 Task: Select the none option in the parameter names in typescript.
Action: Mouse moved to (20, 529)
Screenshot: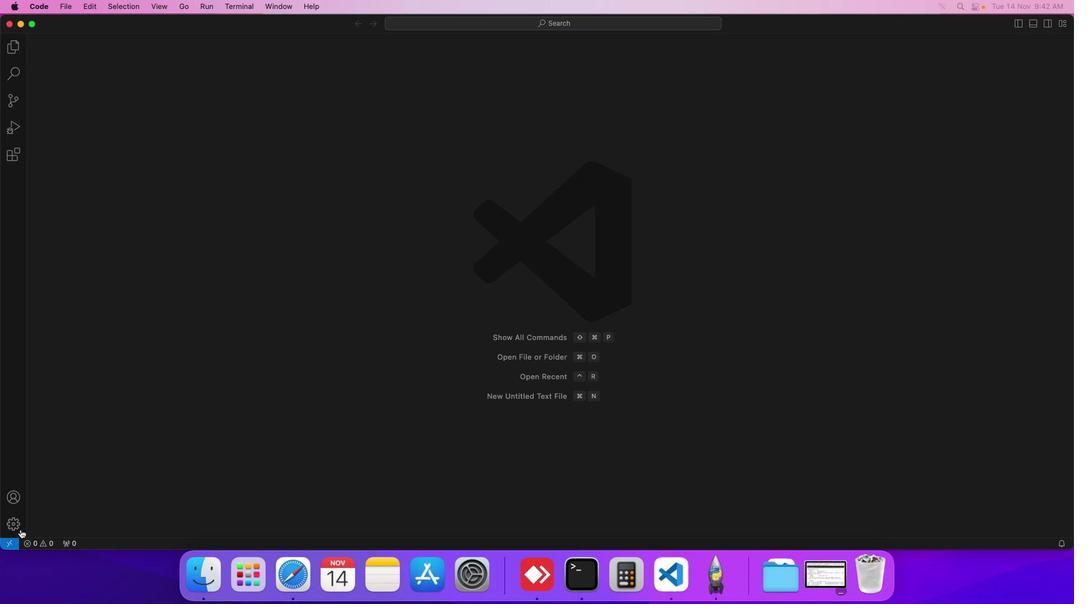
Action: Mouse pressed left at (20, 529)
Screenshot: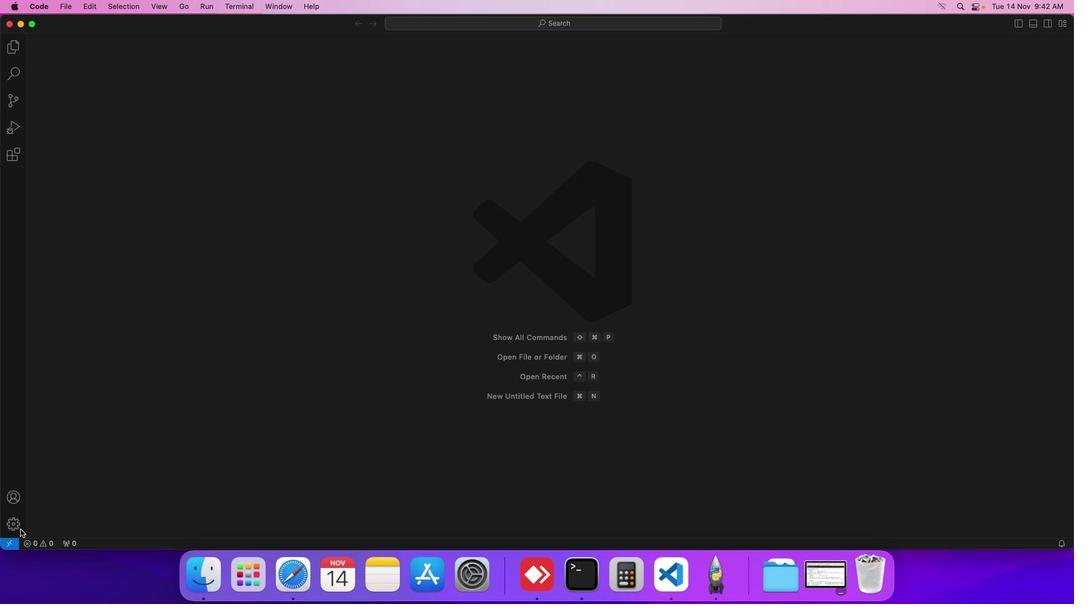 
Action: Mouse moved to (61, 438)
Screenshot: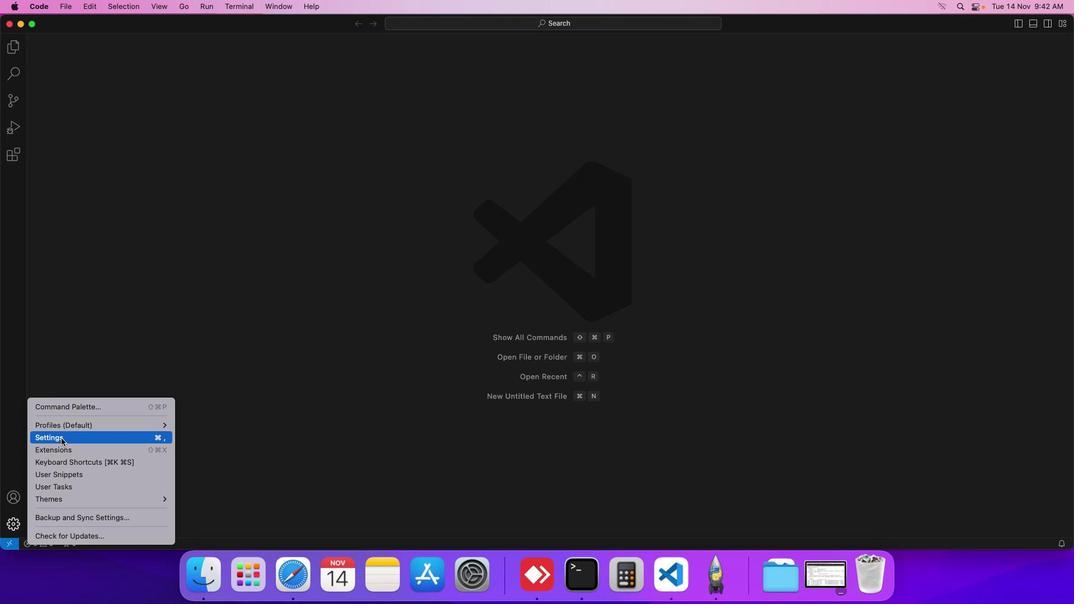 
Action: Mouse pressed left at (61, 438)
Screenshot: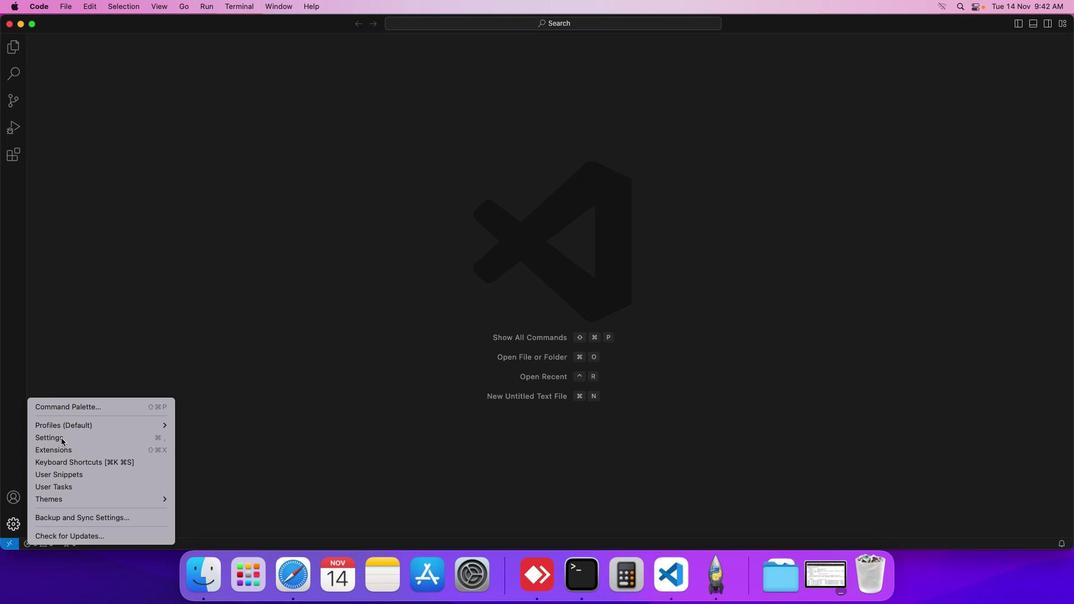 
Action: Mouse moved to (240, 196)
Screenshot: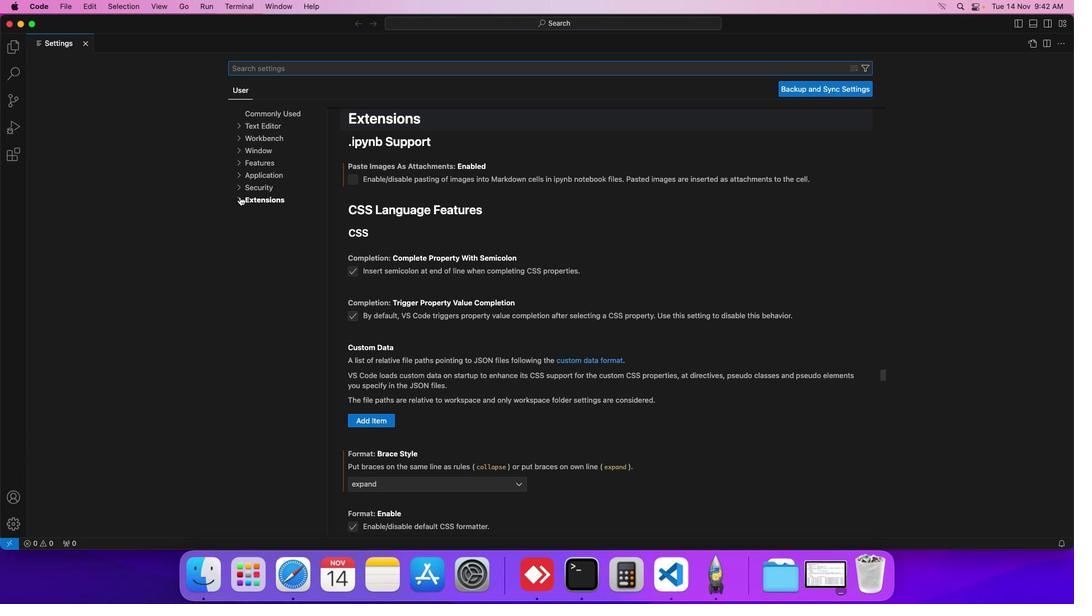 
Action: Mouse pressed left at (240, 196)
Screenshot: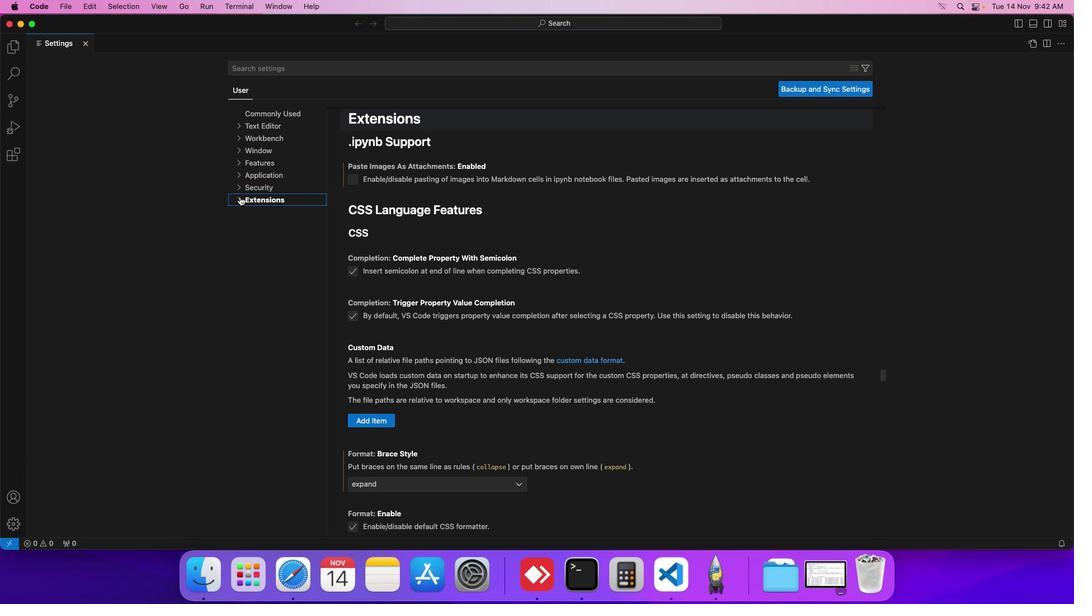 
Action: Mouse moved to (268, 513)
Screenshot: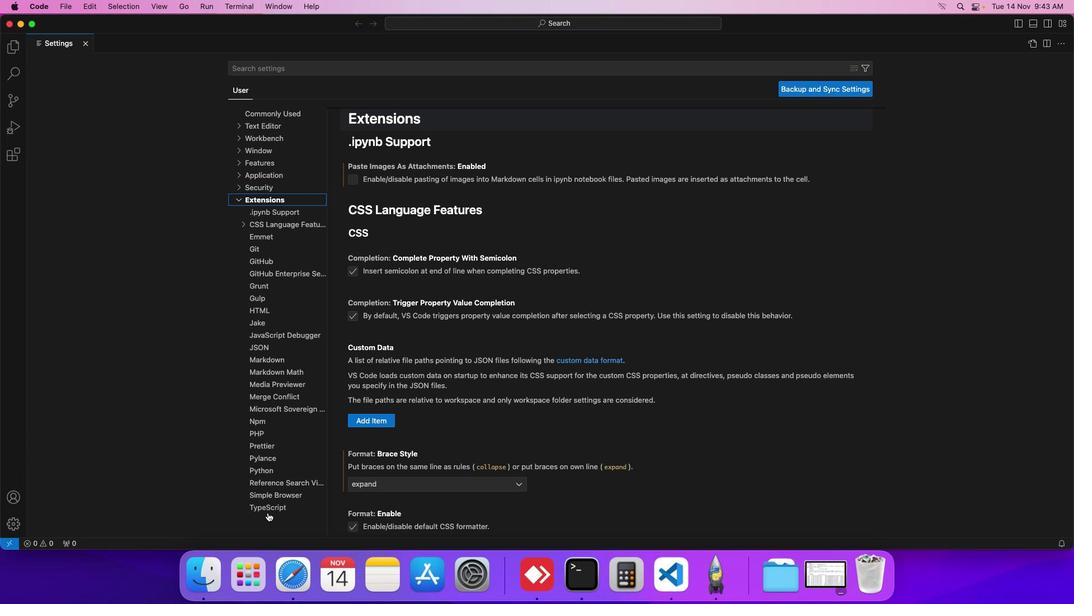 
Action: Mouse pressed left at (268, 513)
Screenshot: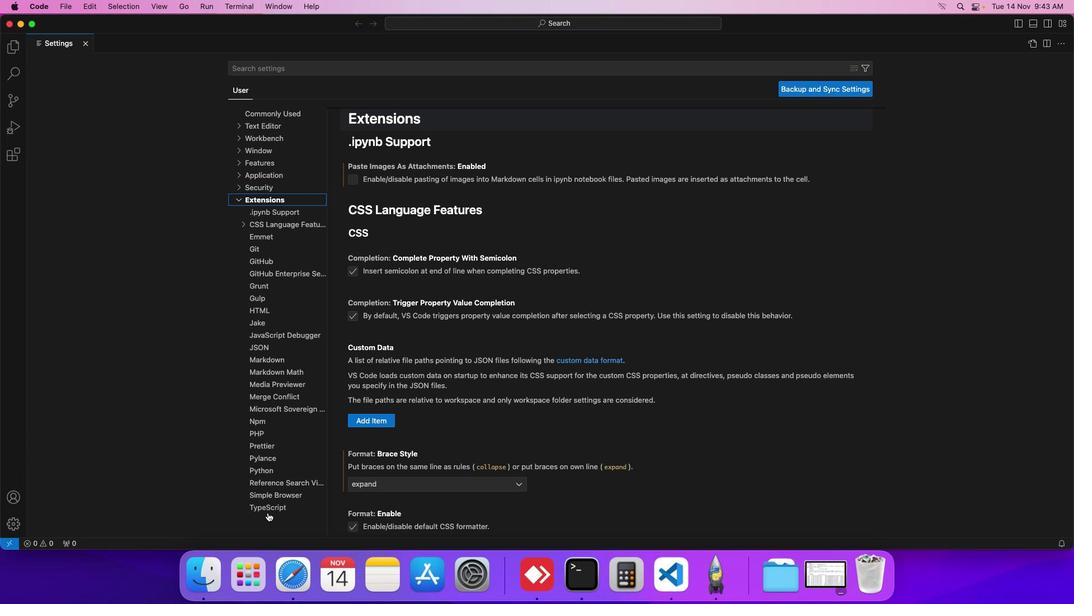 
Action: Mouse moved to (381, 424)
Screenshot: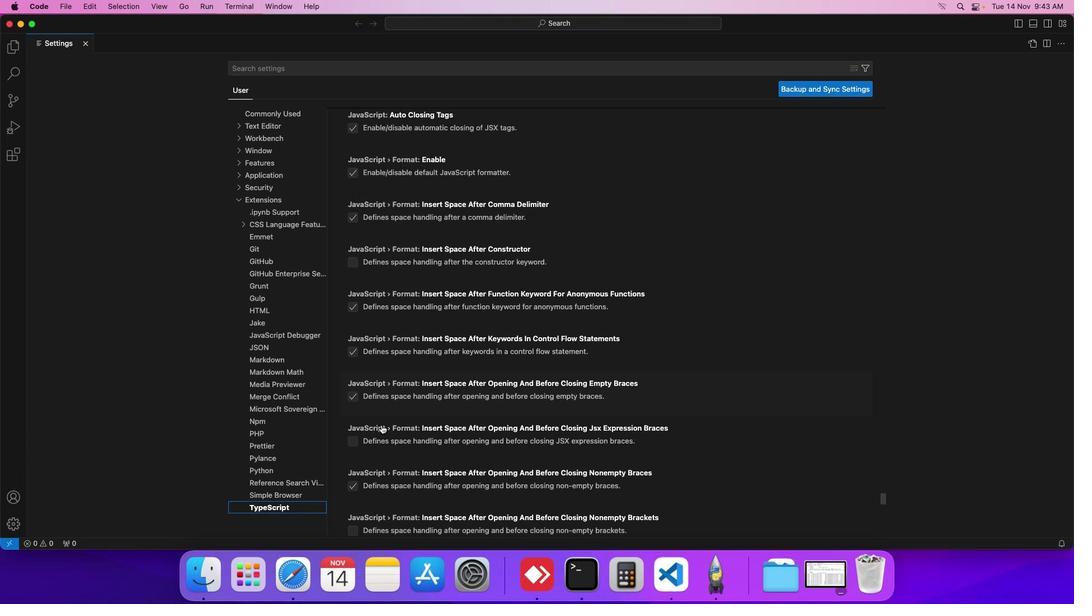 
Action: Mouse scrolled (381, 424) with delta (0, 0)
Screenshot: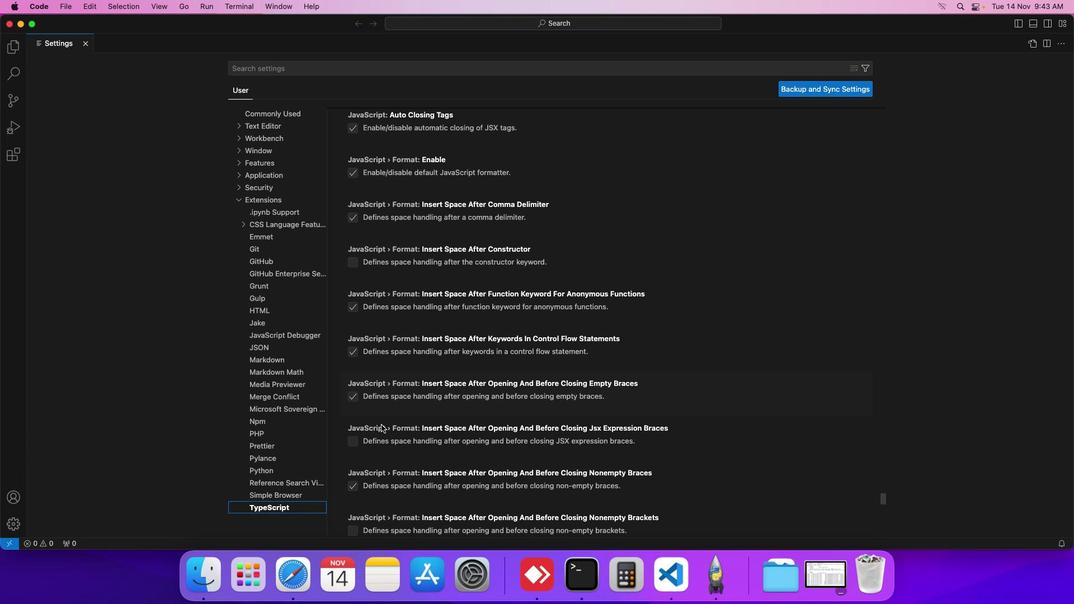 
Action: Mouse scrolled (381, 424) with delta (0, 0)
Screenshot: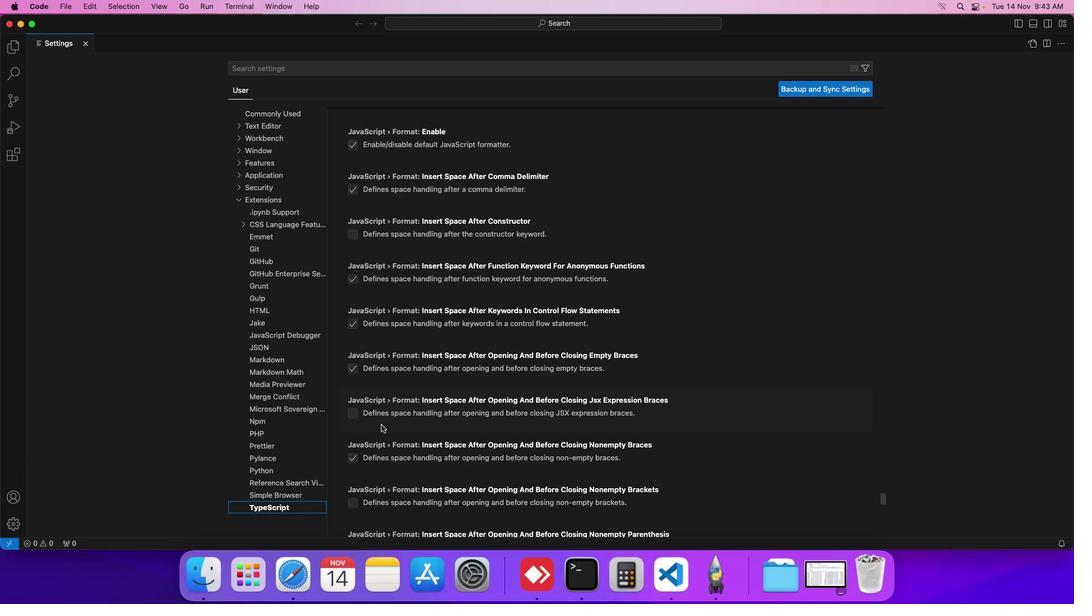 
Action: Mouse scrolled (381, 424) with delta (0, 0)
Screenshot: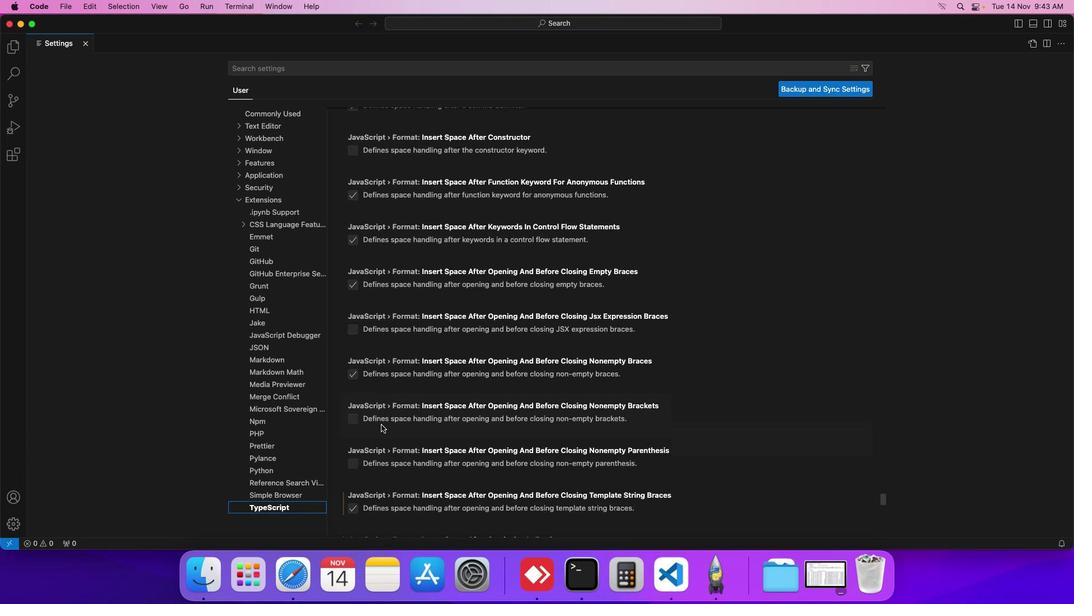 
Action: Mouse scrolled (381, 424) with delta (0, 0)
Screenshot: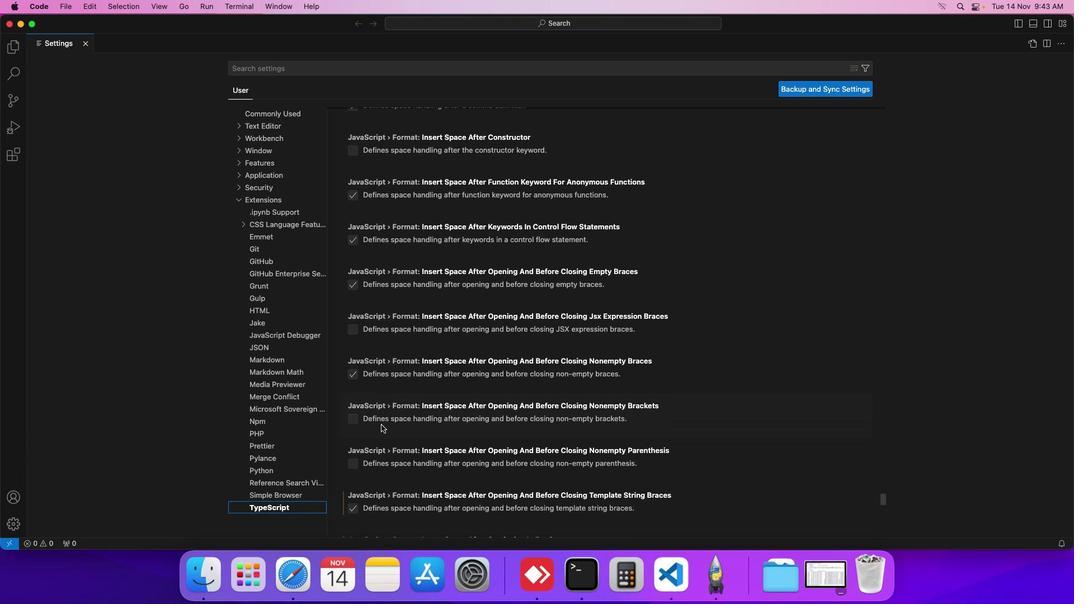 
Action: Mouse scrolled (381, 424) with delta (0, 0)
Screenshot: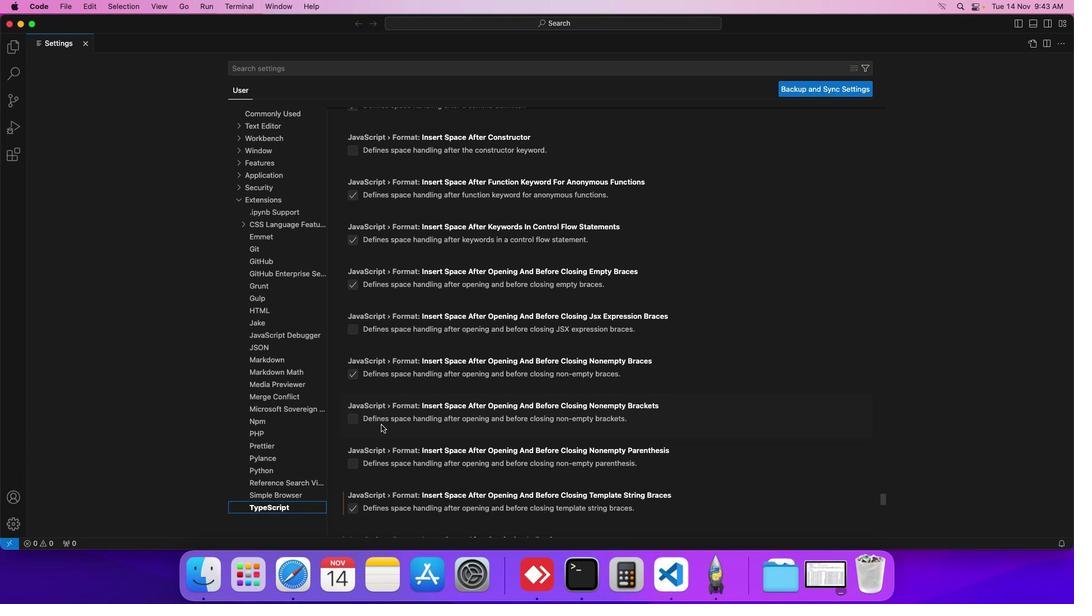 
Action: Mouse scrolled (381, 424) with delta (0, 0)
Screenshot: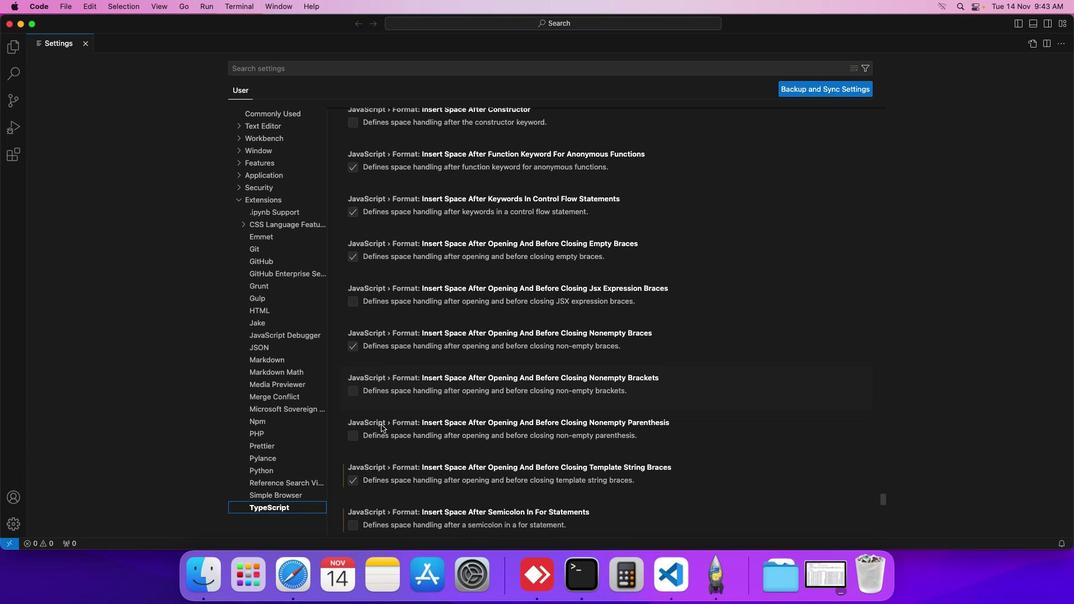 
Action: Mouse scrolled (381, 424) with delta (0, 0)
Screenshot: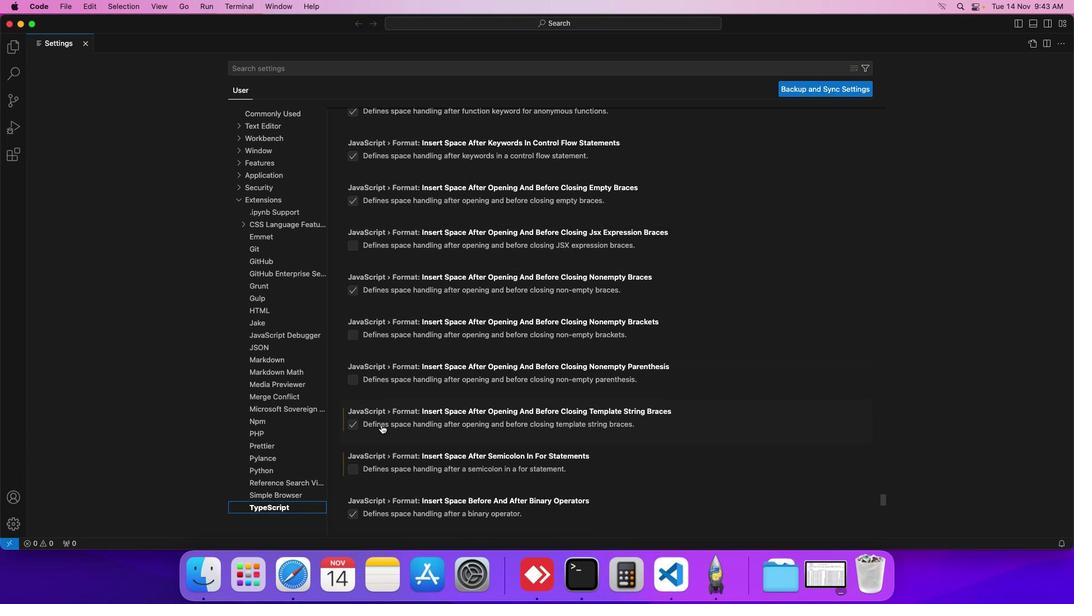 
Action: Mouse scrolled (381, 424) with delta (0, 0)
Screenshot: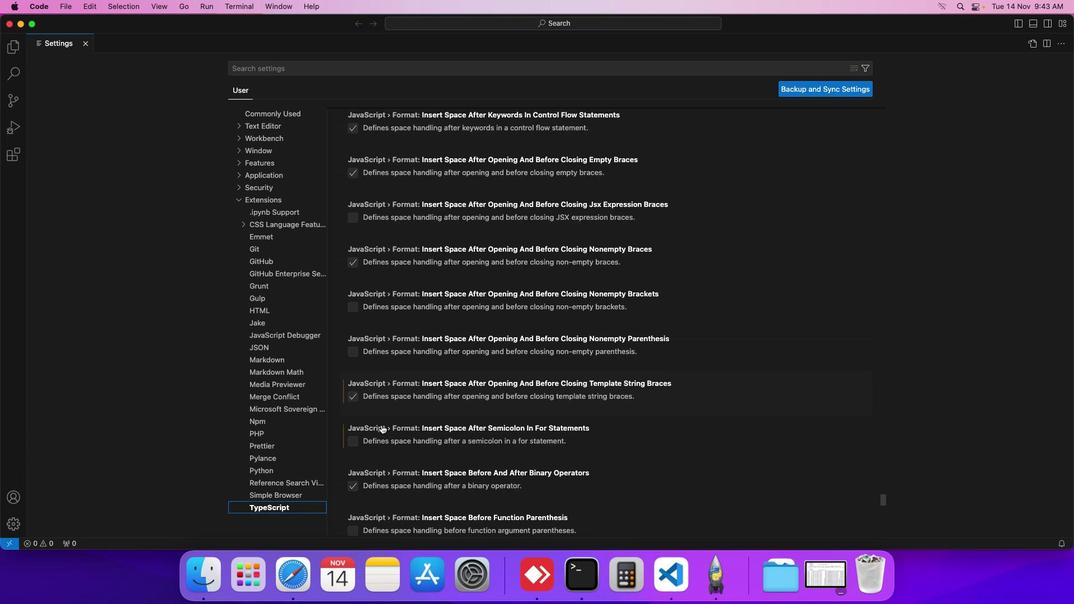
Action: Mouse scrolled (381, 424) with delta (0, 0)
Screenshot: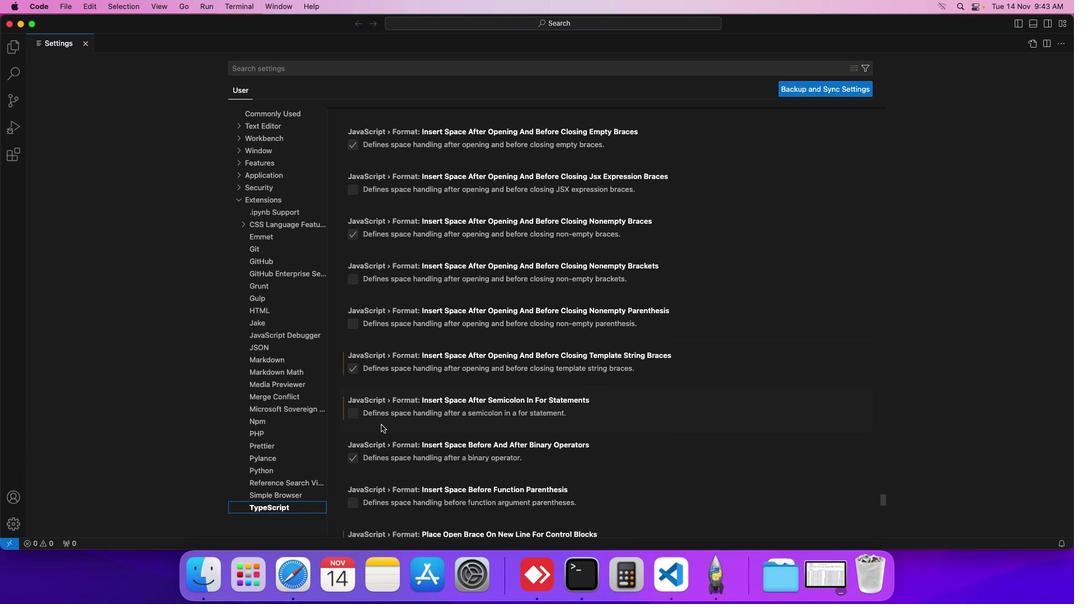
Action: Mouse scrolled (381, 424) with delta (0, 0)
Screenshot: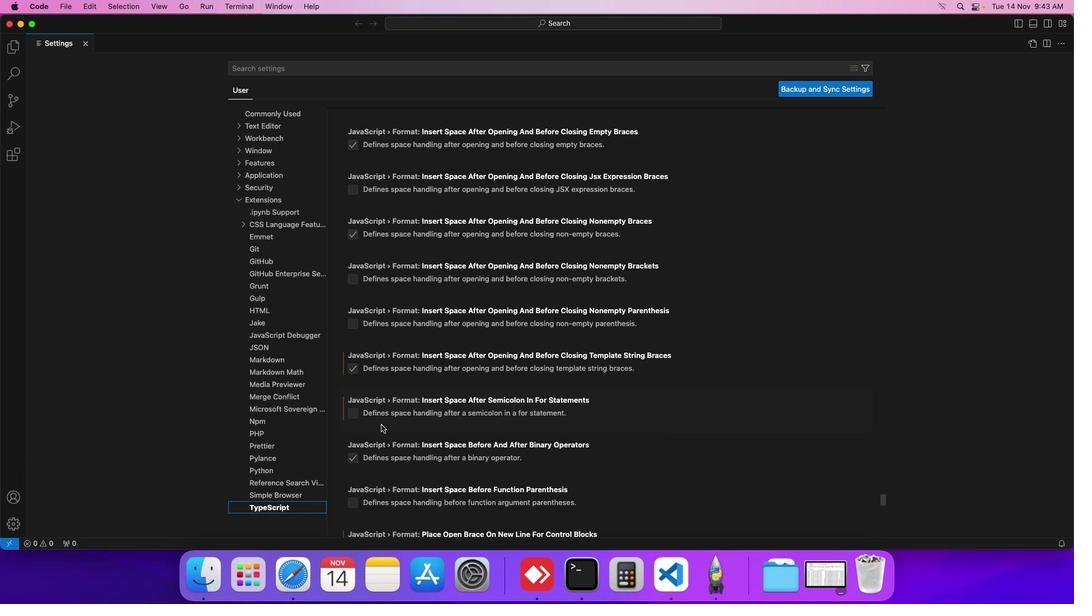 
Action: Mouse scrolled (381, 424) with delta (0, 0)
Screenshot: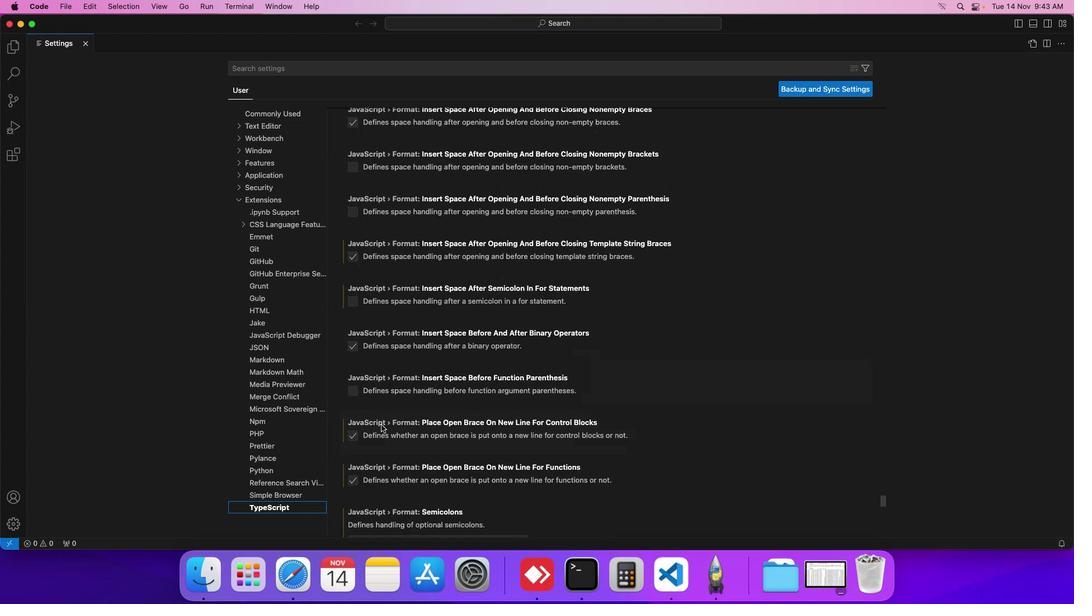 
Action: Mouse scrolled (381, 424) with delta (0, 0)
Screenshot: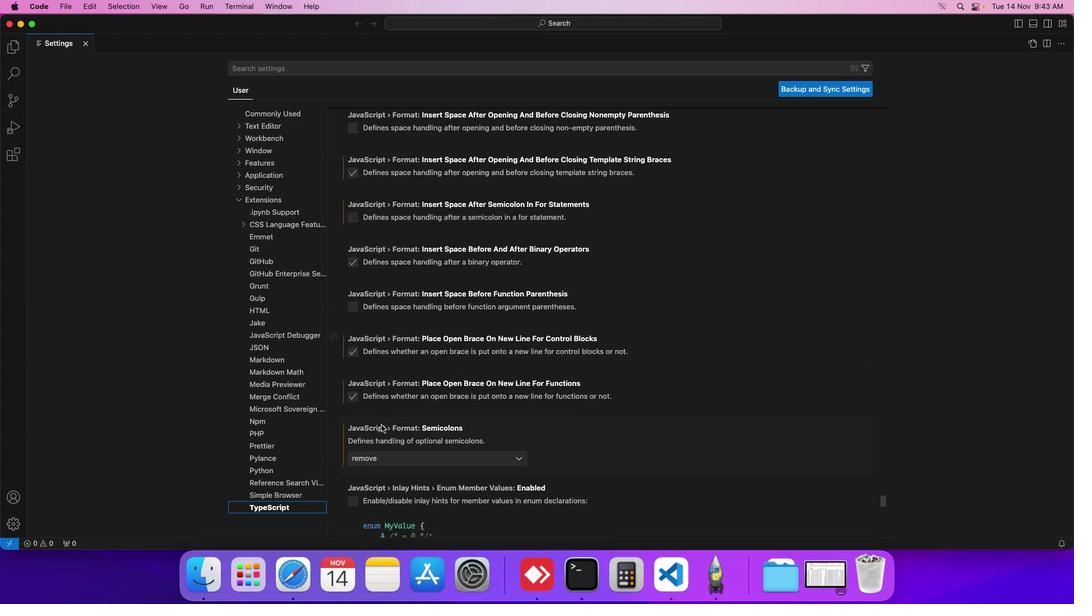 
Action: Mouse scrolled (381, 424) with delta (0, -1)
Screenshot: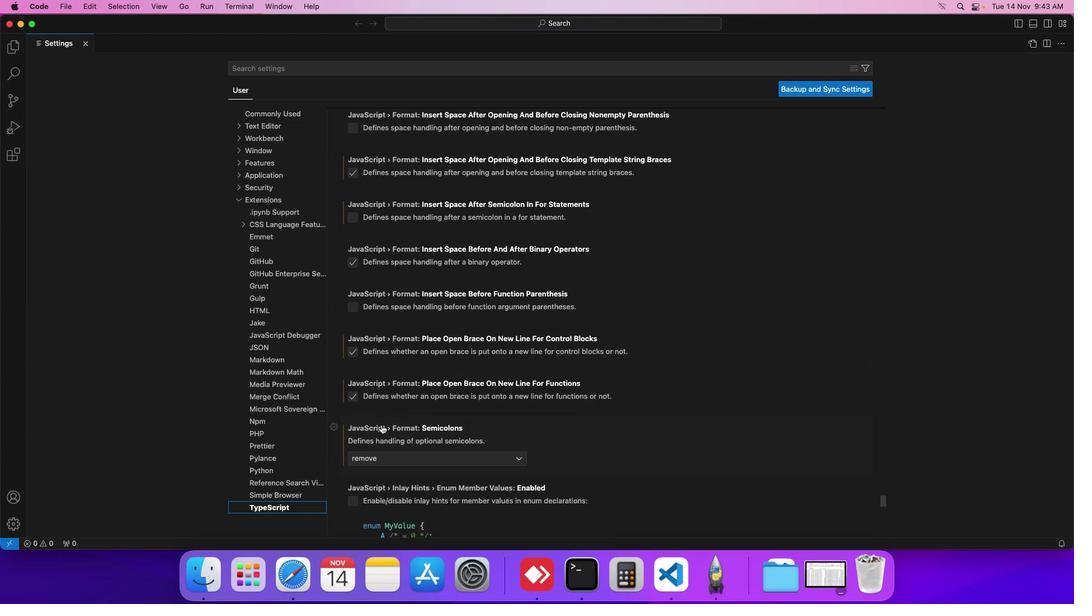 
Action: Mouse scrolled (381, 424) with delta (0, -1)
Screenshot: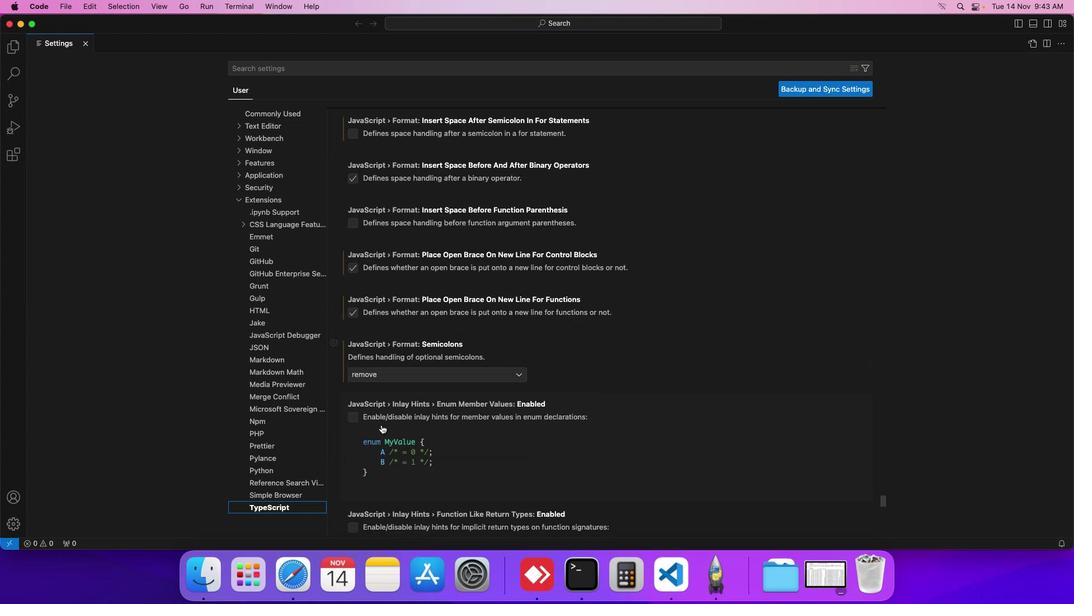 
Action: Mouse scrolled (381, 424) with delta (0, -1)
Screenshot: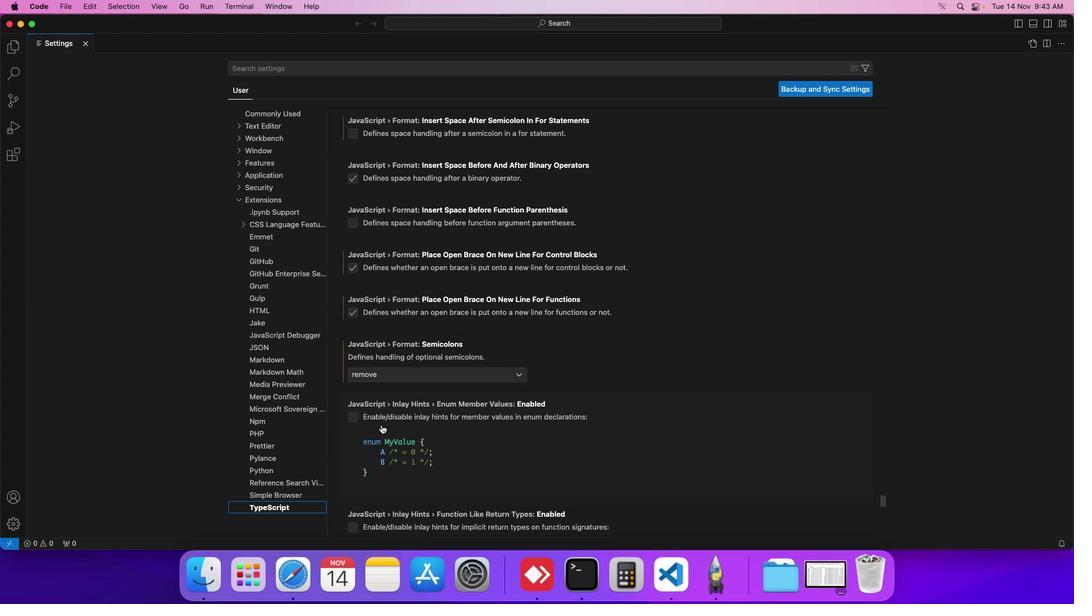 
Action: Mouse scrolled (381, 424) with delta (0, 0)
Screenshot: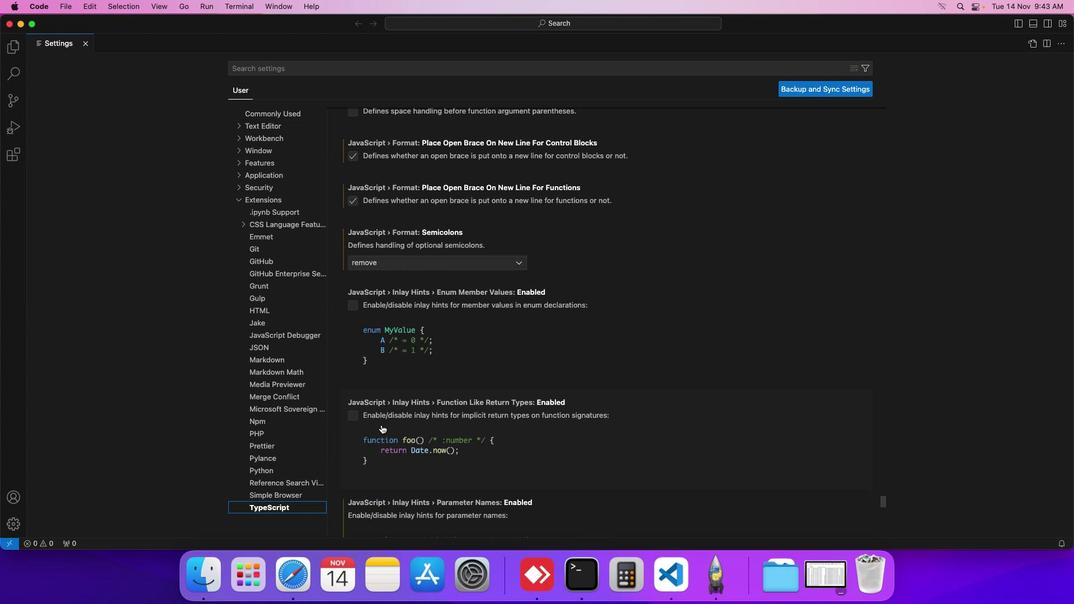 
Action: Mouse scrolled (381, 424) with delta (0, 0)
Screenshot: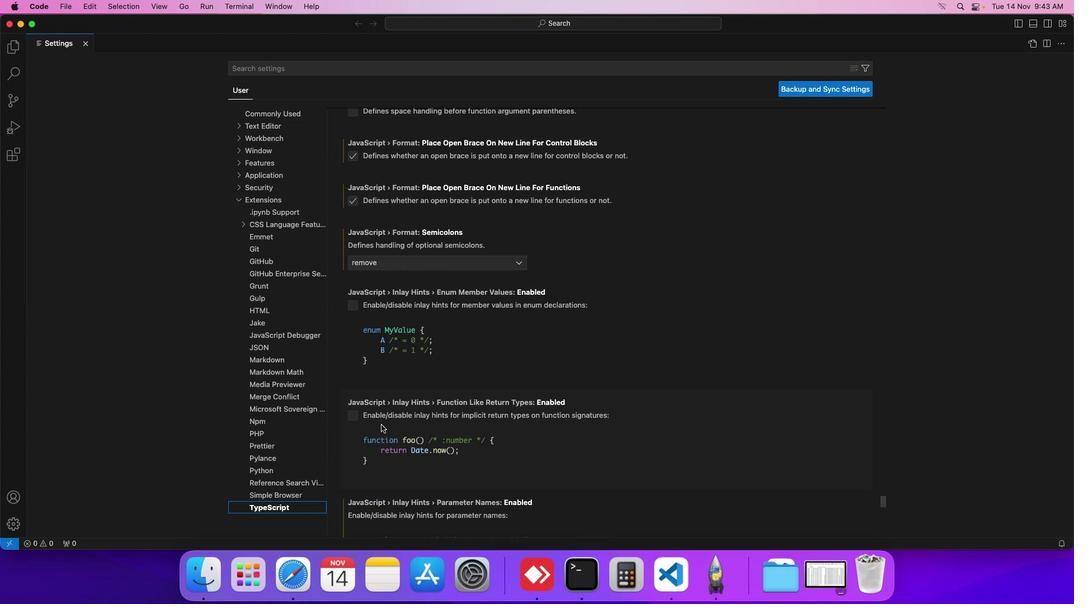 
Action: Mouse scrolled (381, 424) with delta (0, -1)
Screenshot: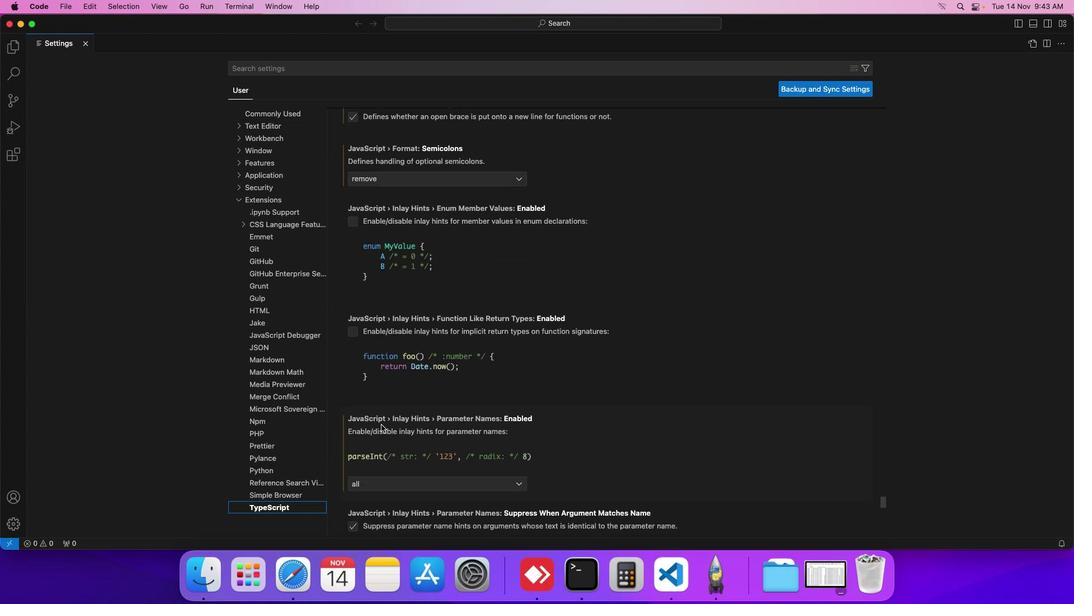 
Action: Mouse scrolled (381, 424) with delta (0, -1)
Screenshot: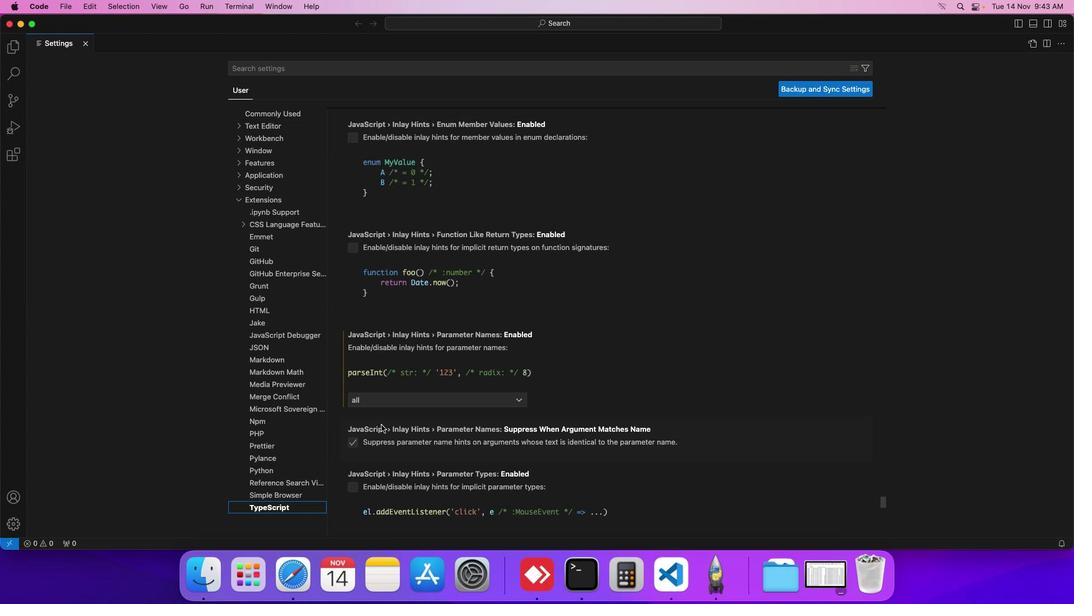
Action: Mouse scrolled (381, 424) with delta (0, -1)
Screenshot: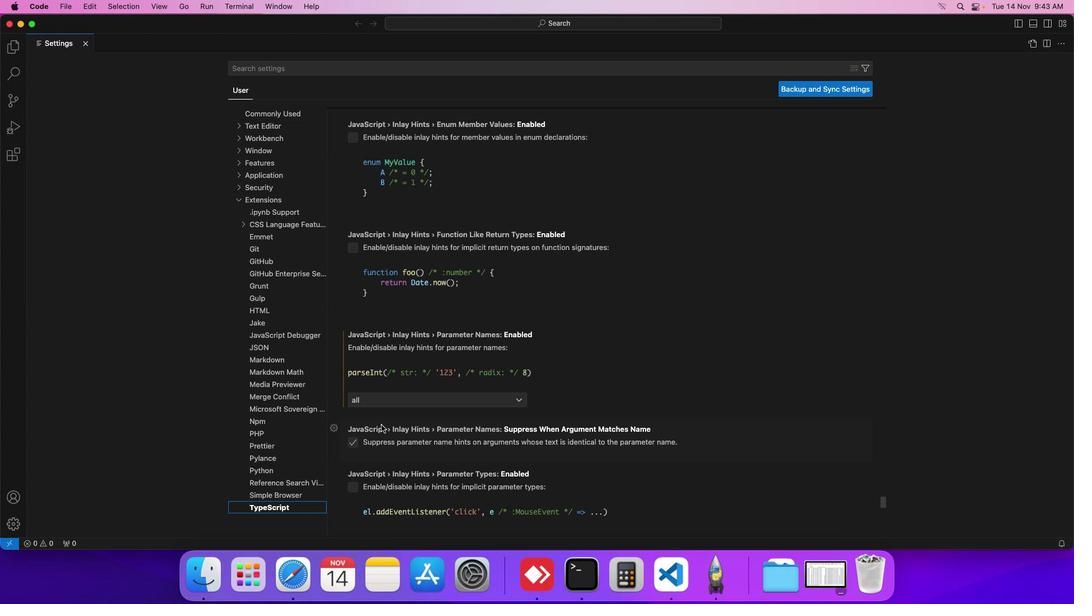 
Action: Mouse scrolled (381, 424) with delta (0, 0)
Screenshot: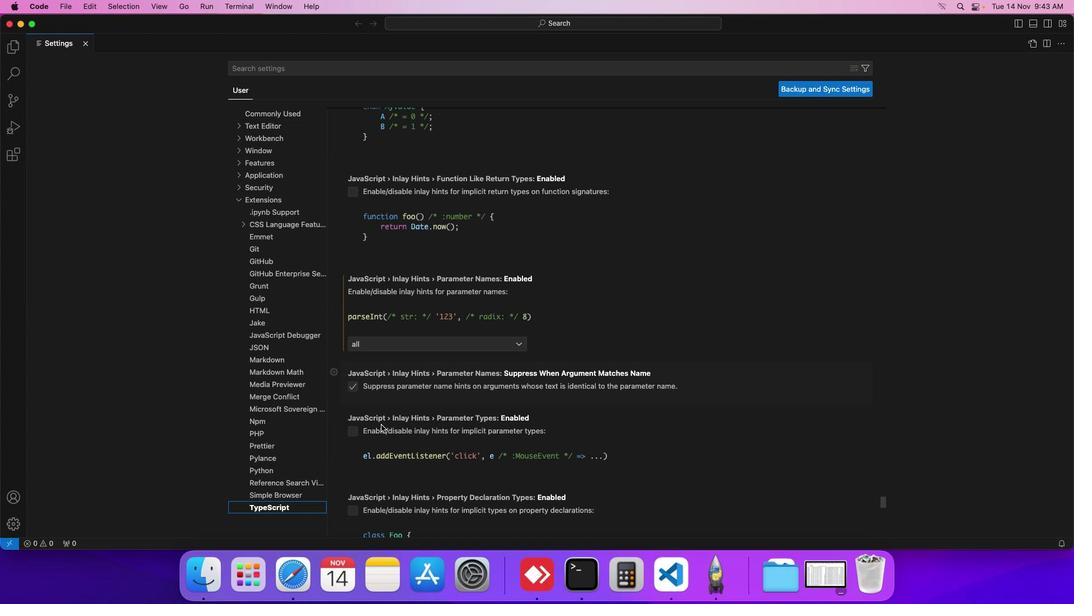 
Action: Mouse scrolled (381, 424) with delta (0, 0)
Screenshot: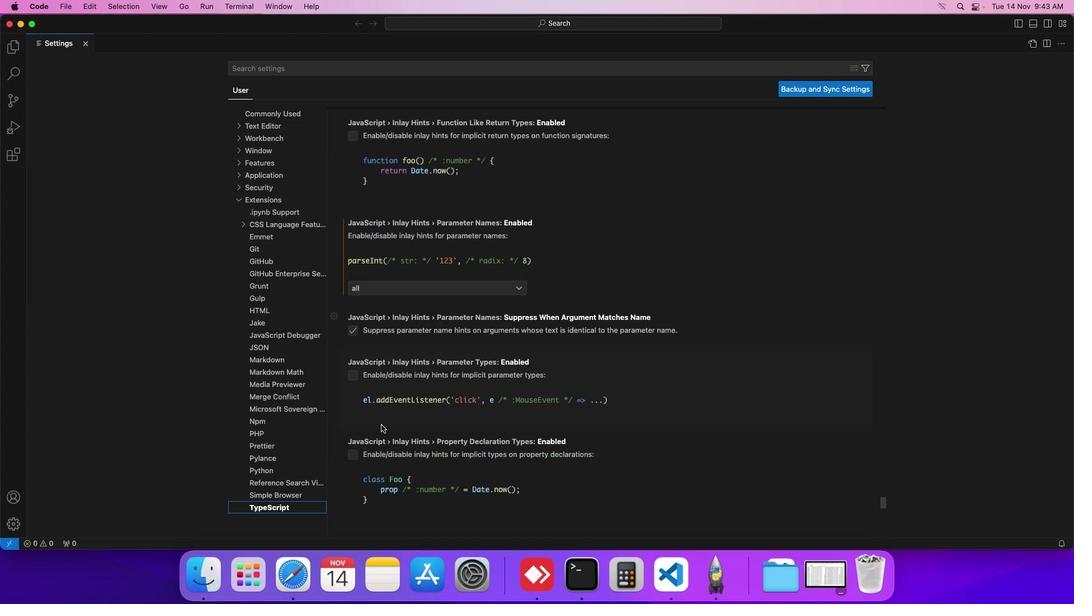 
Action: Mouse scrolled (381, 424) with delta (0, -1)
Screenshot: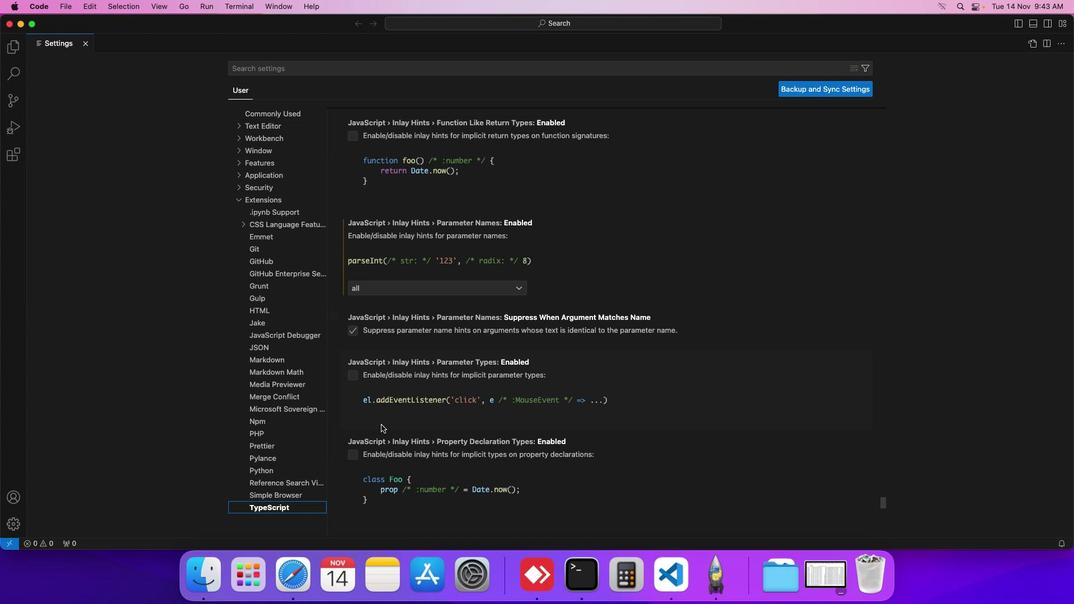 
Action: Mouse scrolled (381, 424) with delta (0, 0)
Screenshot: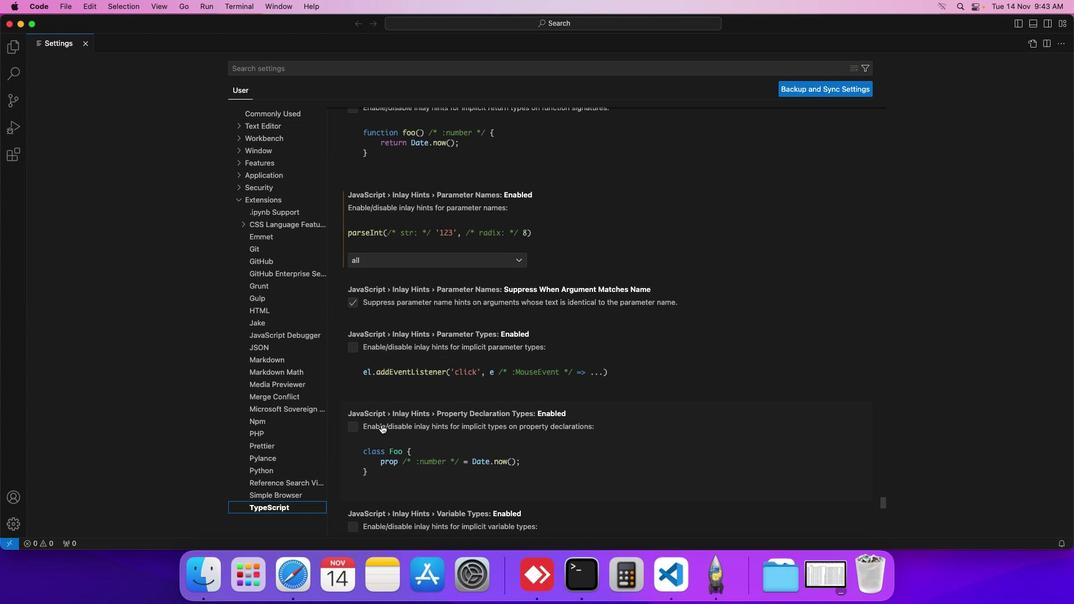 
Action: Mouse scrolled (381, 424) with delta (0, 0)
Screenshot: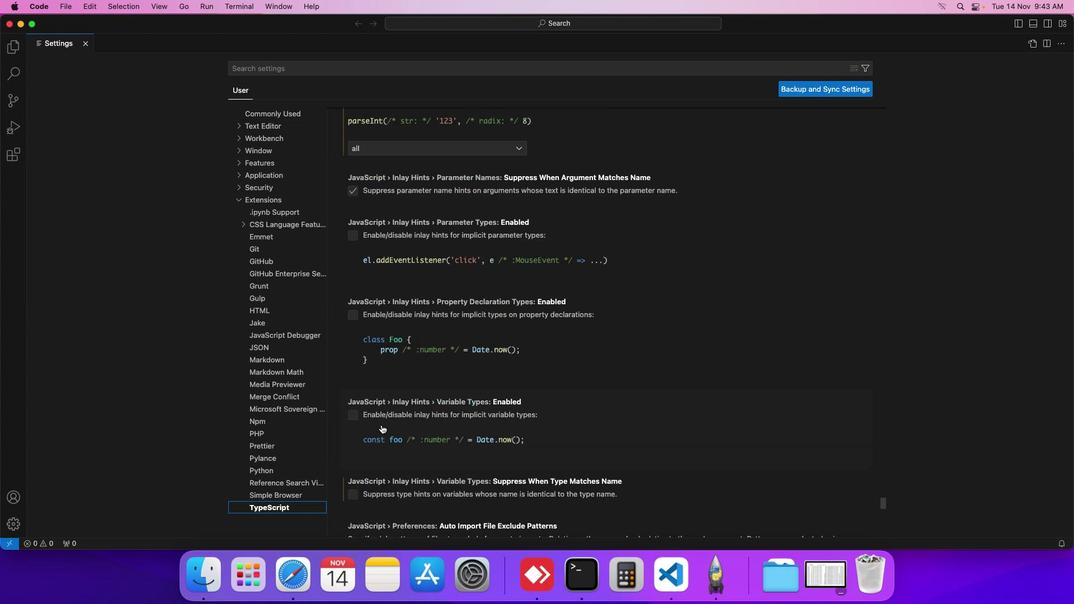 
Action: Mouse scrolled (381, 424) with delta (0, 0)
Screenshot: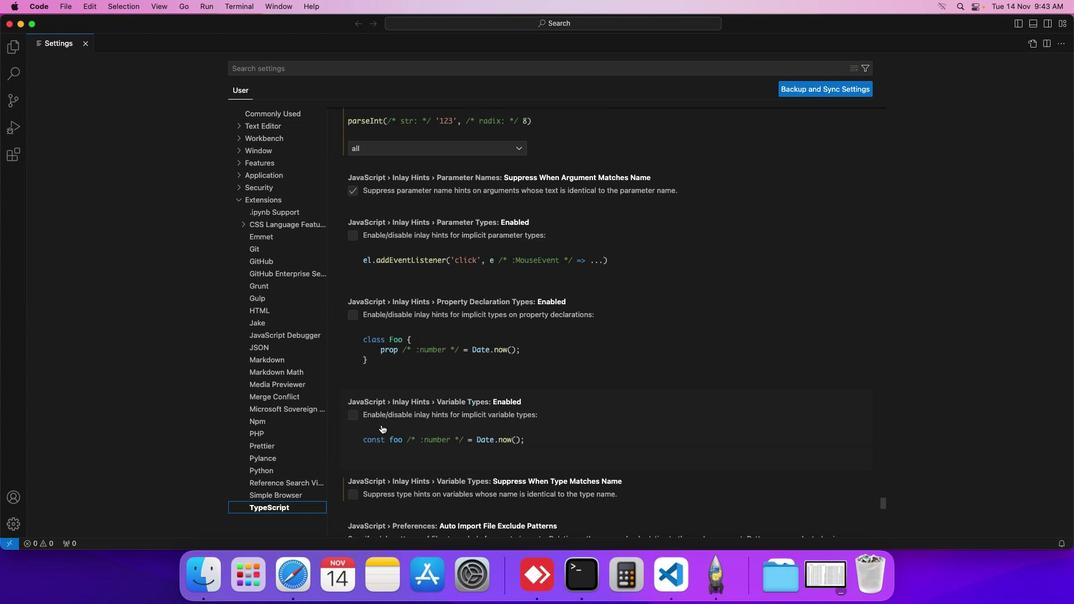 
Action: Mouse scrolled (381, 424) with delta (0, -1)
Screenshot: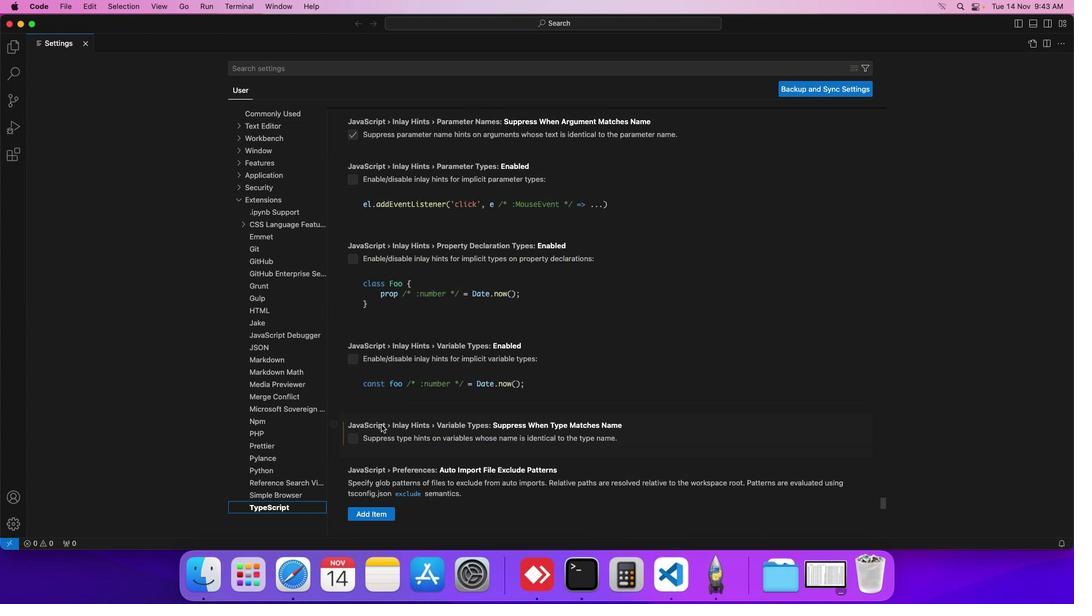 
Action: Mouse scrolled (381, 424) with delta (0, -1)
Screenshot: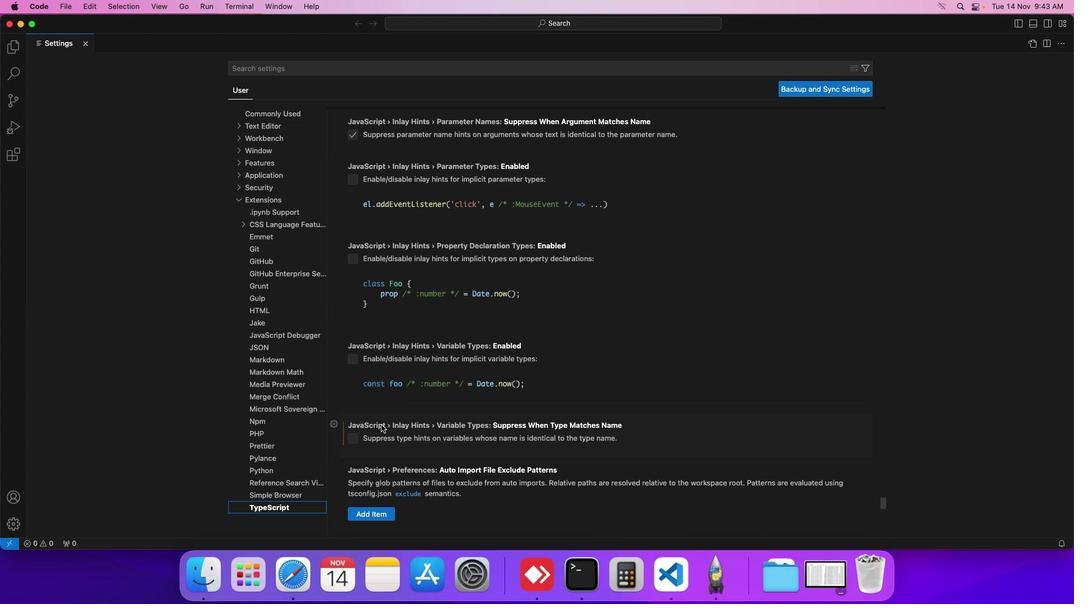 
Action: Mouse scrolled (381, 424) with delta (0, 0)
Screenshot: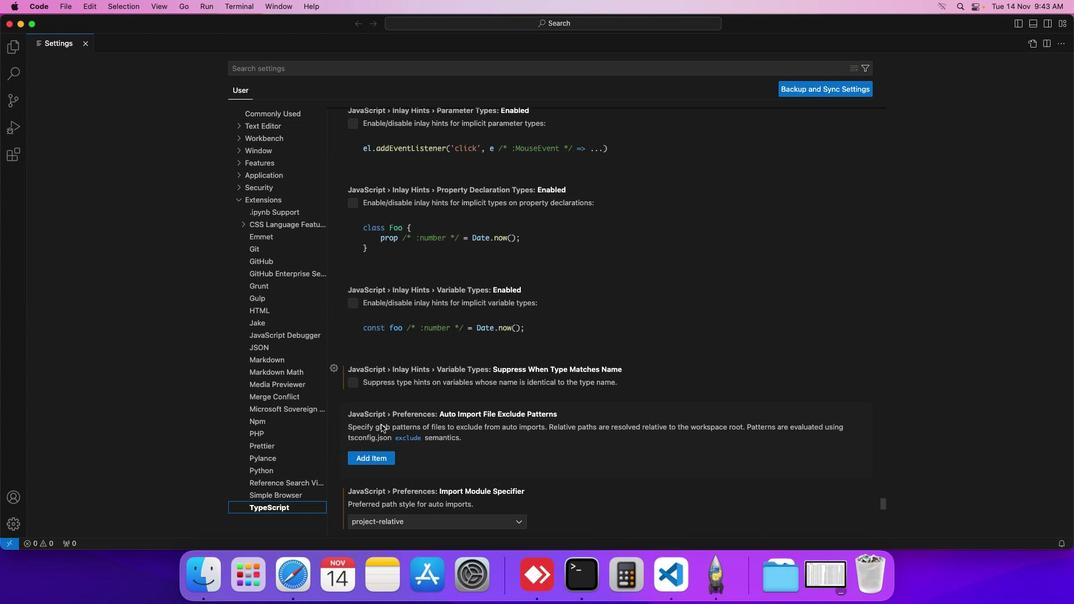 
Action: Mouse scrolled (381, 424) with delta (0, 0)
Screenshot: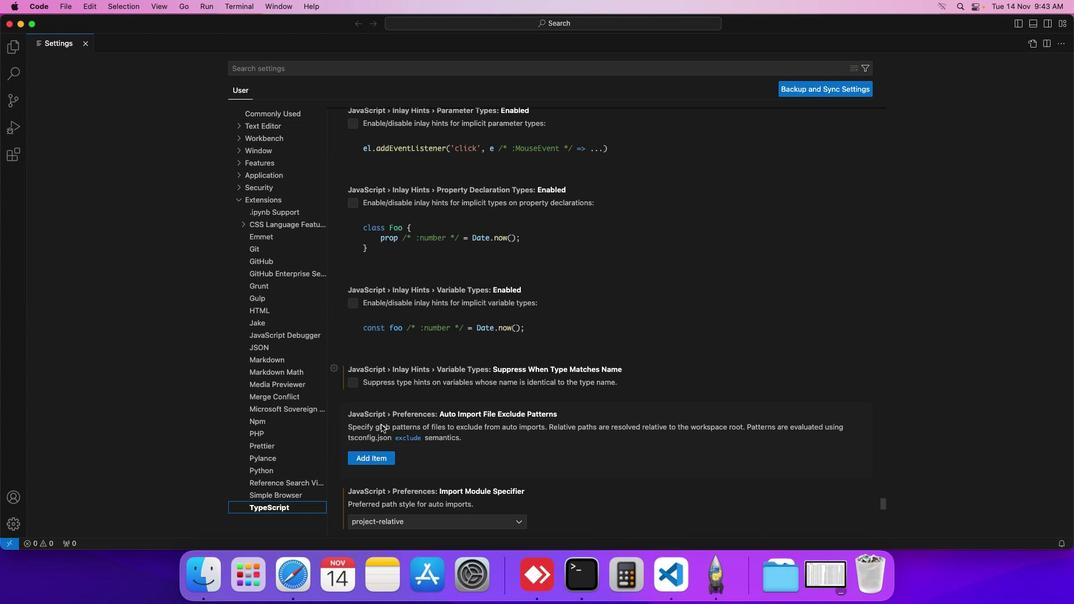 
Action: Mouse moved to (381, 424)
Screenshot: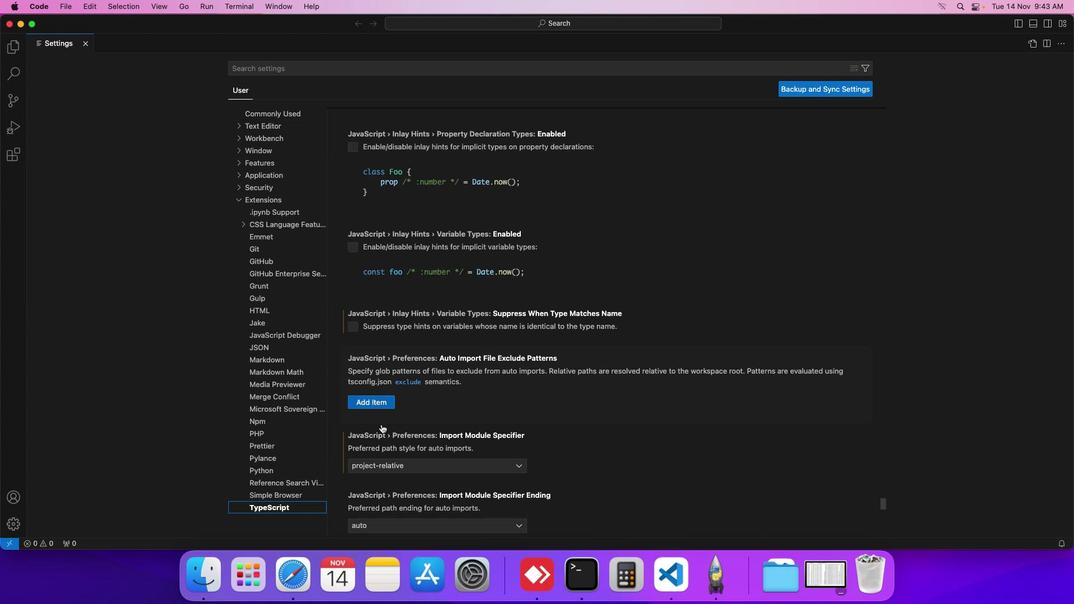 
Action: Mouse scrolled (381, 424) with delta (0, 0)
Screenshot: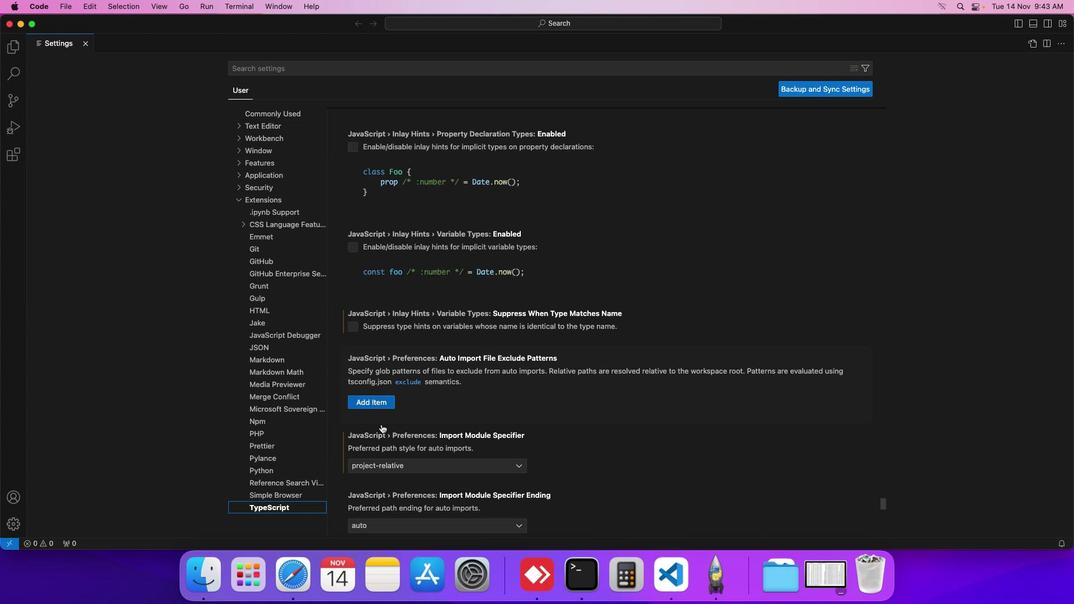 
Action: Mouse scrolled (381, 424) with delta (0, 0)
Screenshot: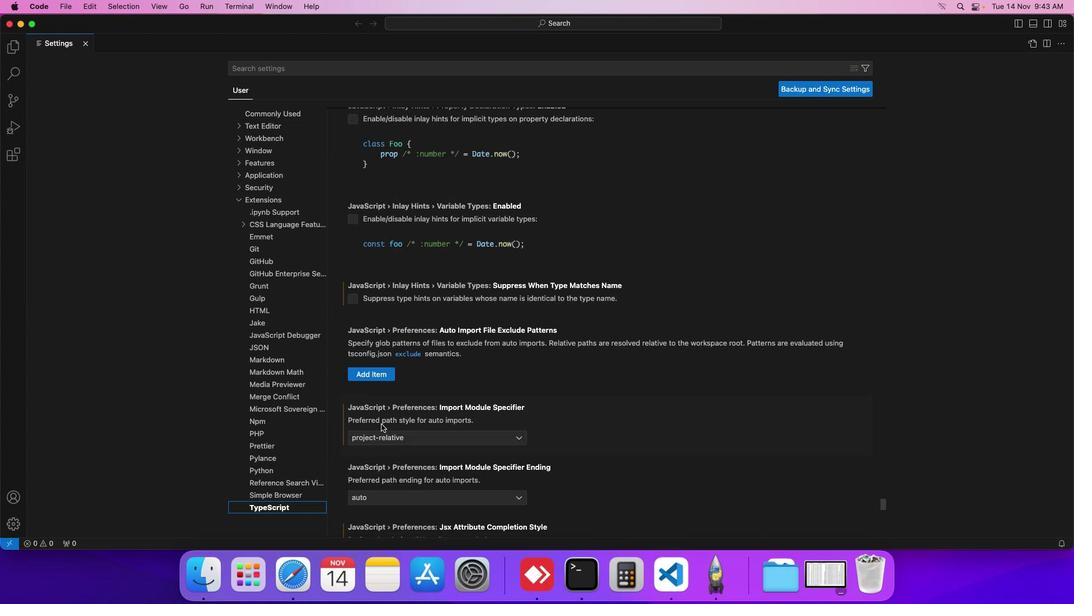 
Action: Mouse scrolled (381, 424) with delta (0, 0)
Screenshot: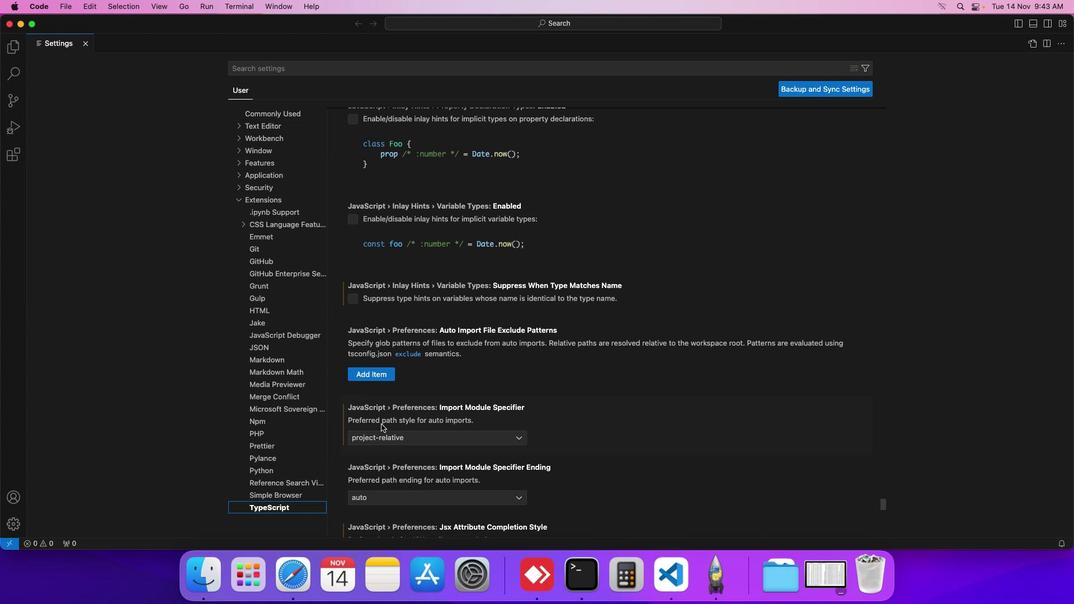 
Action: Mouse moved to (381, 424)
Screenshot: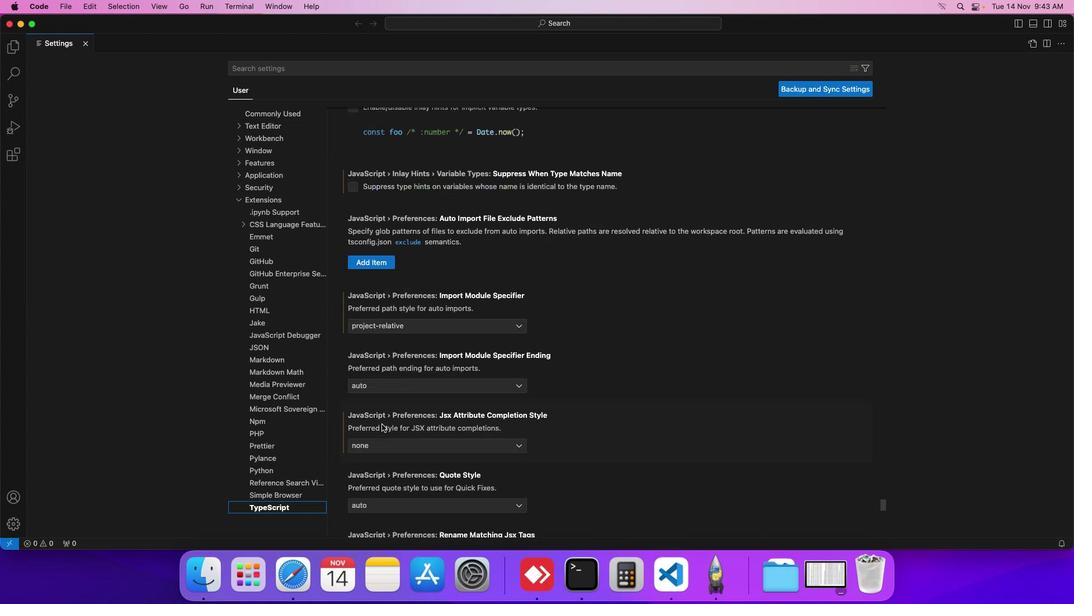 
Action: Mouse scrolled (381, 424) with delta (0, 0)
Screenshot: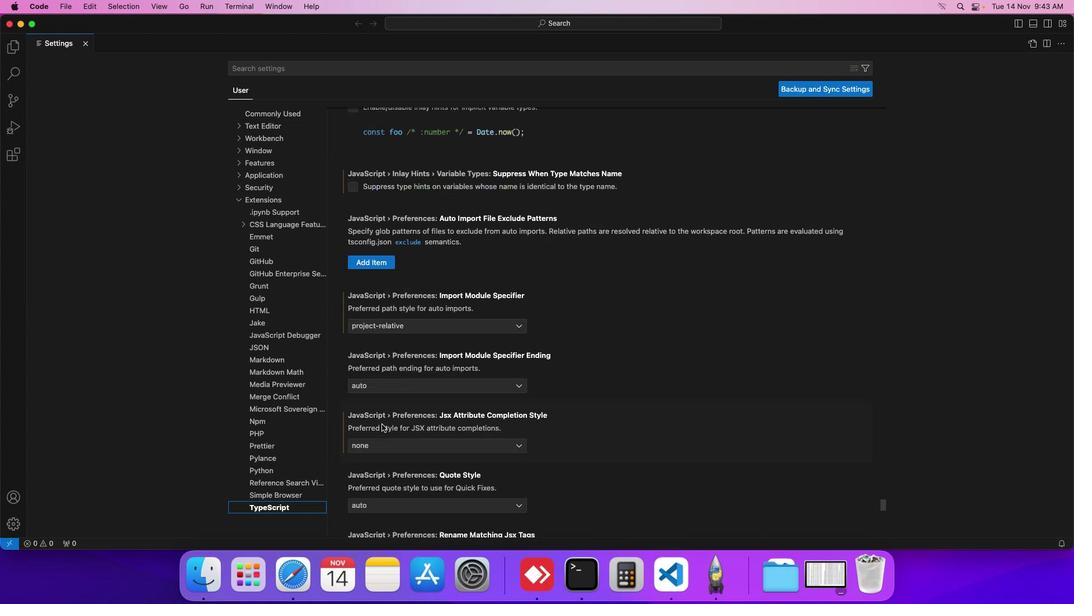 
Action: Mouse scrolled (381, 424) with delta (0, 0)
Screenshot: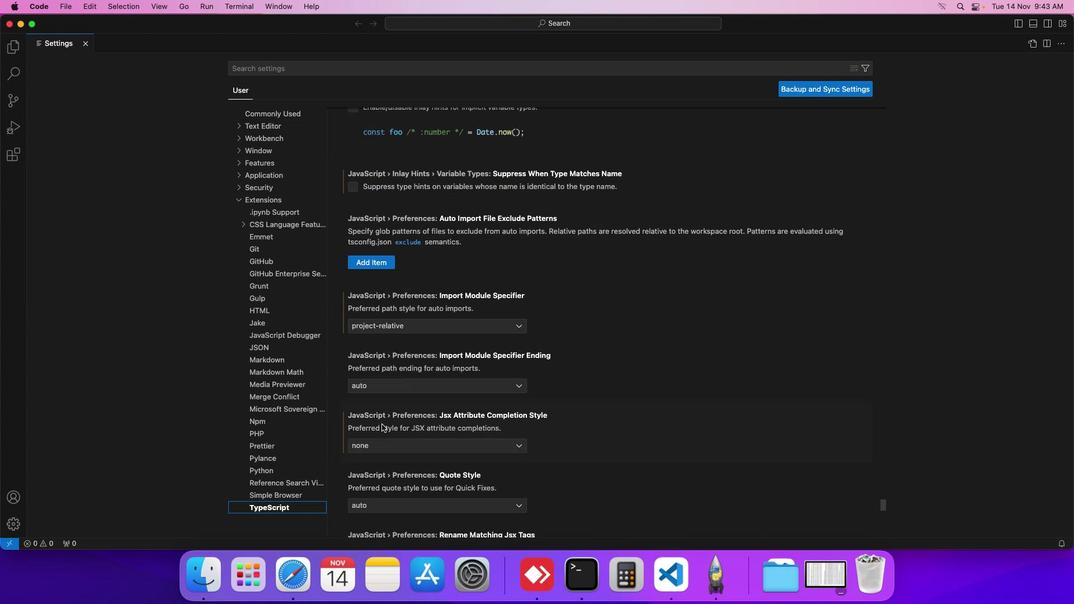 
Action: Mouse scrolled (381, 424) with delta (0, -1)
Screenshot: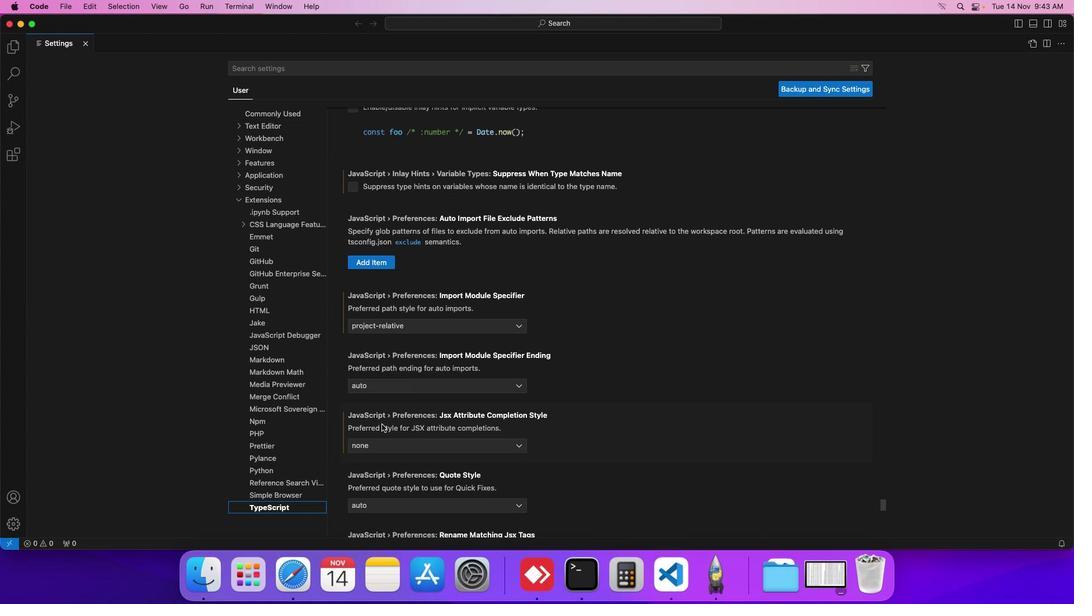 
Action: Mouse moved to (382, 424)
Screenshot: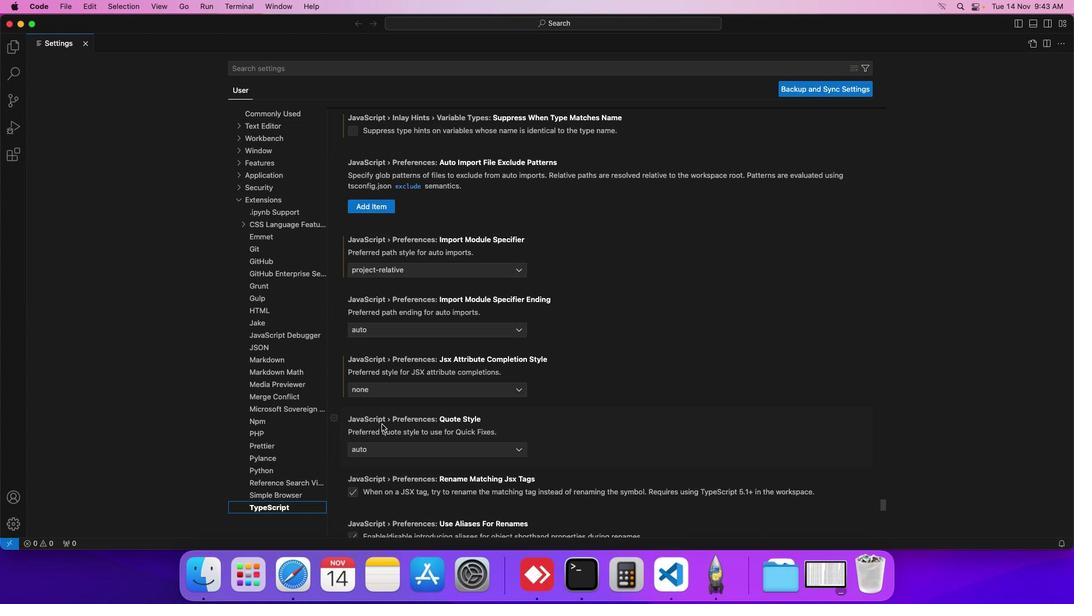 
Action: Mouse scrolled (382, 424) with delta (0, 0)
Screenshot: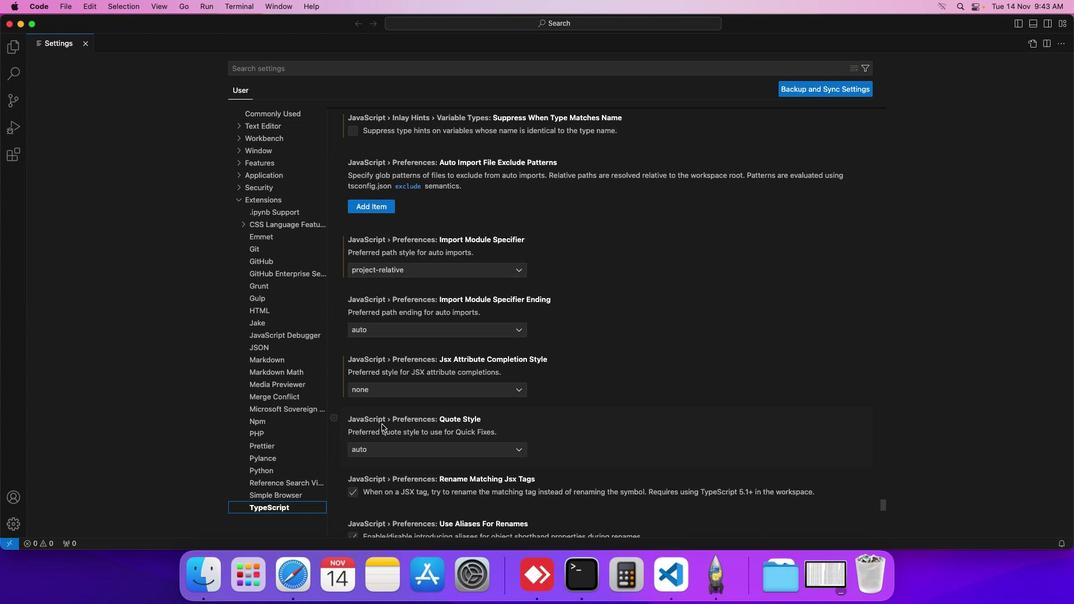 
Action: Mouse scrolled (382, 424) with delta (0, 0)
Screenshot: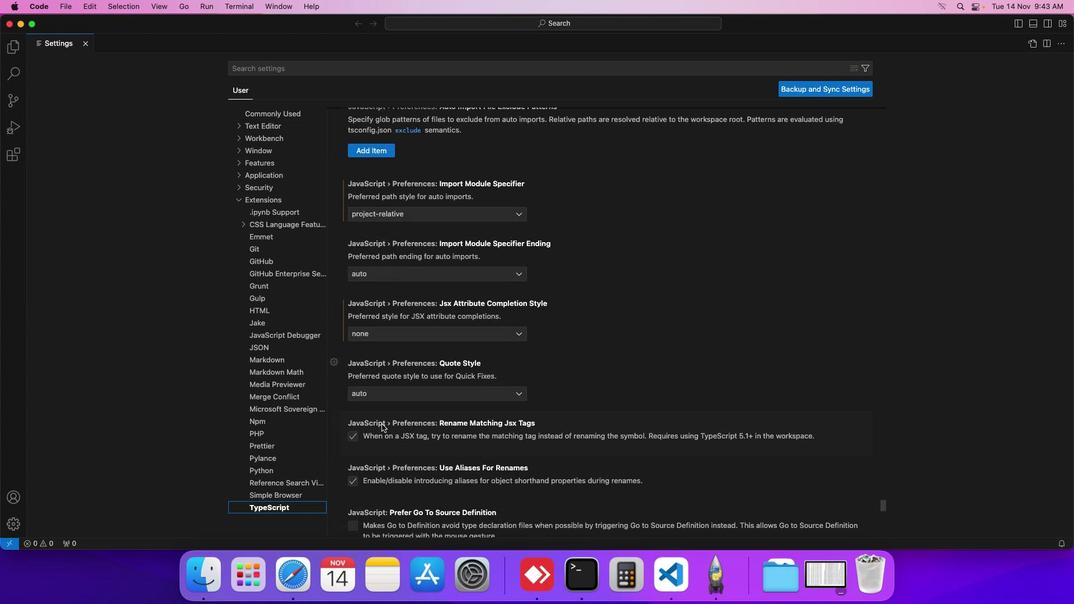 
Action: Mouse scrolled (382, 424) with delta (0, -1)
Screenshot: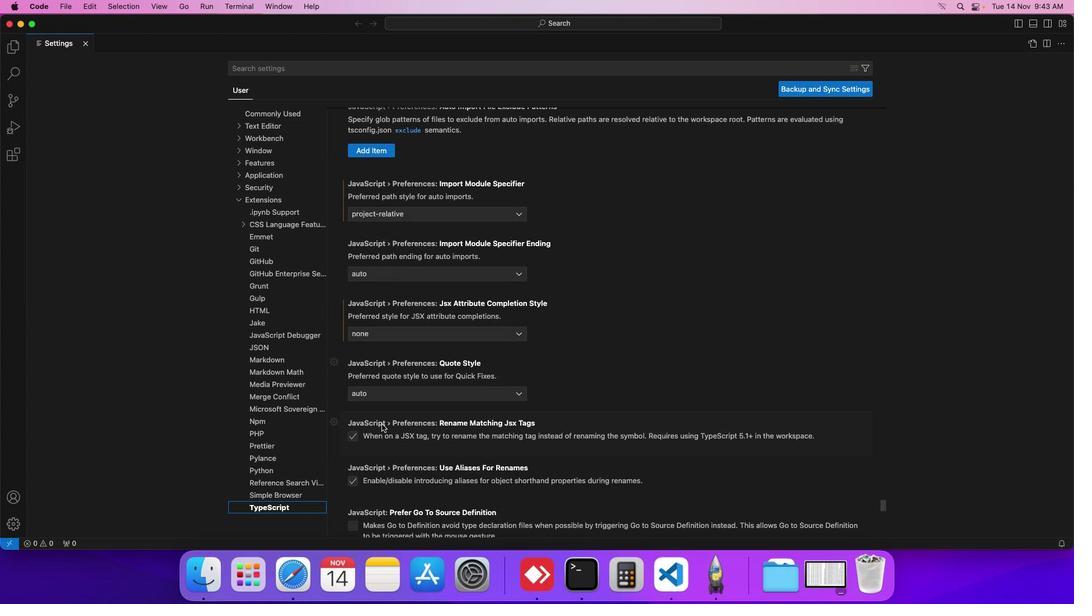 
Action: Mouse scrolled (382, 424) with delta (0, -1)
Screenshot: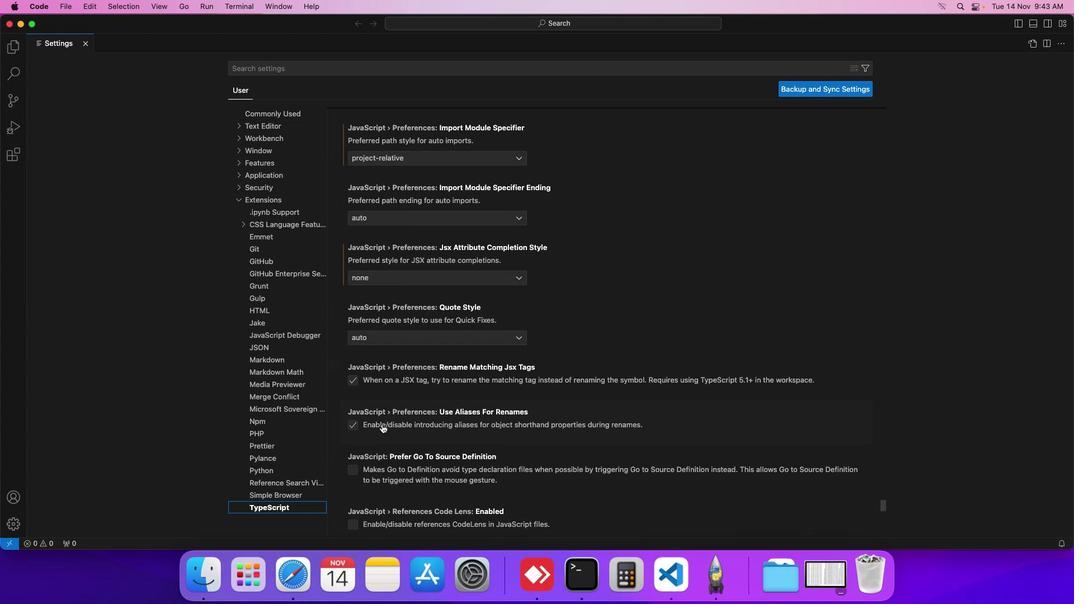 
Action: Mouse moved to (382, 424)
Screenshot: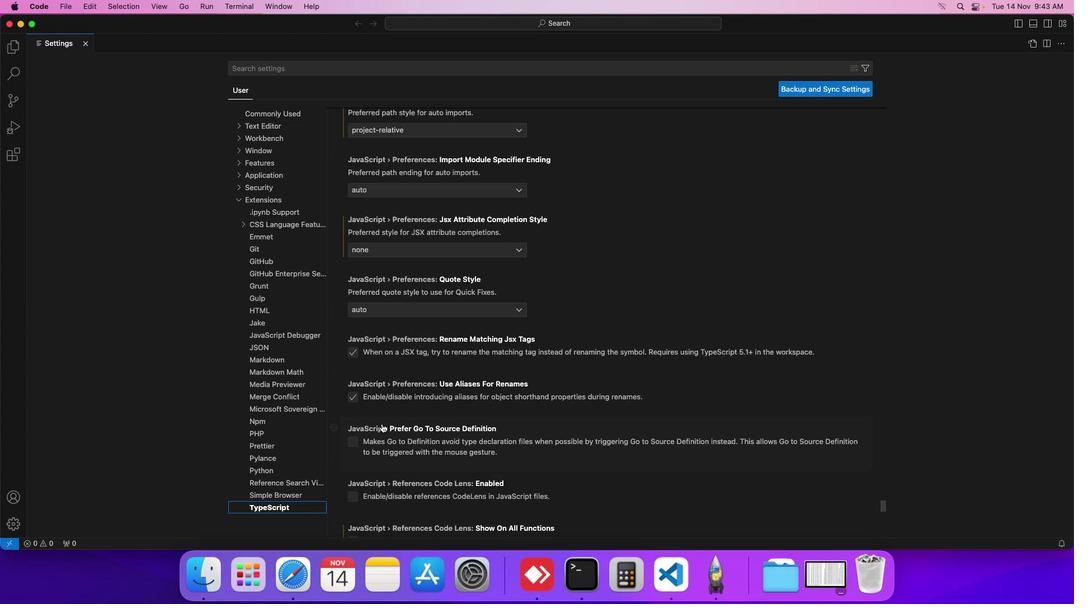
Action: Mouse scrolled (382, 424) with delta (0, 0)
Screenshot: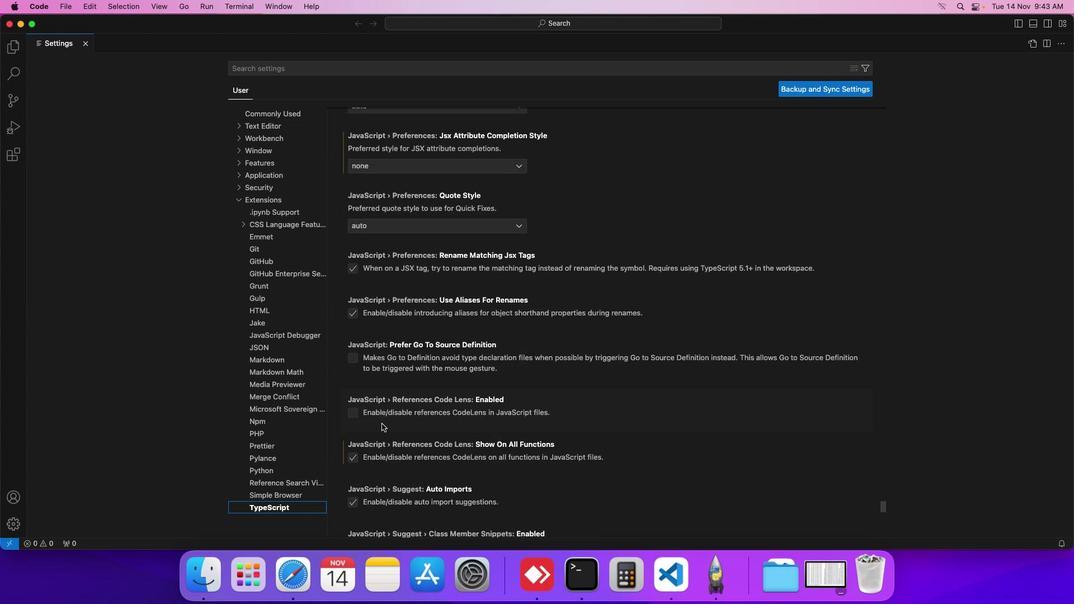 
Action: Mouse scrolled (382, 424) with delta (0, 0)
Screenshot: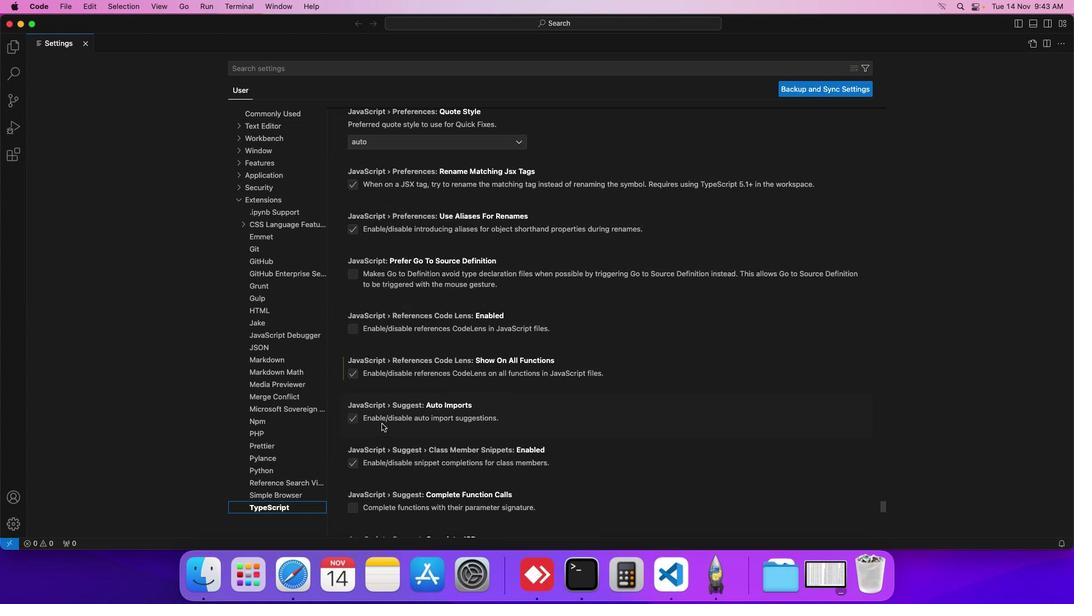 
Action: Mouse scrolled (382, 424) with delta (0, -1)
Screenshot: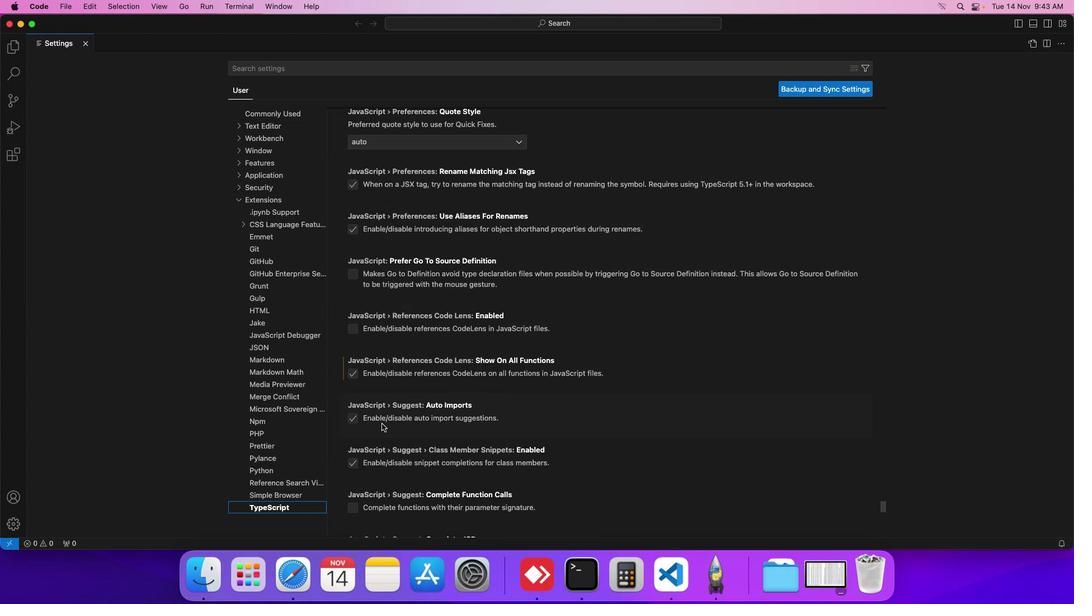 
Action: Mouse scrolled (382, 424) with delta (0, -1)
Screenshot: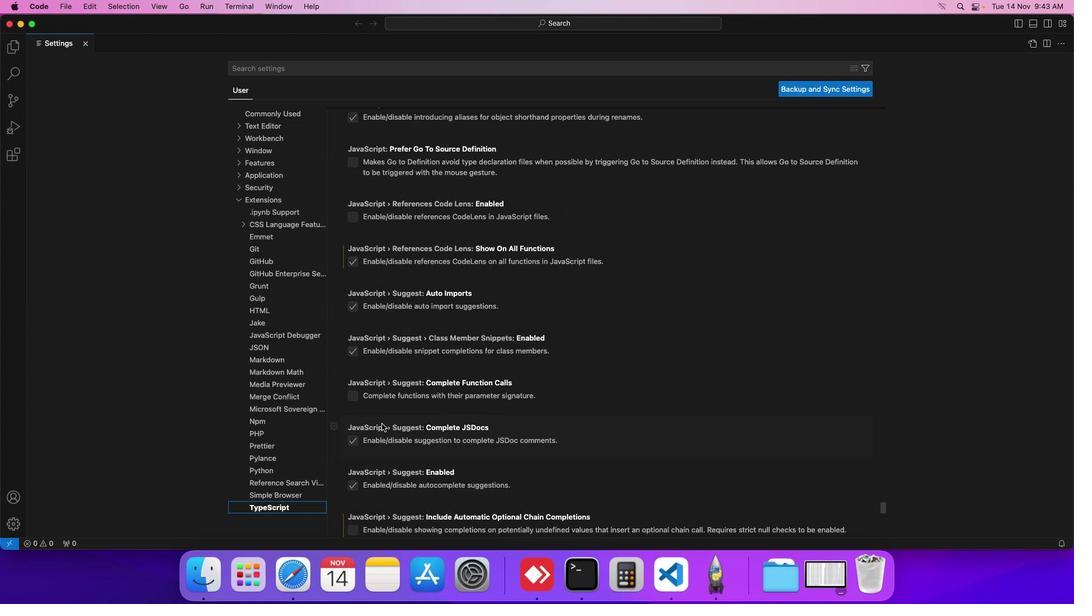 
Action: Mouse scrolled (382, 424) with delta (0, -2)
Screenshot: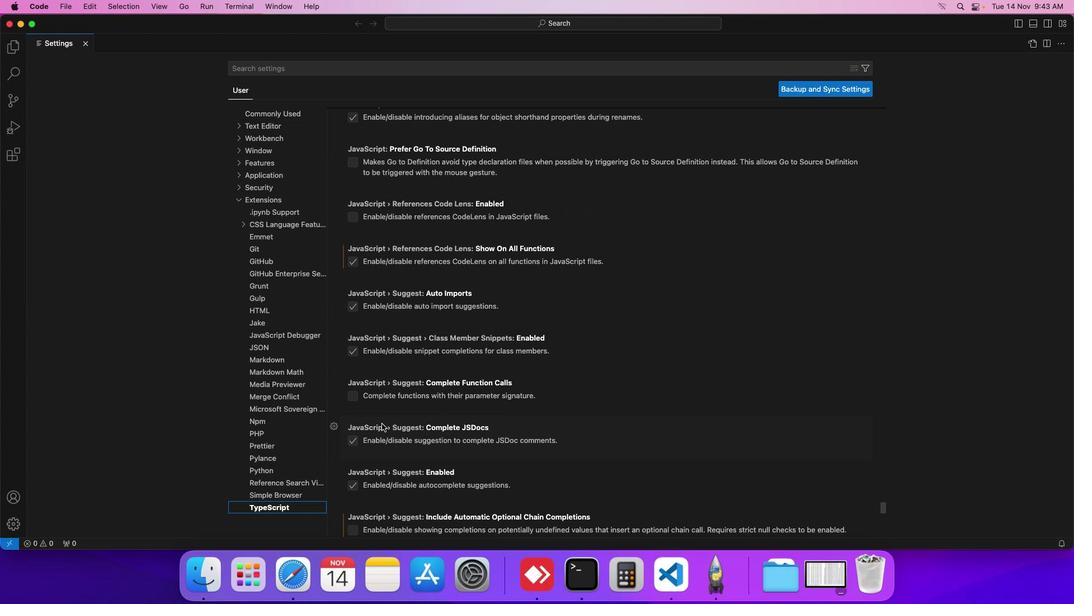 
Action: Mouse moved to (383, 422)
Screenshot: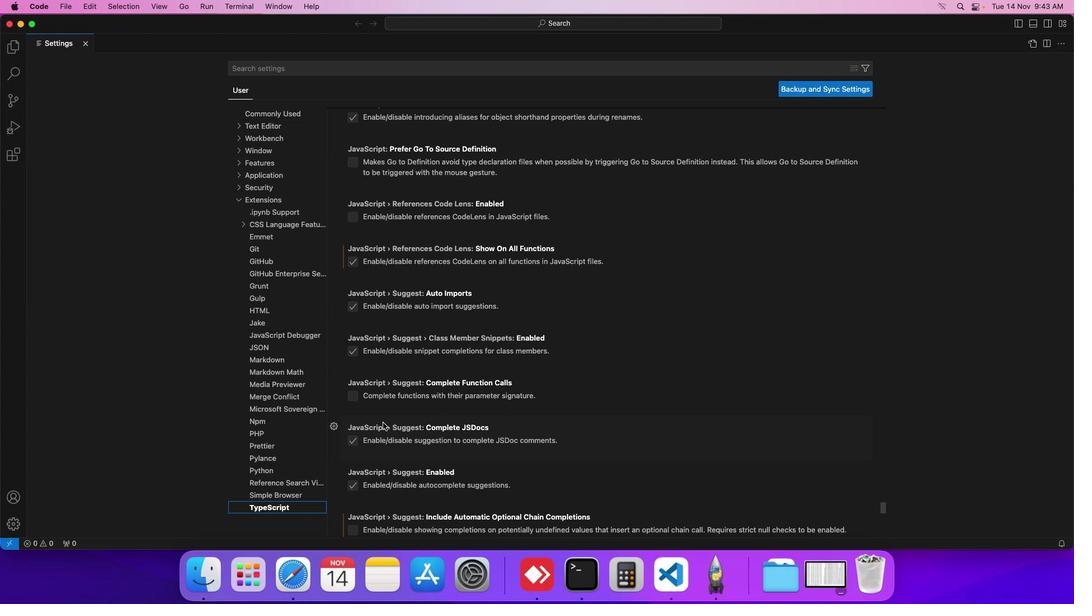 
Action: Mouse scrolled (383, 422) with delta (0, 0)
Screenshot: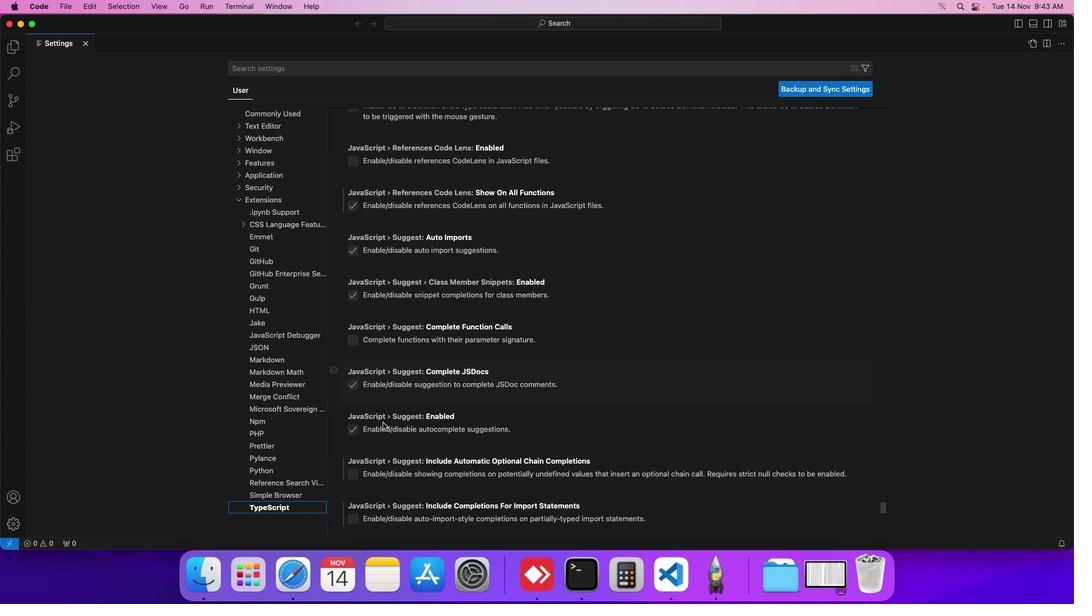 
Action: Mouse scrolled (383, 422) with delta (0, 0)
Screenshot: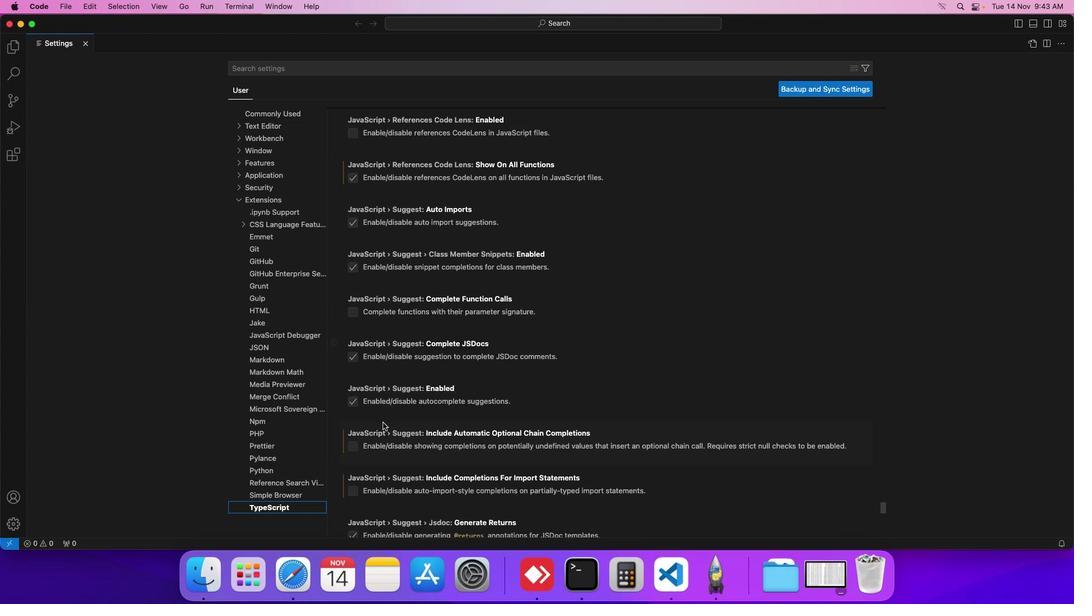 
Action: Mouse scrolled (383, 422) with delta (0, 0)
Screenshot: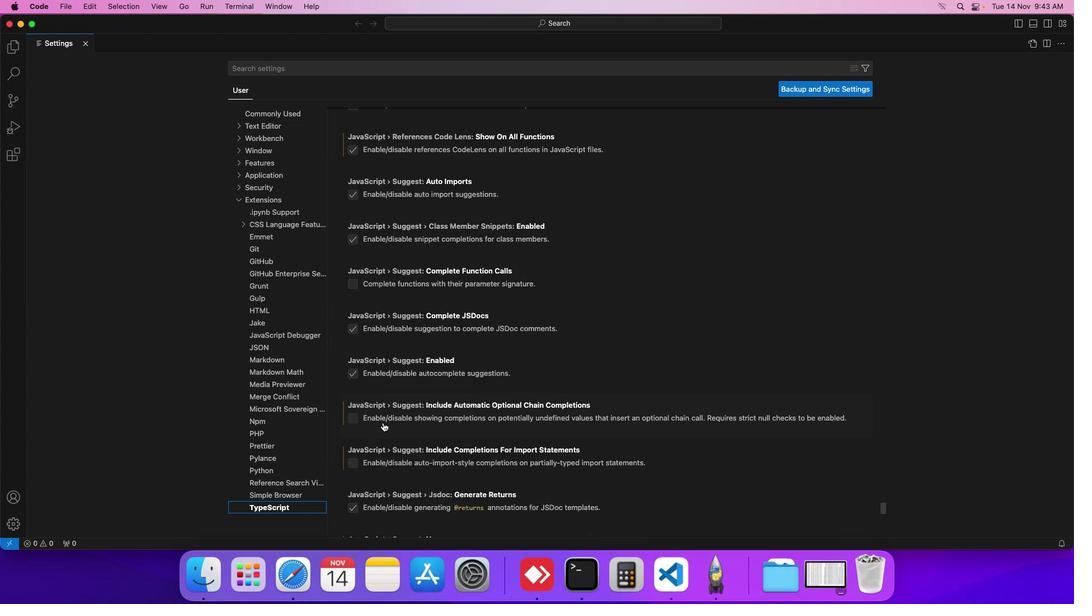 
Action: Mouse scrolled (383, 422) with delta (0, 0)
Screenshot: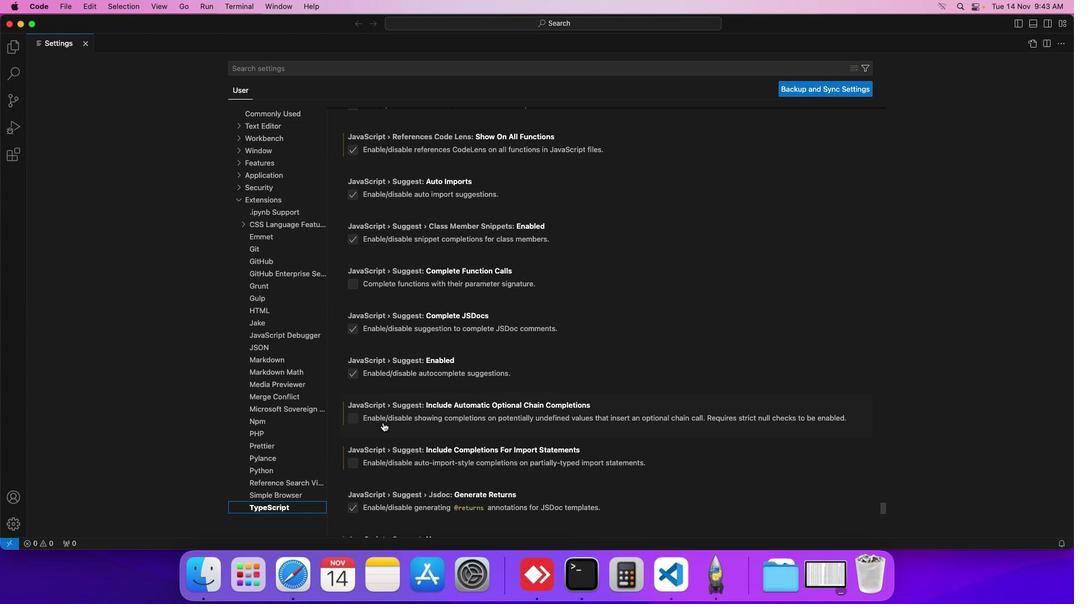 
Action: Mouse scrolled (383, 422) with delta (0, 0)
Screenshot: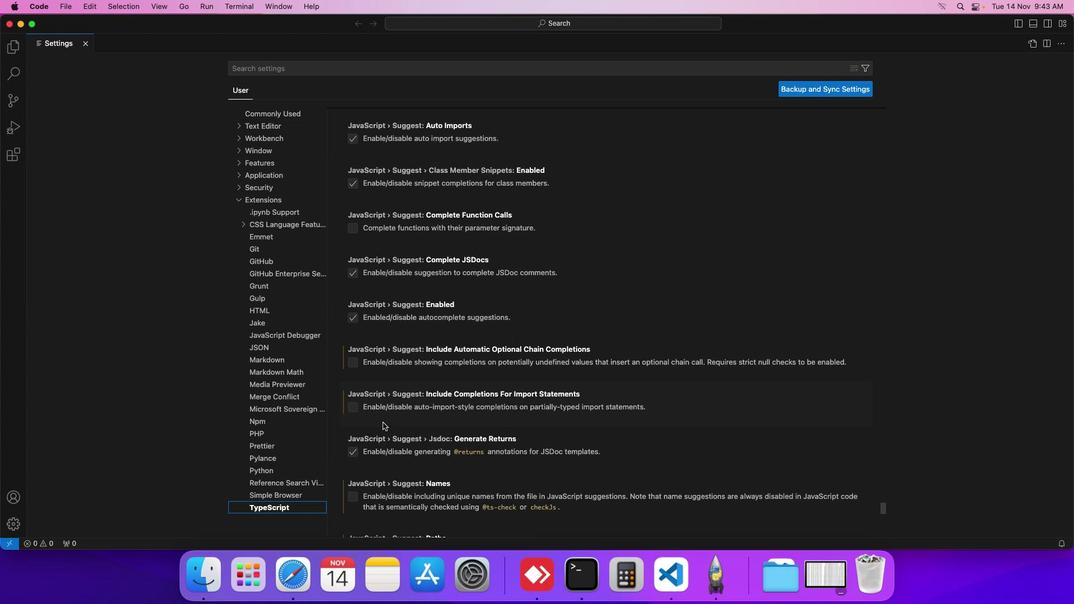 
Action: Mouse scrolled (383, 422) with delta (0, 0)
Screenshot: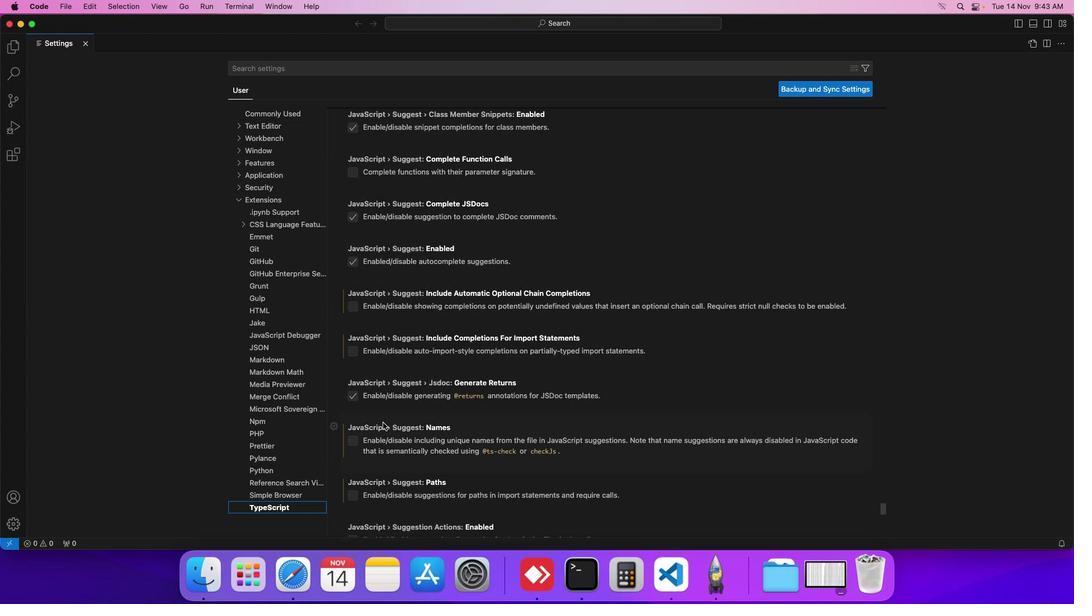 
Action: Mouse scrolled (383, 422) with delta (0, -1)
Screenshot: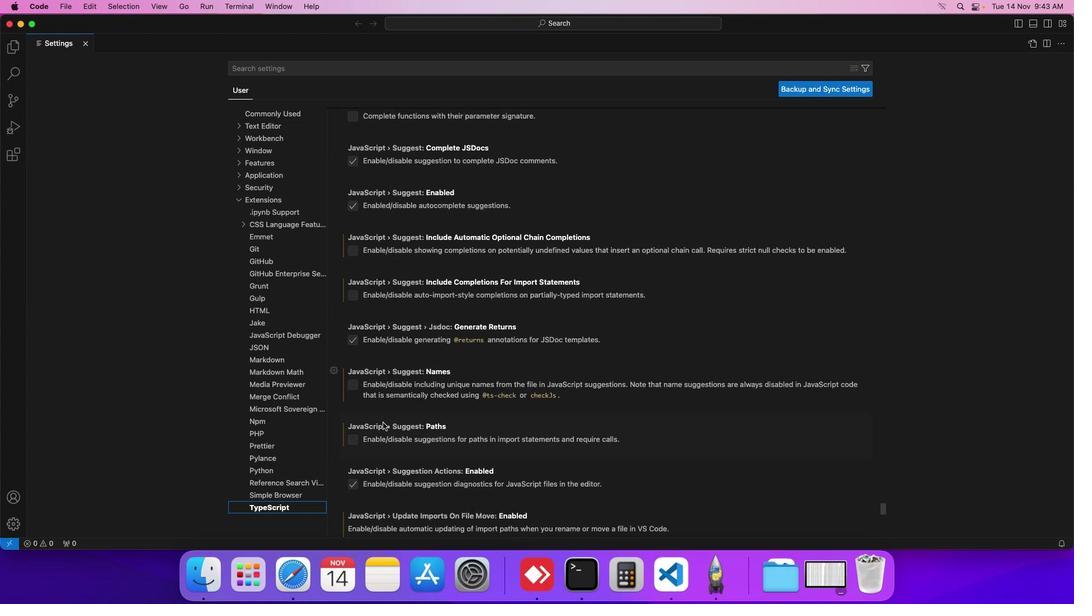 
Action: Mouse scrolled (383, 422) with delta (0, -1)
Screenshot: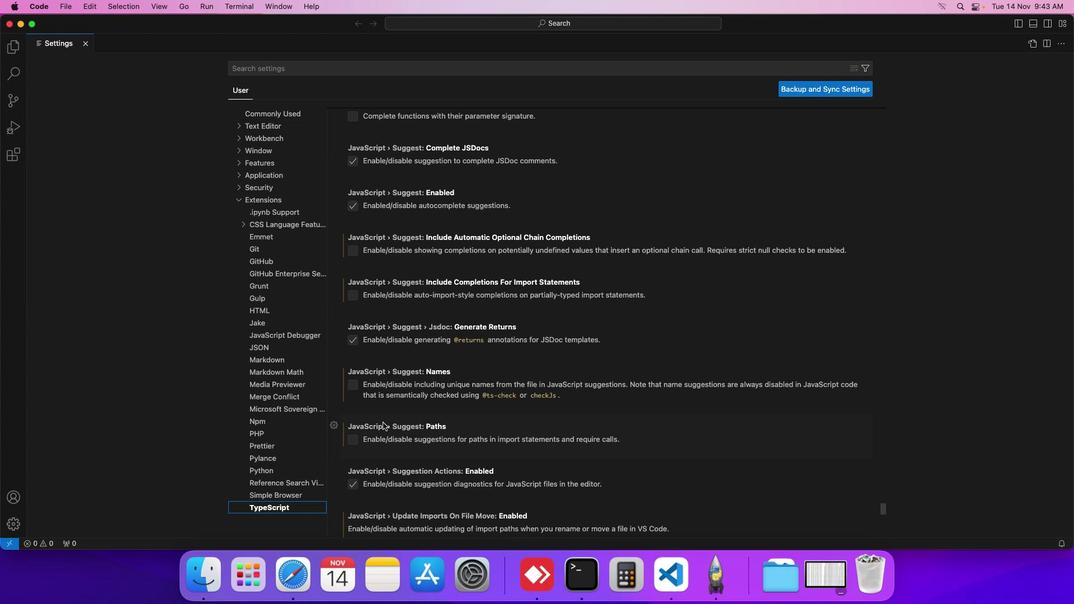
Action: Mouse scrolled (383, 422) with delta (0, 0)
Screenshot: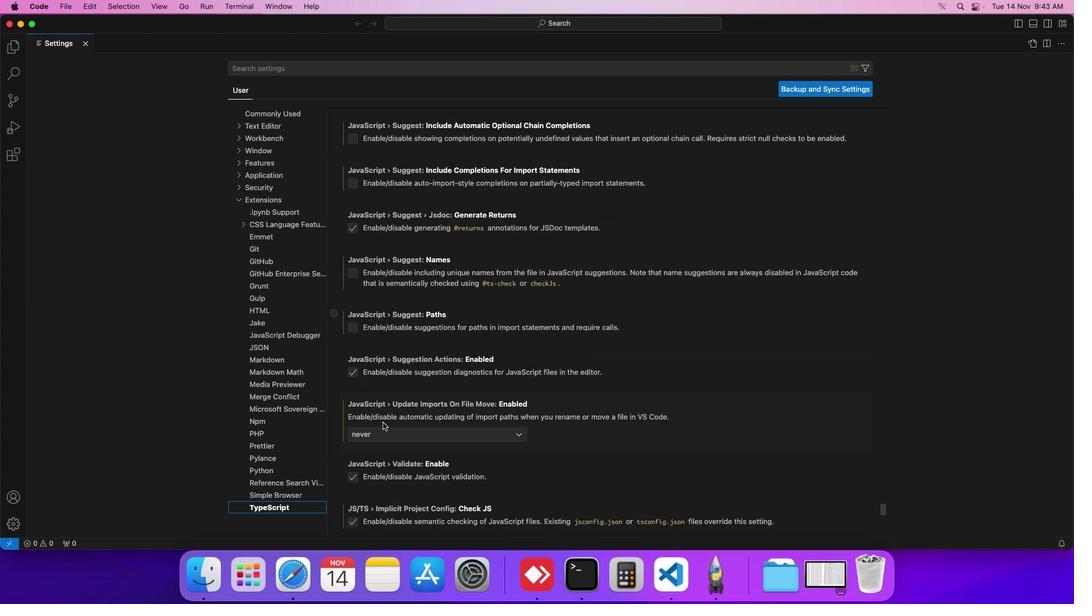 
Action: Mouse scrolled (383, 422) with delta (0, 0)
Screenshot: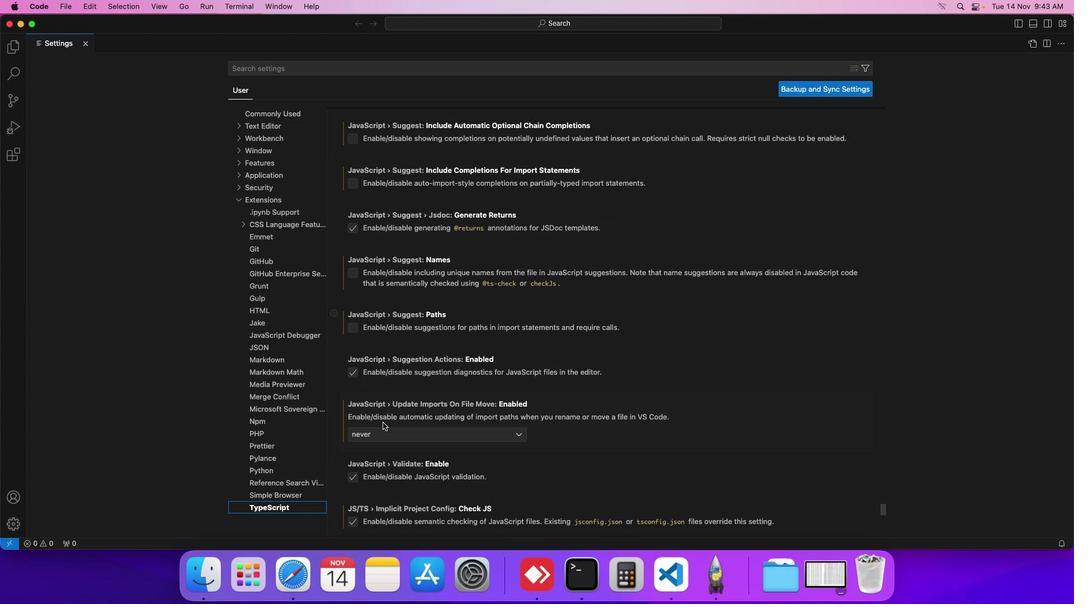 
Action: Mouse scrolled (383, 422) with delta (0, -1)
Screenshot: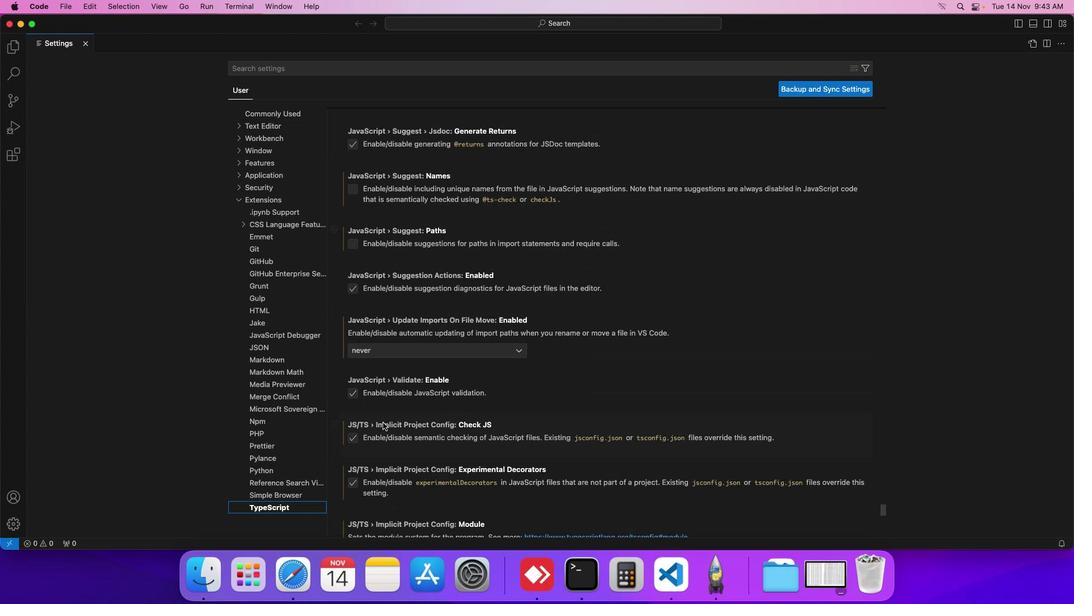 
Action: Mouse scrolled (383, 422) with delta (0, -1)
Screenshot: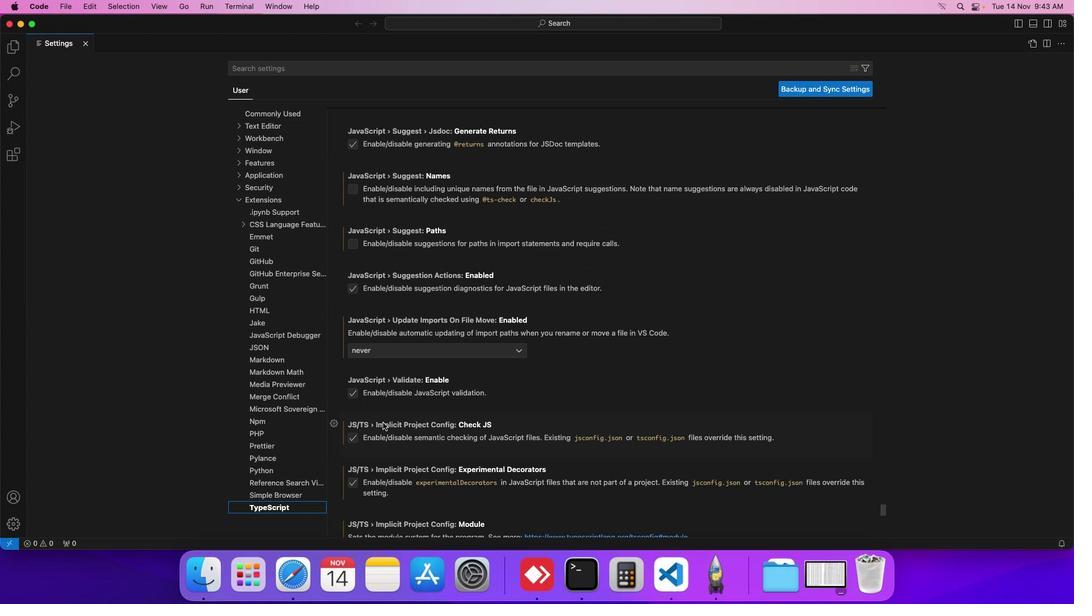 
Action: Mouse scrolled (383, 422) with delta (0, 0)
Screenshot: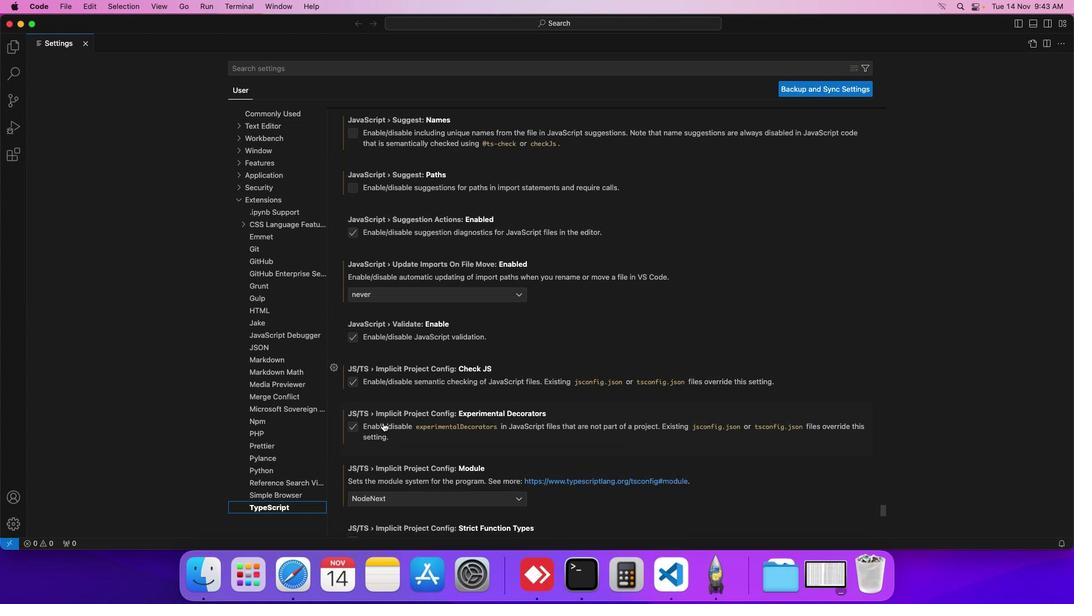 
Action: Mouse scrolled (383, 422) with delta (0, 0)
Screenshot: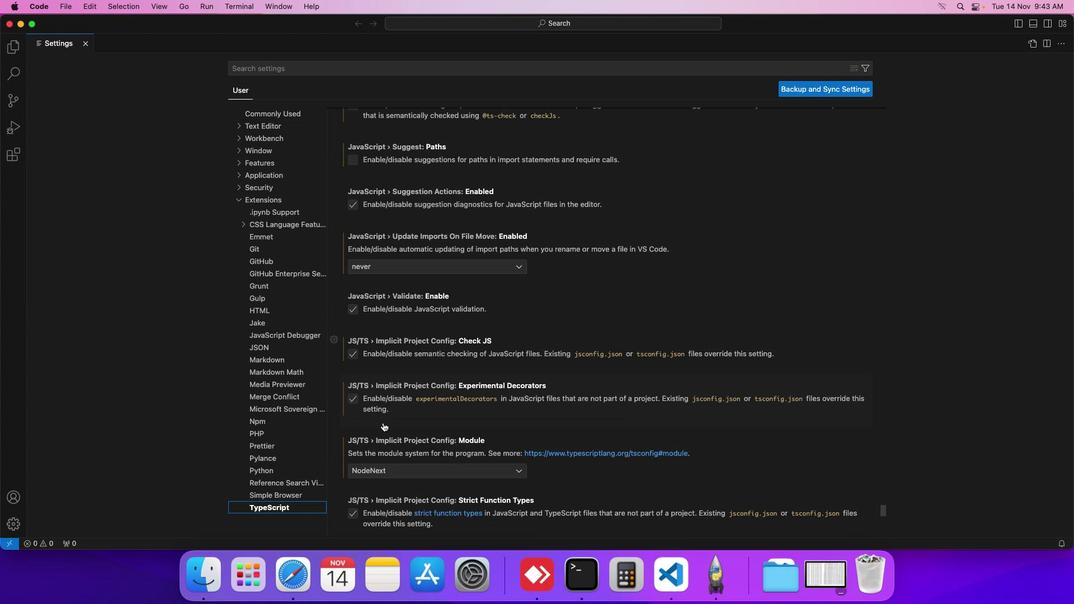 
Action: Mouse scrolled (383, 422) with delta (0, 0)
Screenshot: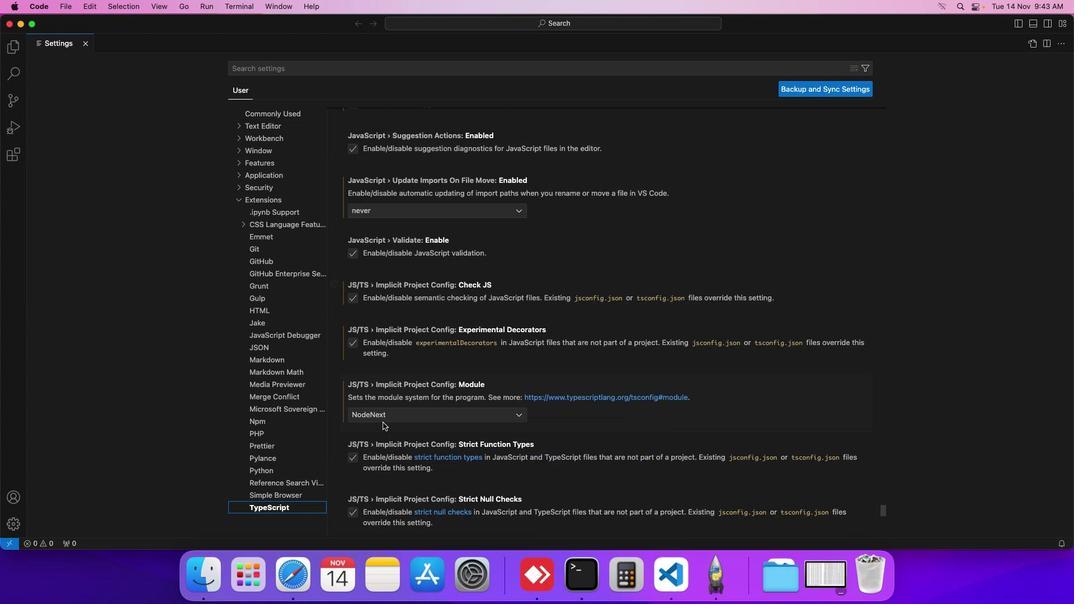 
Action: Mouse scrolled (383, 422) with delta (0, -1)
Screenshot: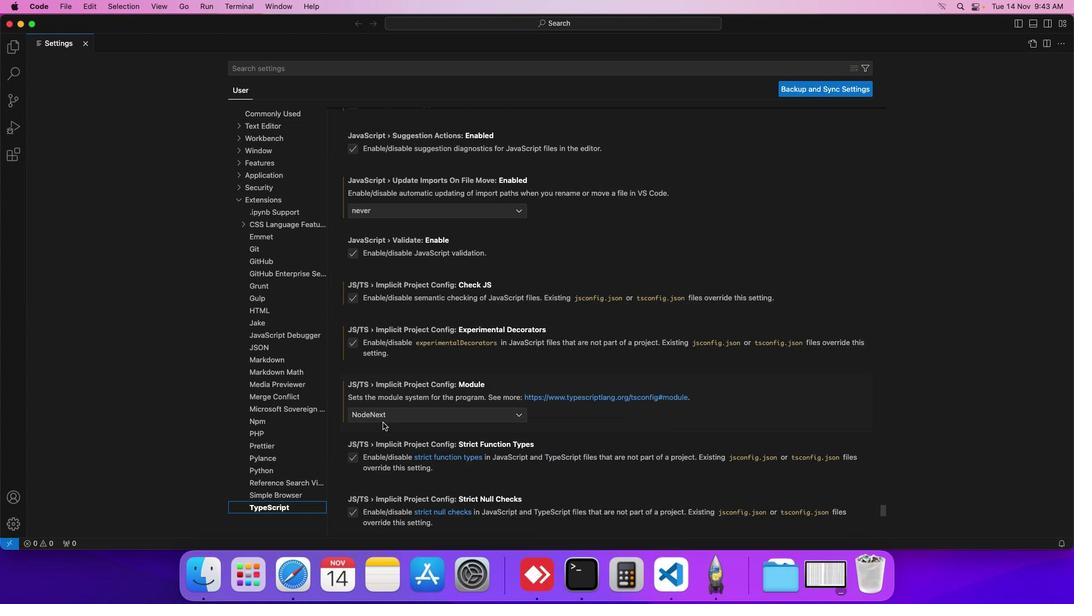 
Action: Mouse scrolled (383, 422) with delta (0, 0)
Screenshot: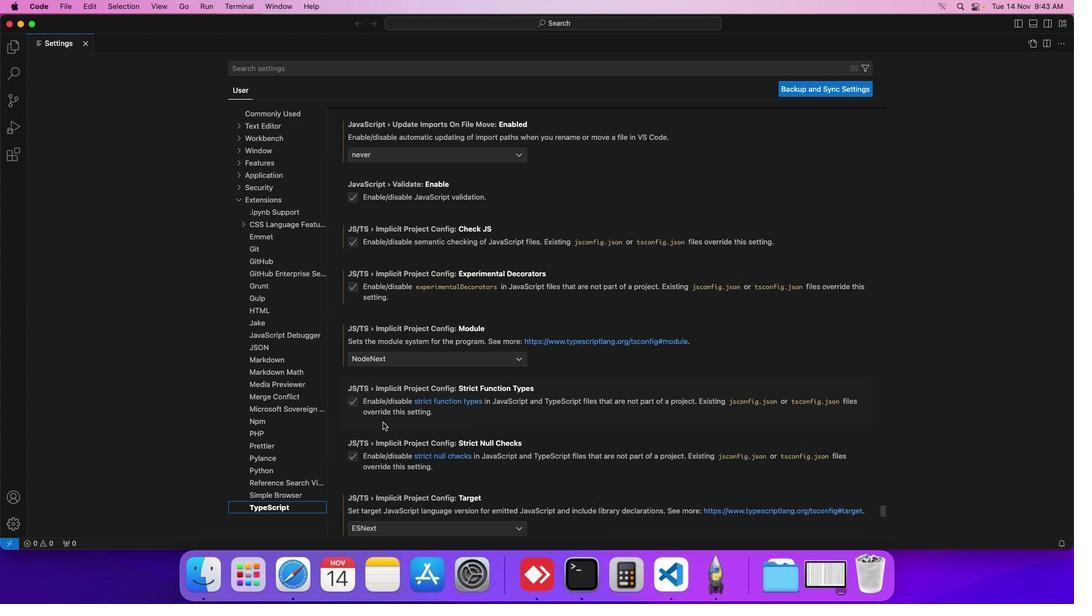 
Action: Mouse scrolled (383, 422) with delta (0, 0)
Screenshot: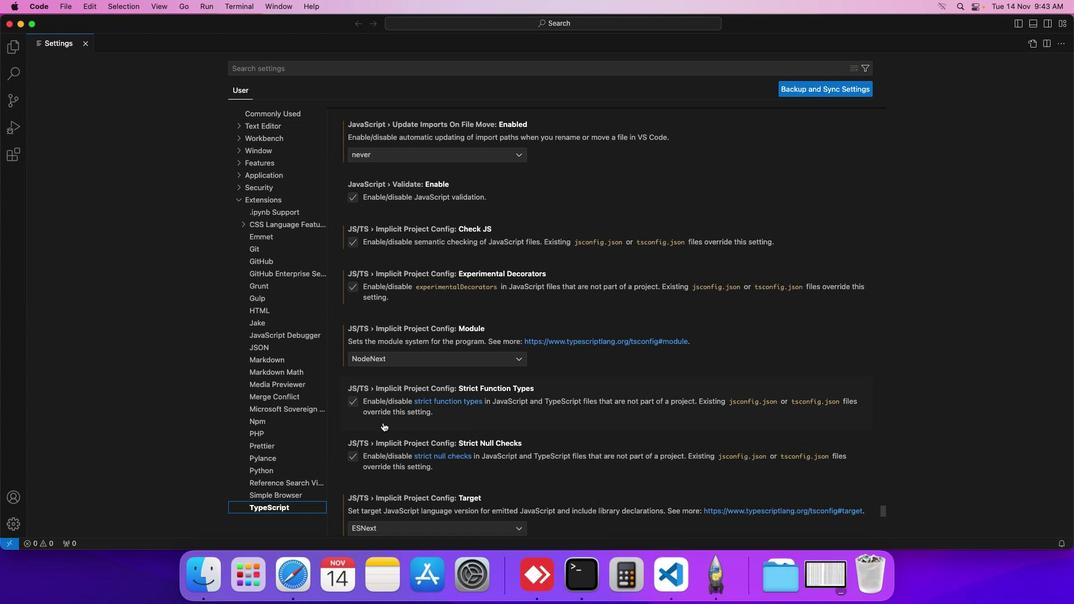 
Action: Mouse scrolled (383, 422) with delta (0, 0)
Screenshot: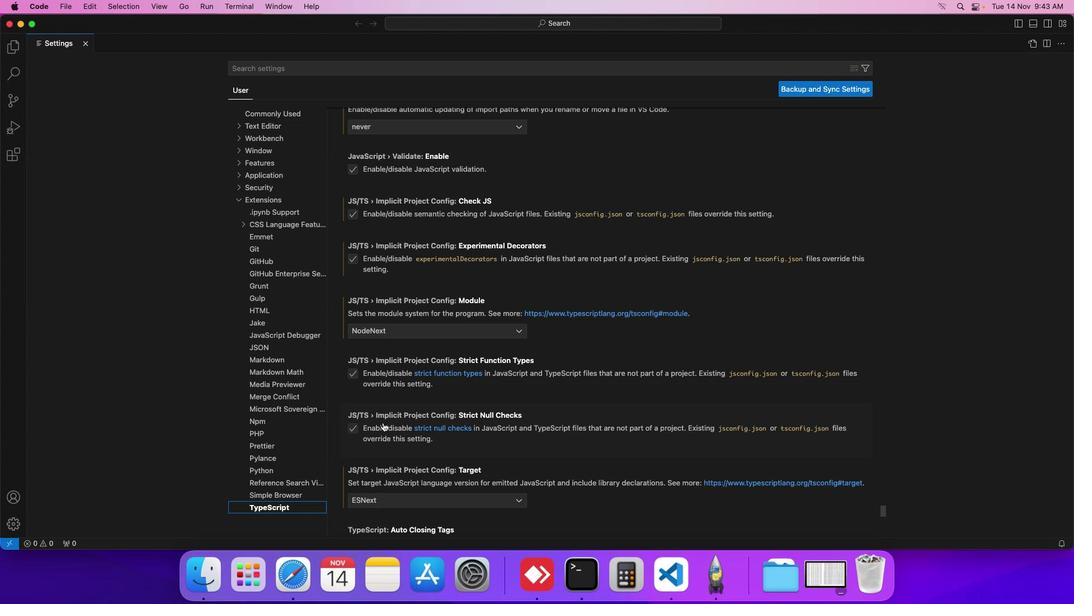 
Action: Mouse scrolled (383, 422) with delta (0, 0)
Screenshot: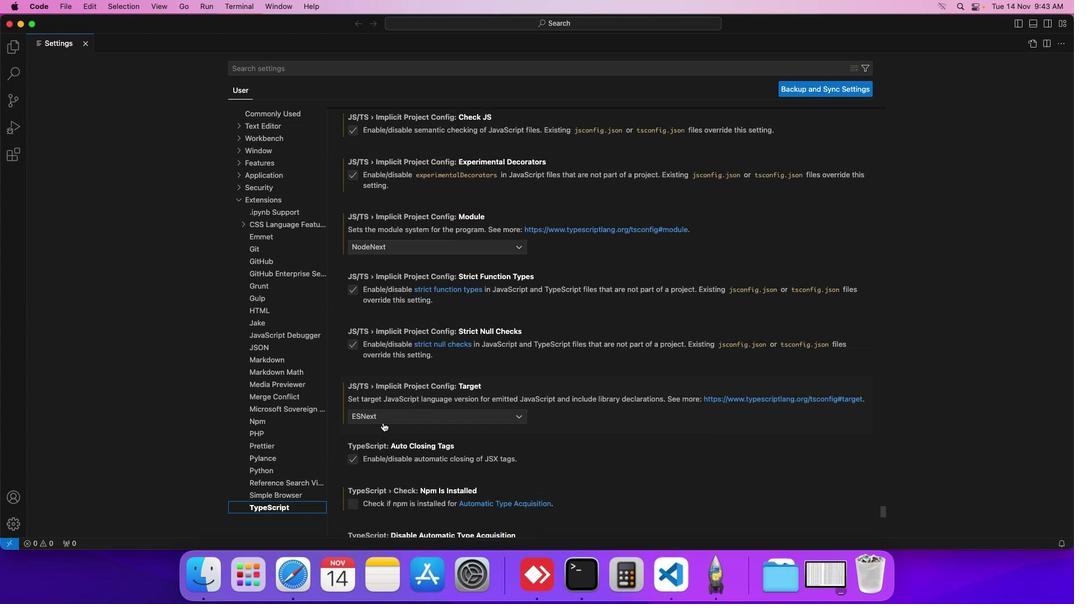 
Action: Mouse scrolled (383, 422) with delta (0, 0)
Screenshot: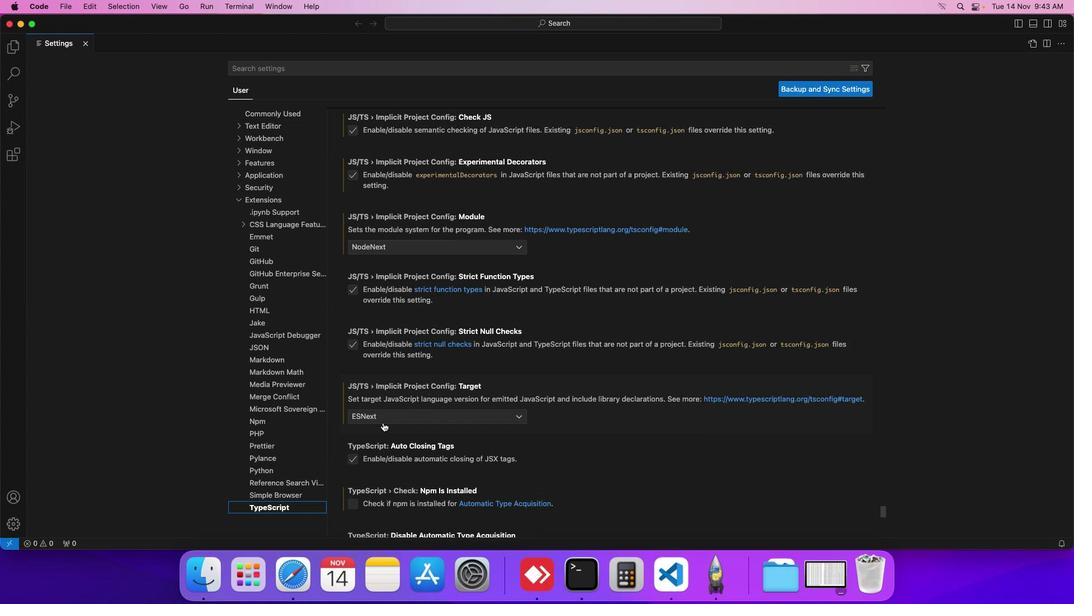 
Action: Mouse scrolled (383, 422) with delta (0, 0)
Screenshot: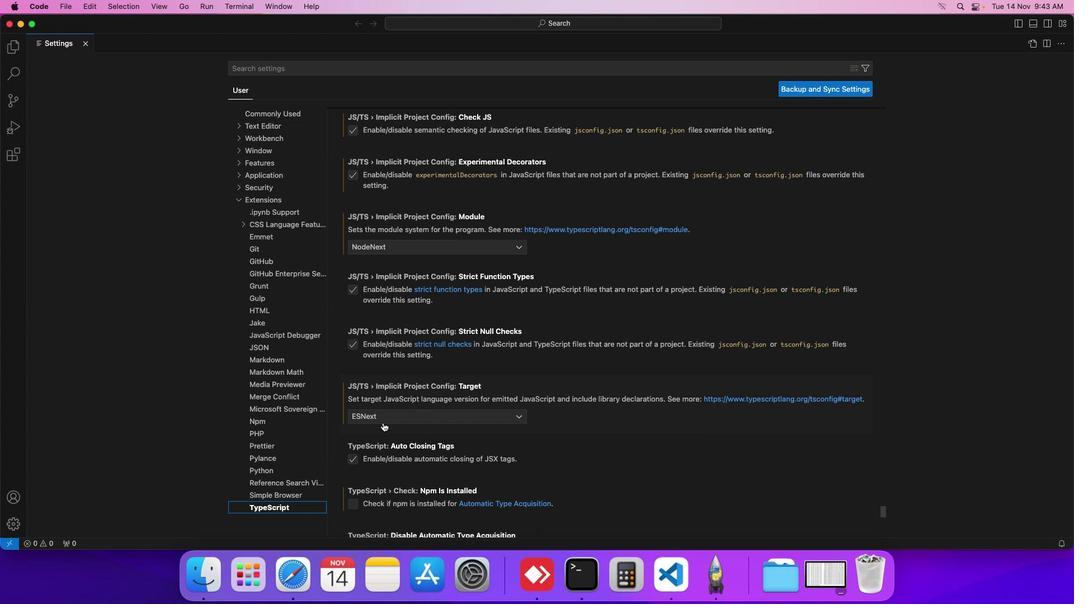 
Action: Mouse scrolled (383, 422) with delta (0, 0)
Screenshot: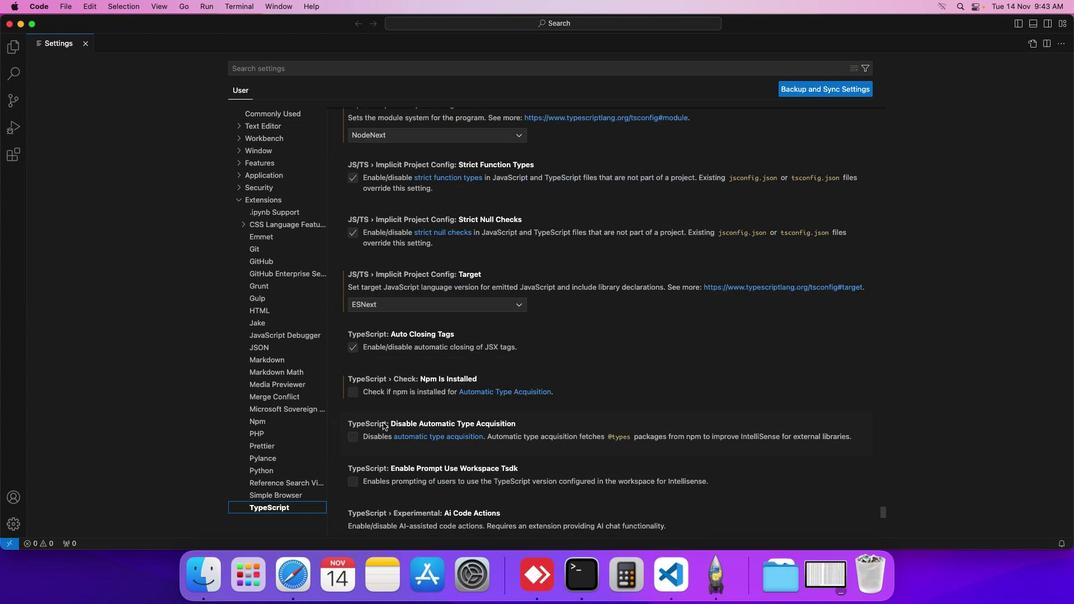 
Action: Mouse scrolled (383, 422) with delta (0, 0)
Screenshot: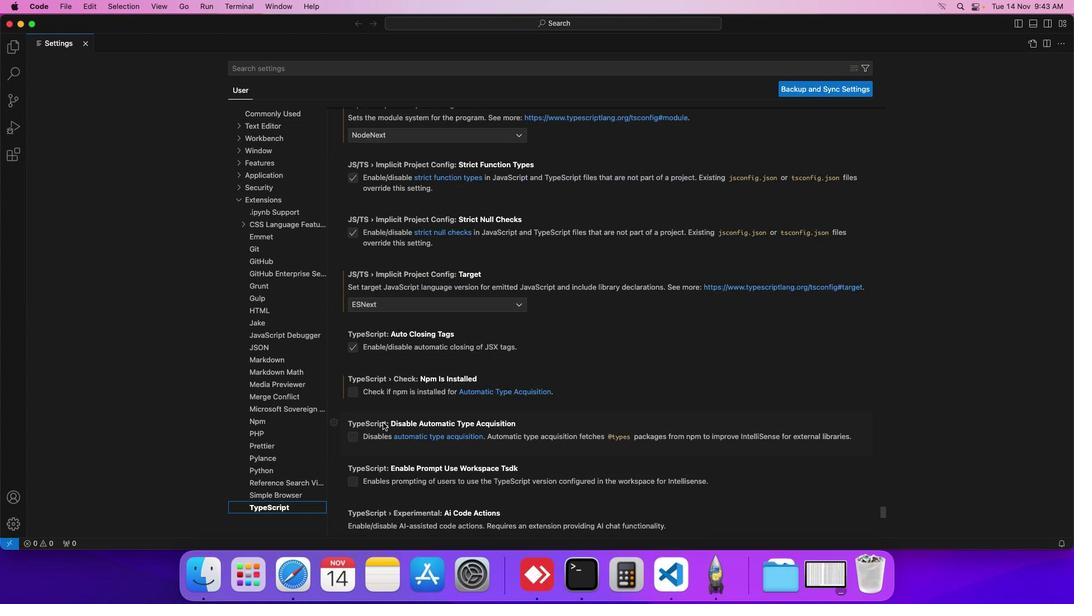 
Action: Mouse scrolled (383, 422) with delta (0, -1)
Screenshot: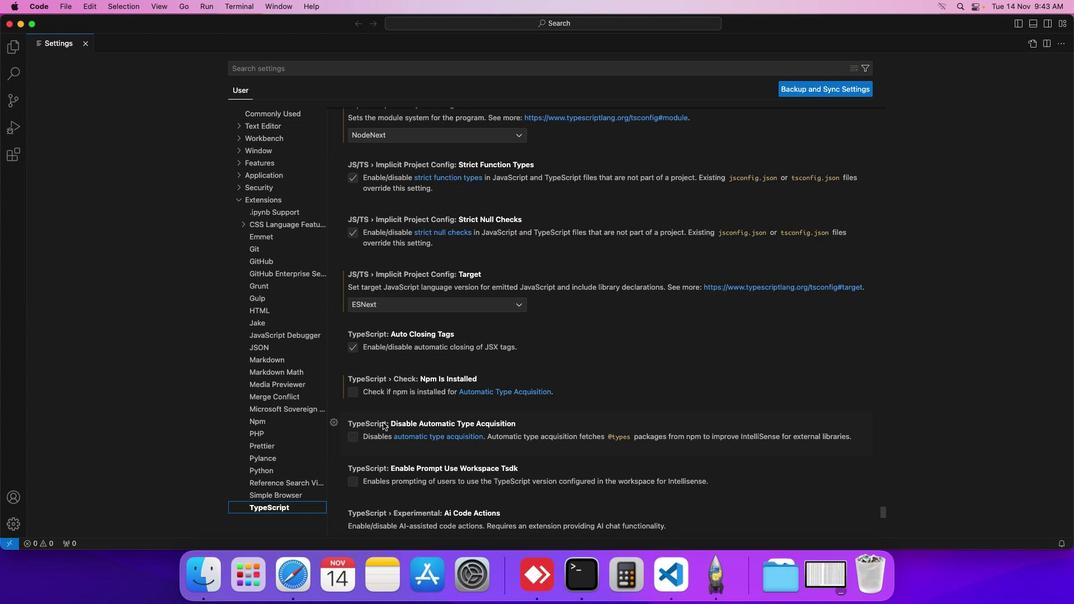 
Action: Mouse scrolled (383, 422) with delta (0, 0)
Screenshot: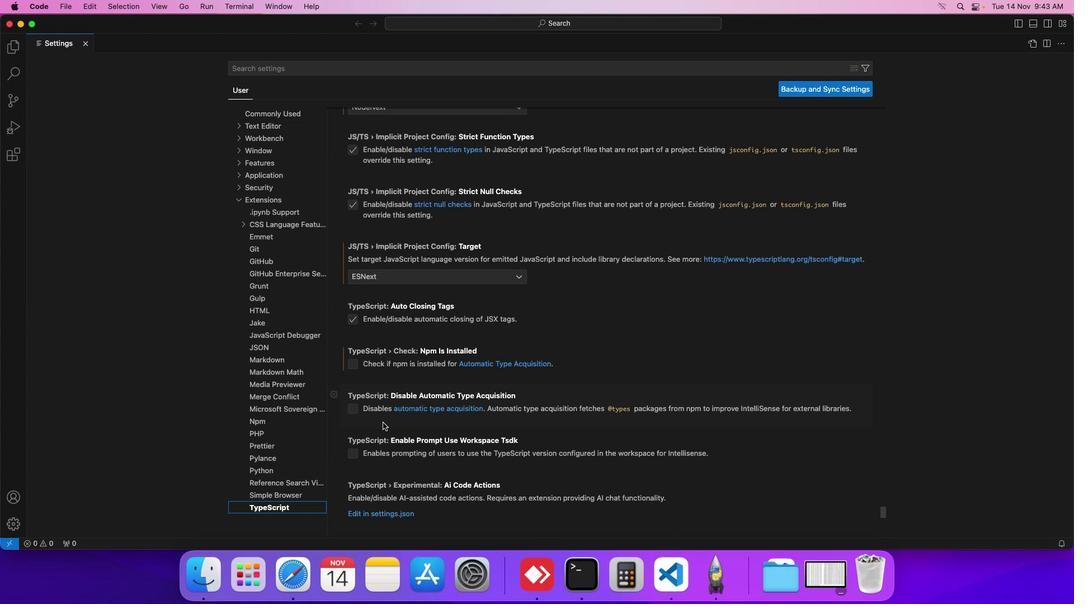 
Action: Mouse scrolled (383, 422) with delta (0, 0)
Screenshot: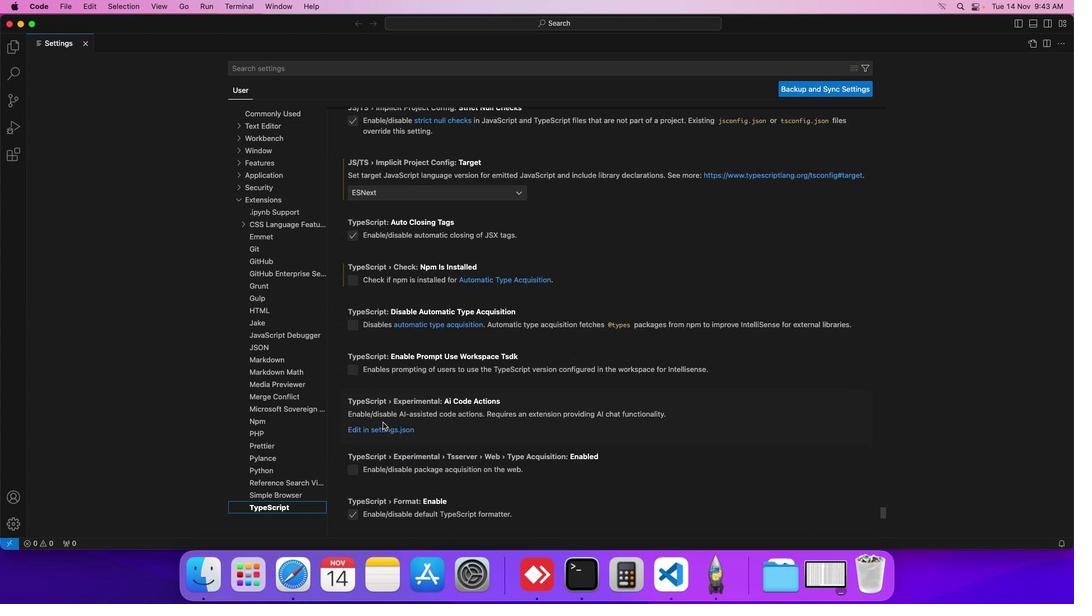 
Action: Mouse scrolled (383, 422) with delta (0, 0)
Screenshot: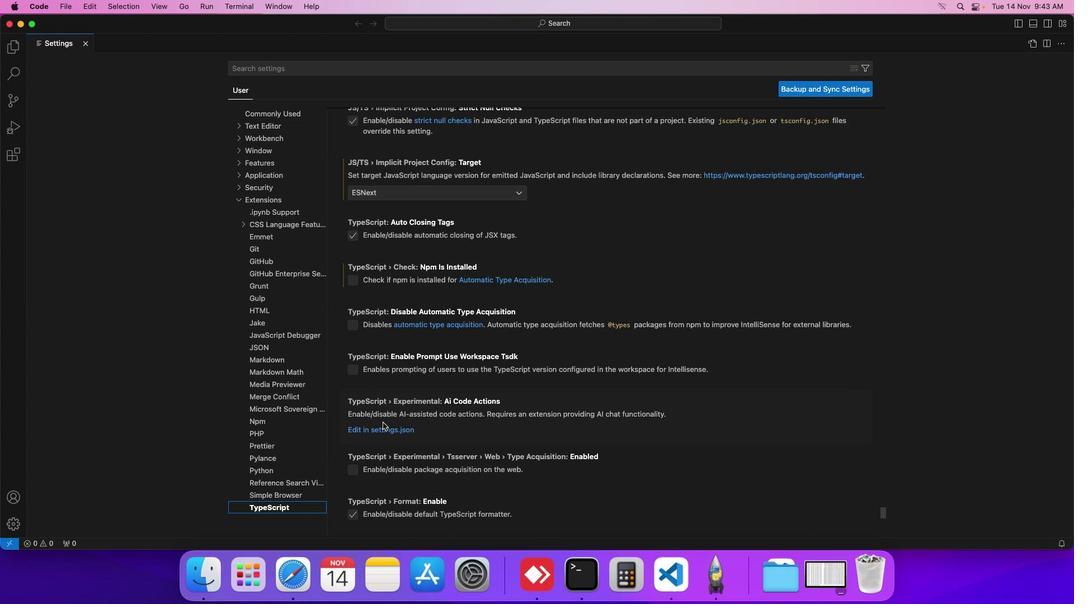 
Action: Mouse scrolled (383, 422) with delta (0, 0)
Screenshot: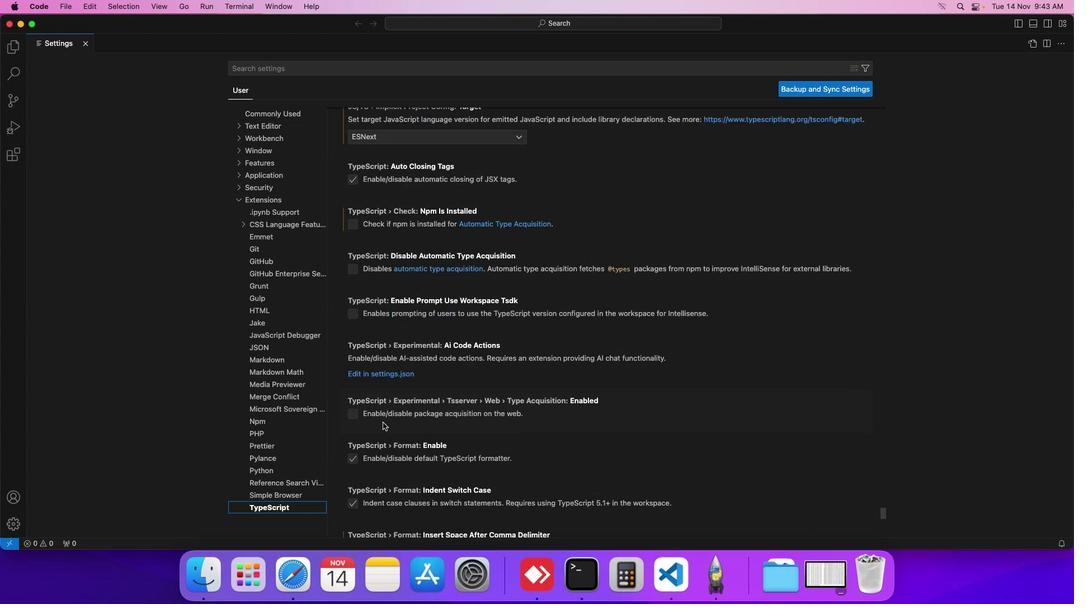 
Action: Mouse scrolled (383, 422) with delta (0, -1)
Screenshot: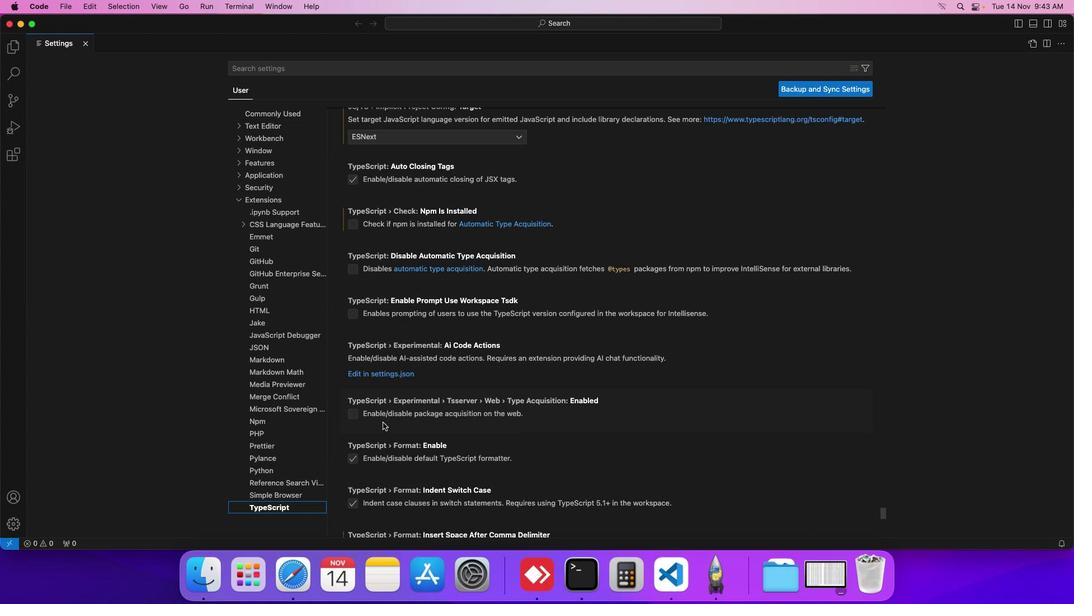 
Action: Mouse scrolled (383, 422) with delta (0, 0)
Screenshot: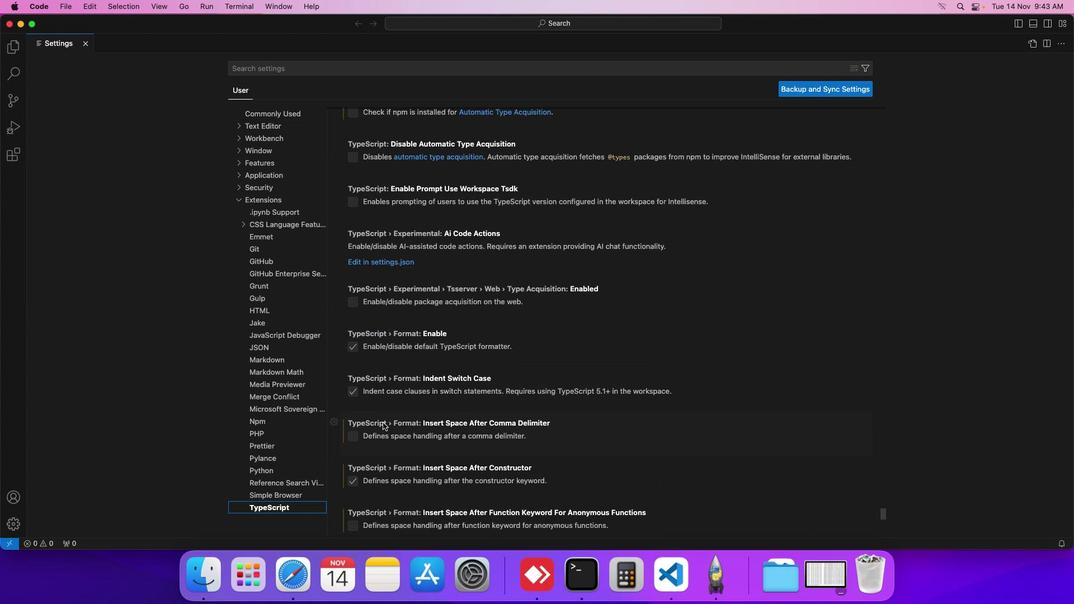 
Action: Mouse scrolled (383, 422) with delta (0, 0)
Screenshot: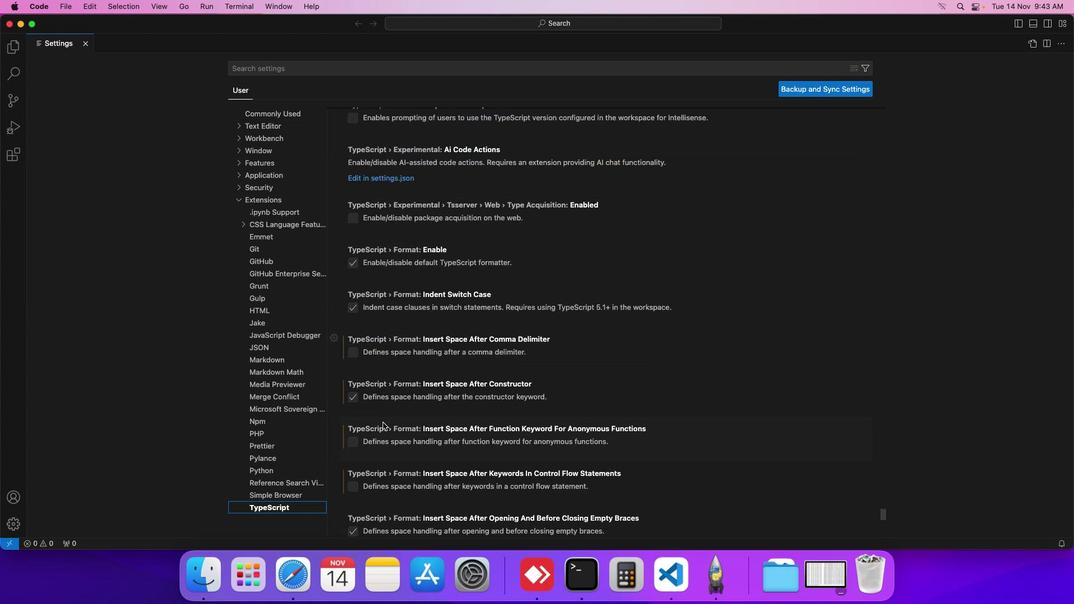 
Action: Mouse scrolled (383, 422) with delta (0, -1)
Screenshot: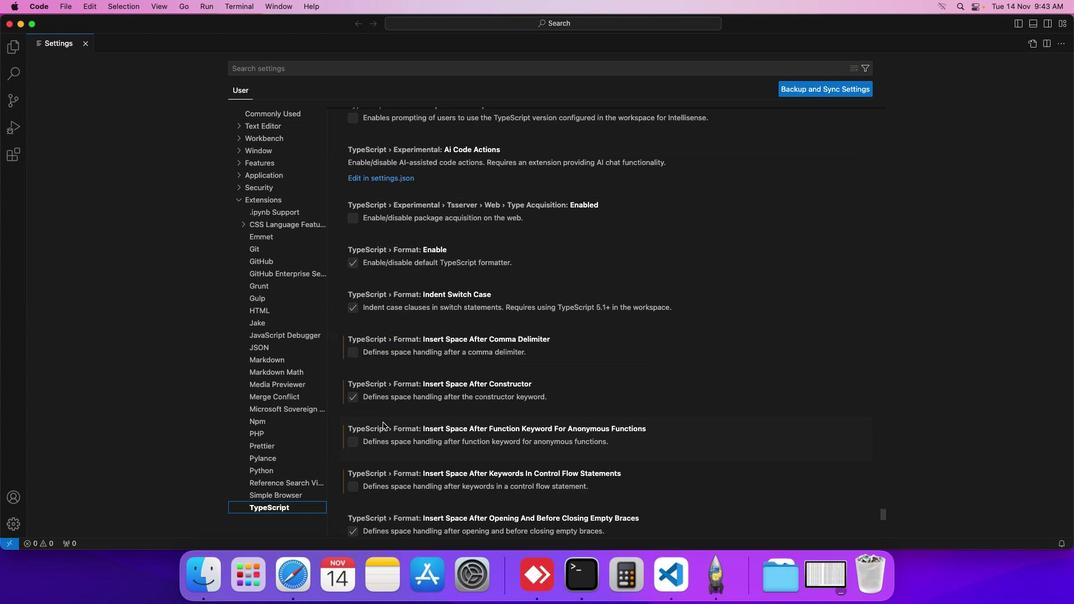 
Action: Mouse scrolled (383, 422) with delta (0, -1)
Screenshot: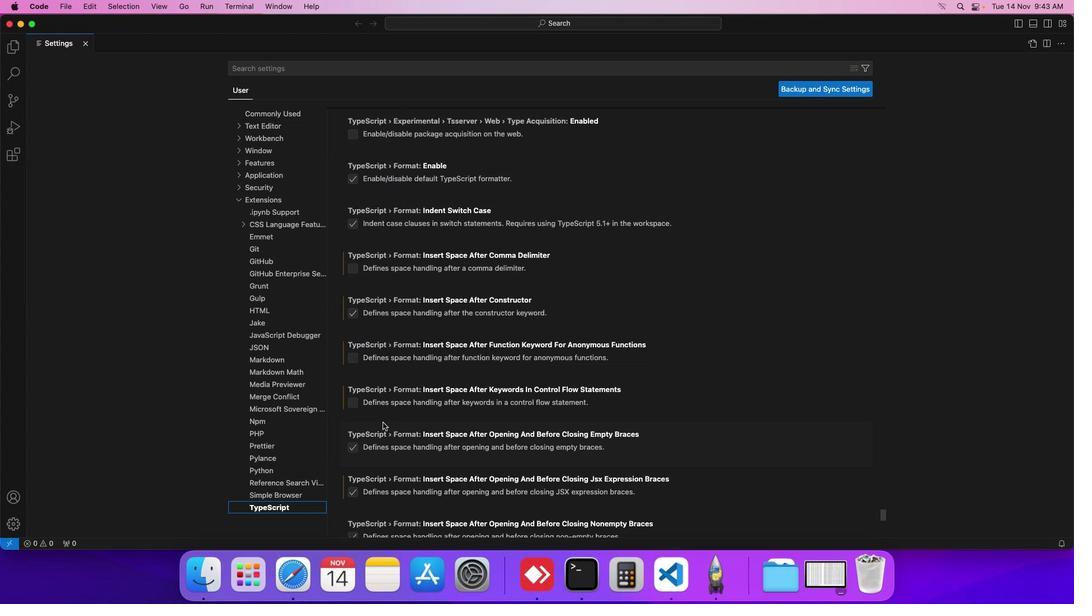
Action: Mouse scrolled (383, 422) with delta (0, -1)
Screenshot: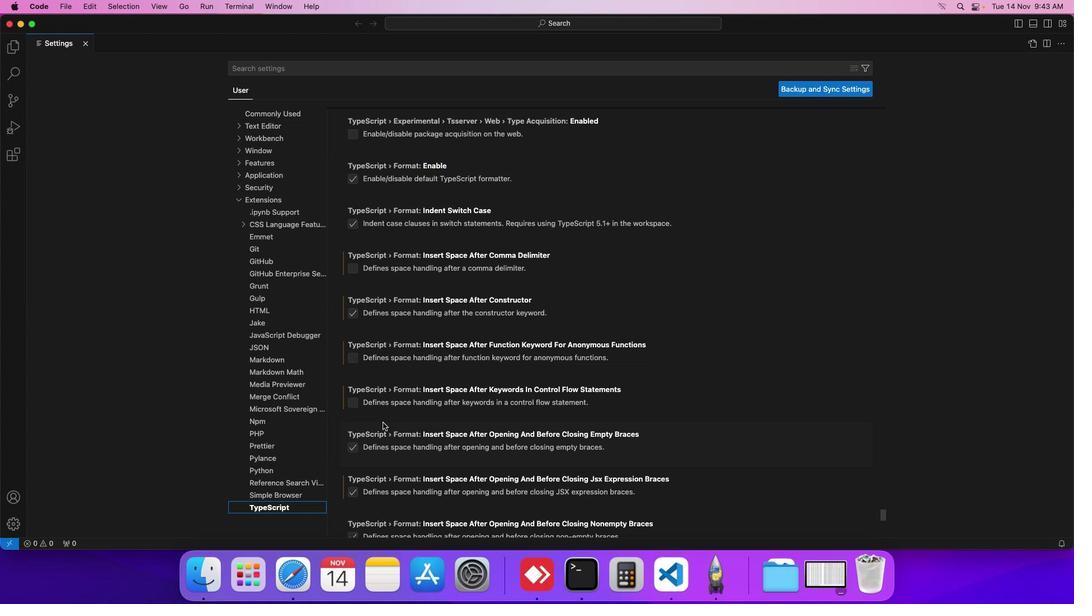 
Action: Mouse scrolled (383, 422) with delta (0, 0)
Screenshot: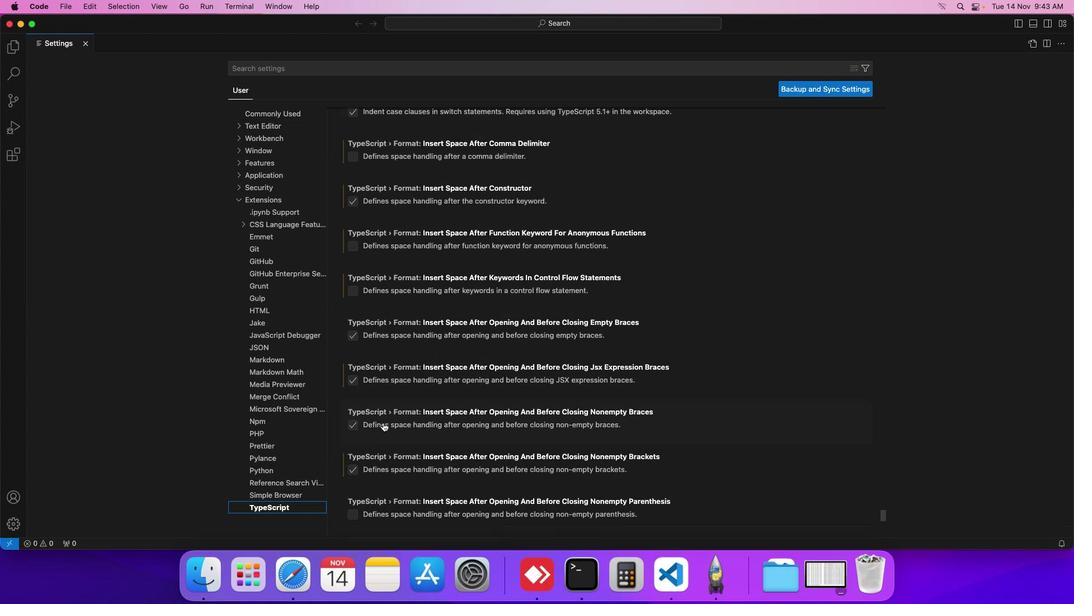
Action: Mouse scrolled (383, 422) with delta (0, 0)
Screenshot: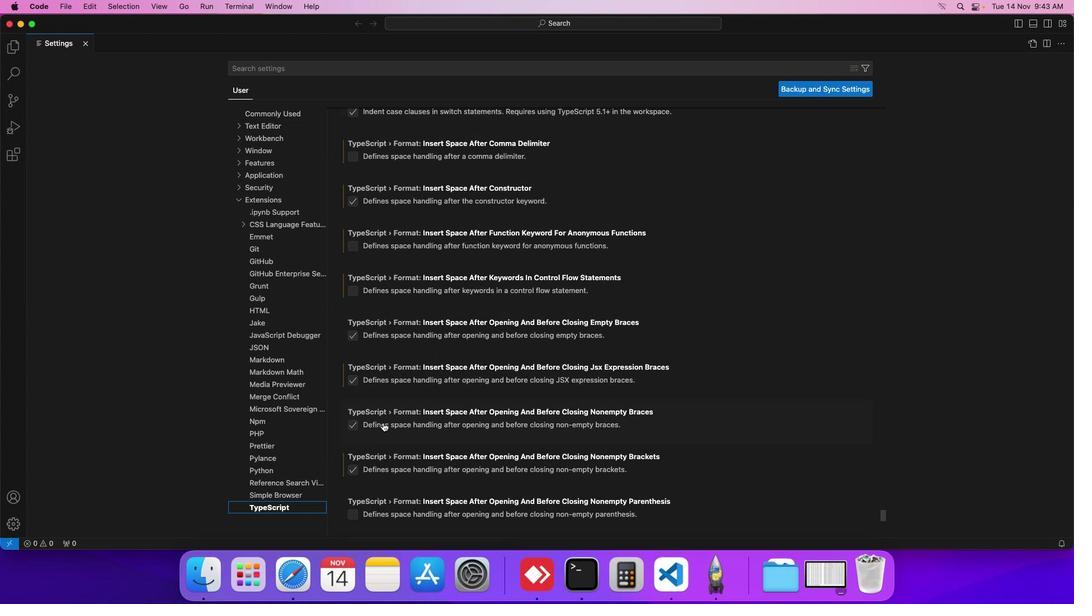 
Action: Mouse scrolled (383, 422) with delta (0, -1)
Screenshot: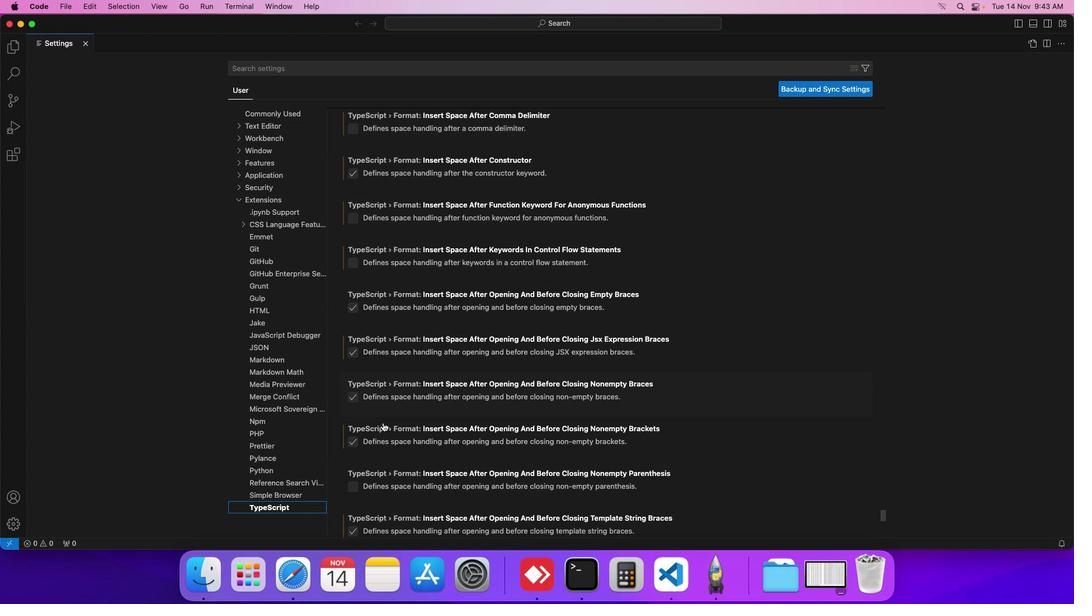 
Action: Mouse scrolled (383, 422) with delta (0, 0)
Screenshot: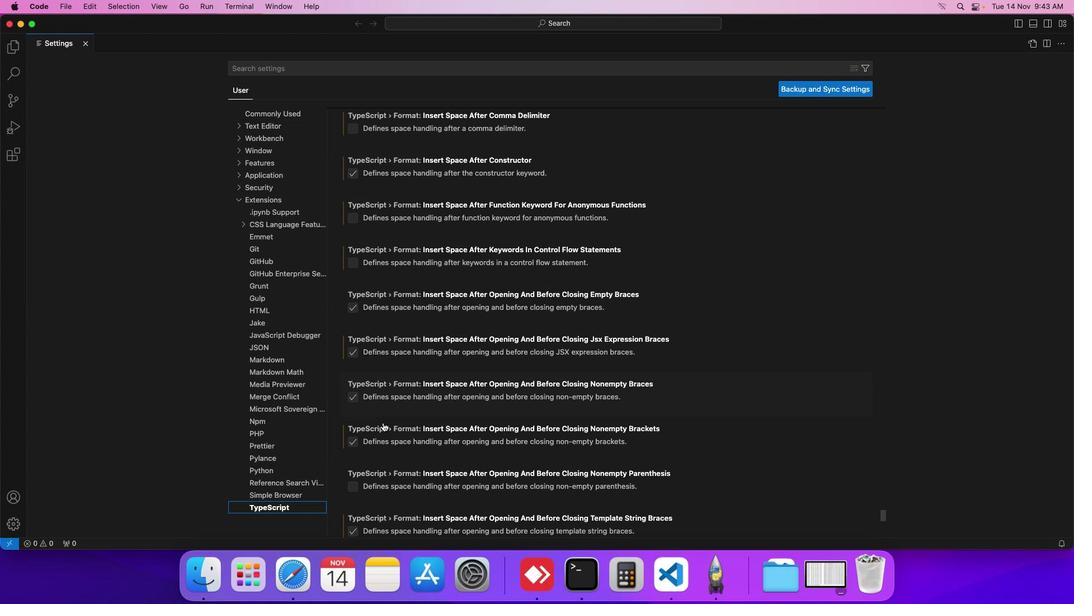 
Action: Mouse scrolled (383, 422) with delta (0, 0)
Screenshot: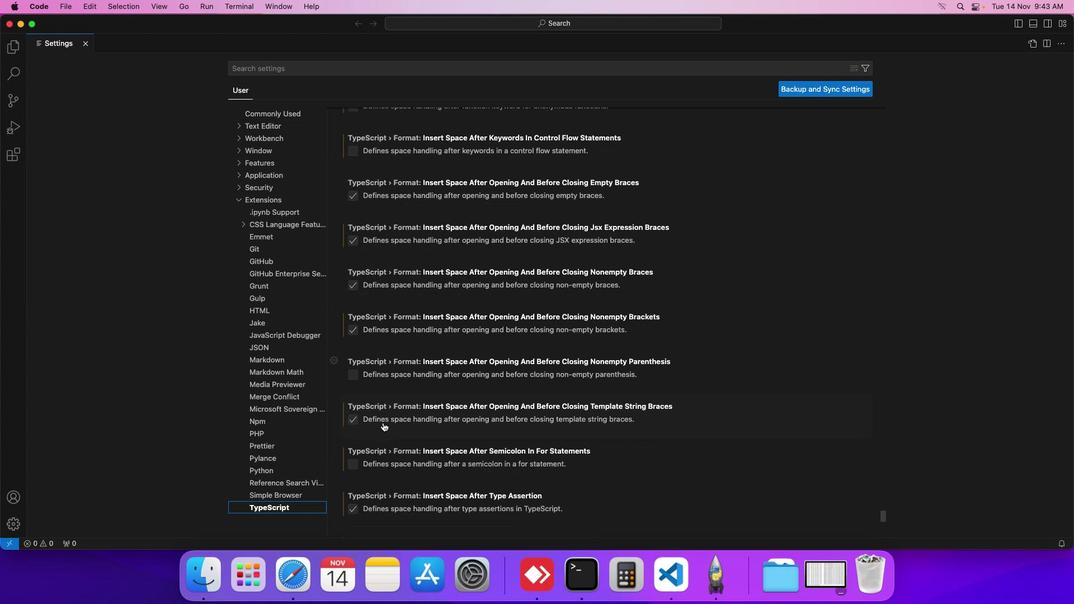 
Action: Mouse scrolled (383, 422) with delta (0, 0)
Screenshot: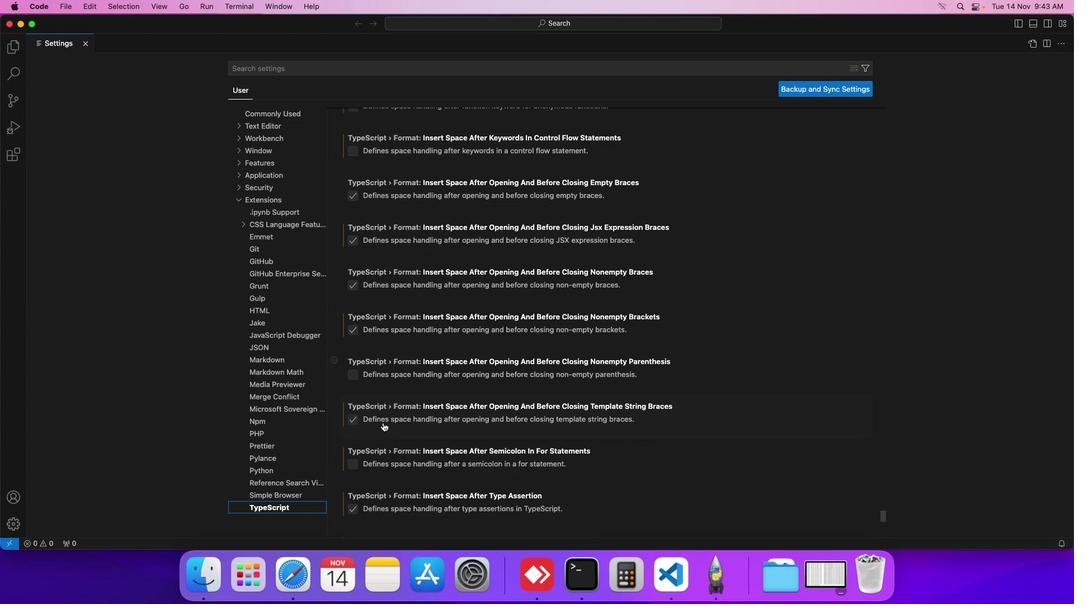 
Action: Mouse scrolled (383, 422) with delta (0, -1)
Screenshot: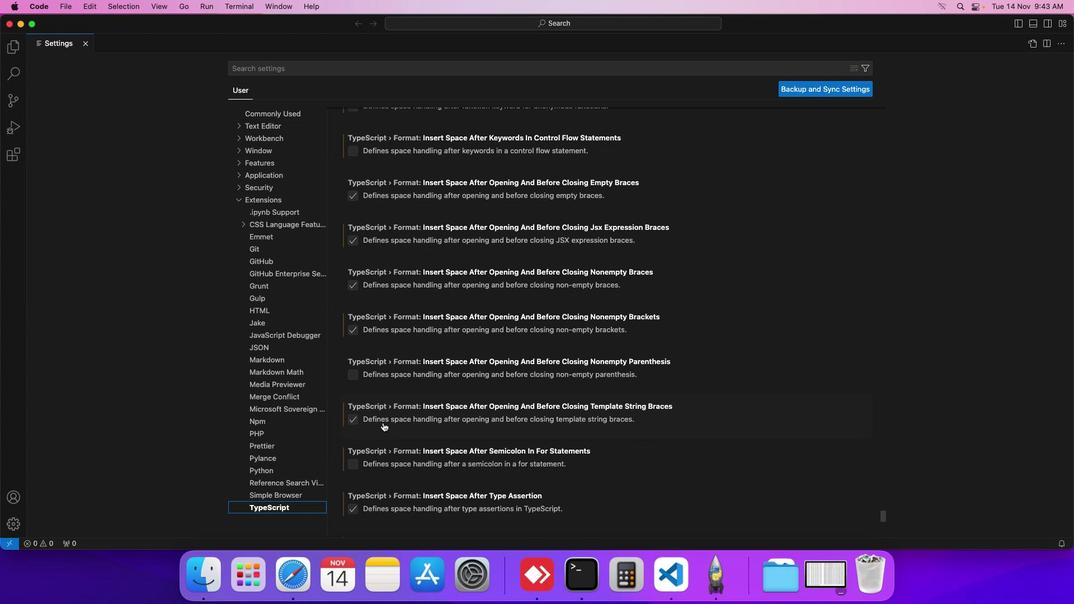 
Action: Mouse scrolled (383, 422) with delta (0, 0)
Screenshot: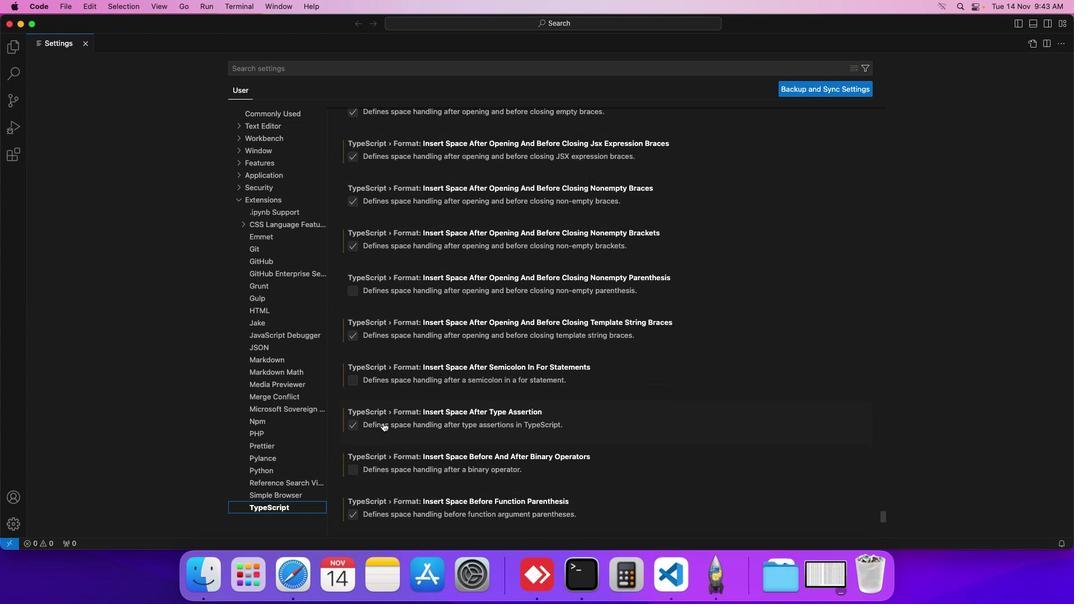 
Action: Mouse scrolled (383, 422) with delta (0, 0)
Screenshot: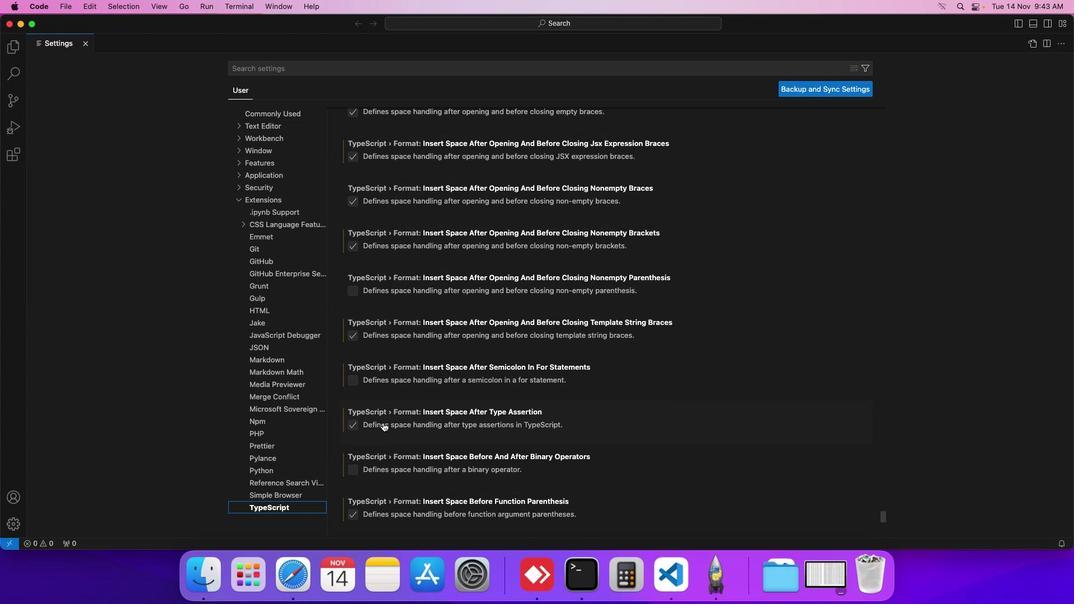 
Action: Mouse scrolled (383, 422) with delta (0, 0)
Screenshot: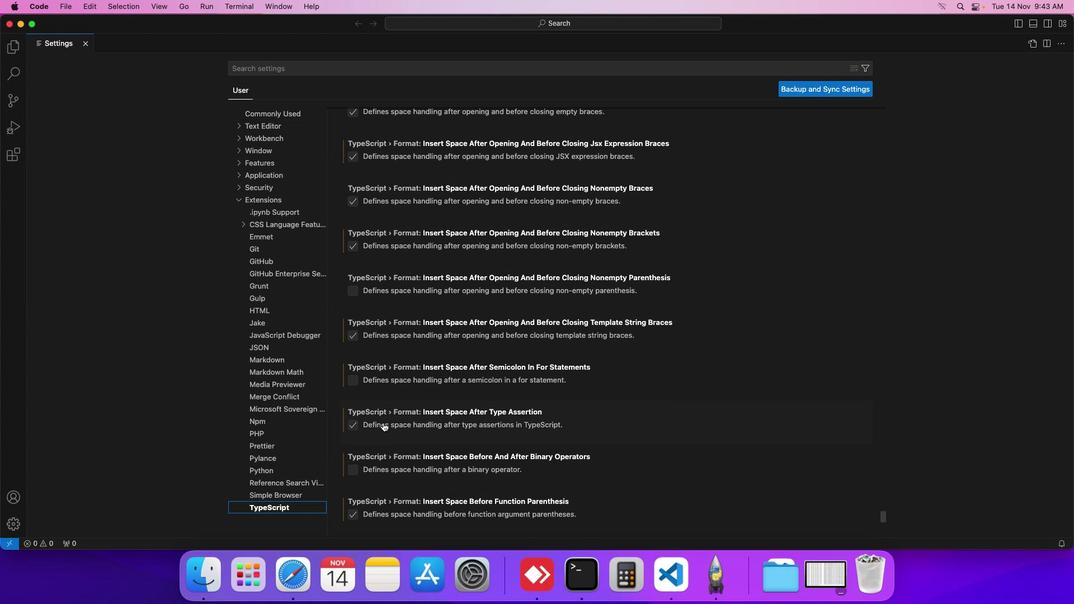 
Action: Mouse moved to (383, 422)
Screenshot: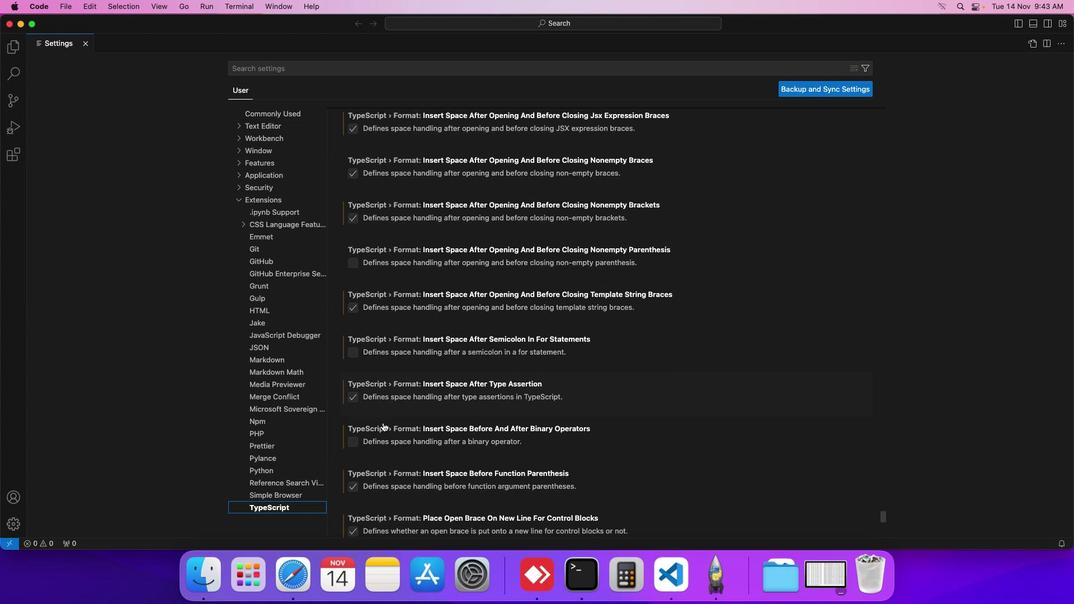 
Action: Mouse scrolled (383, 422) with delta (0, 0)
Screenshot: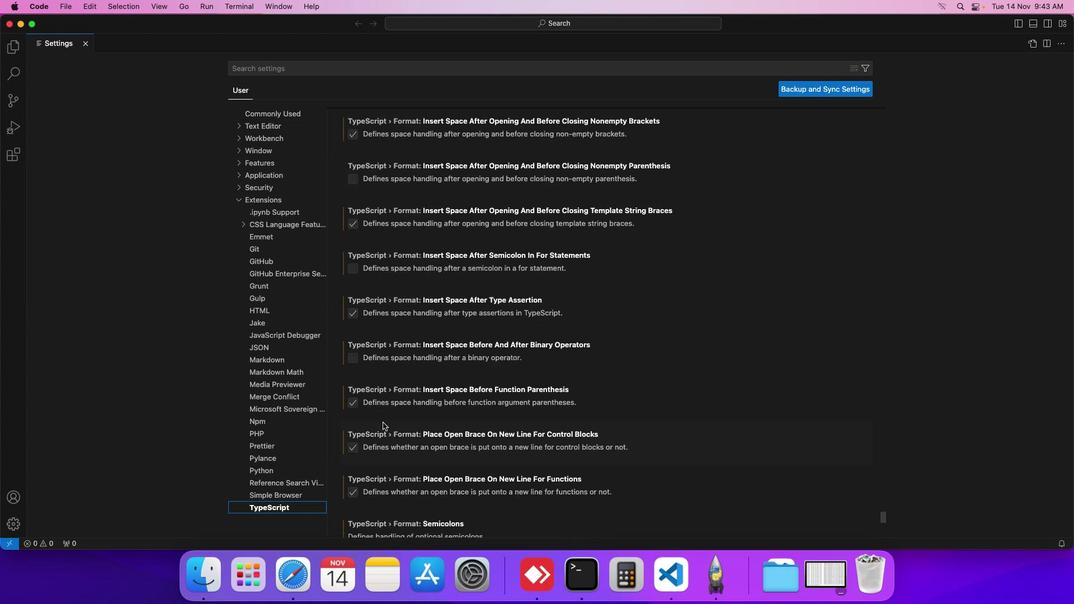 
Action: Mouse scrolled (383, 422) with delta (0, 0)
Screenshot: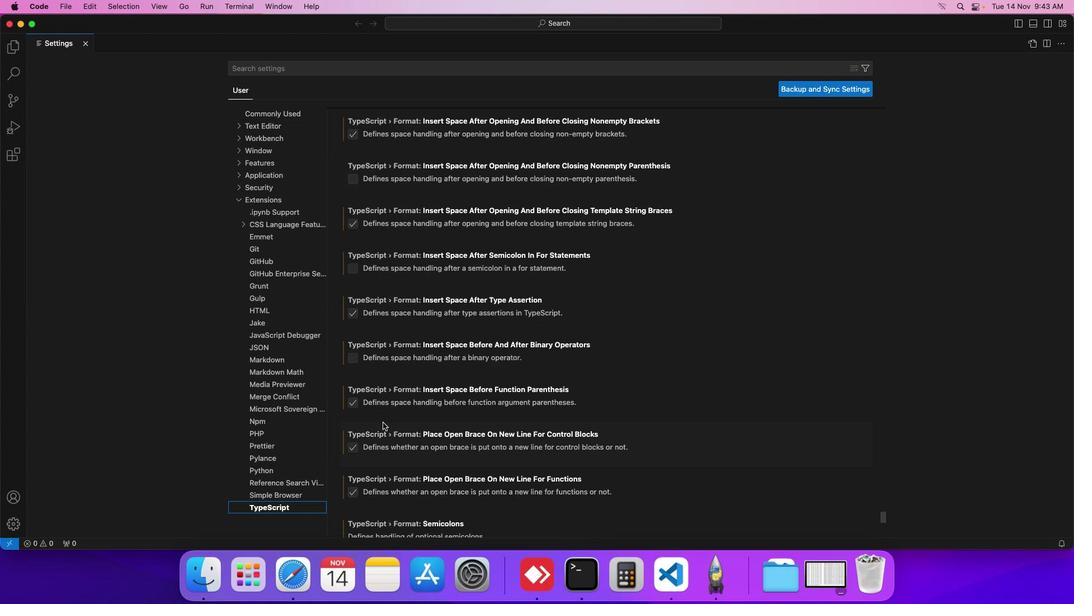 
Action: Mouse scrolled (383, 422) with delta (0, -1)
Screenshot: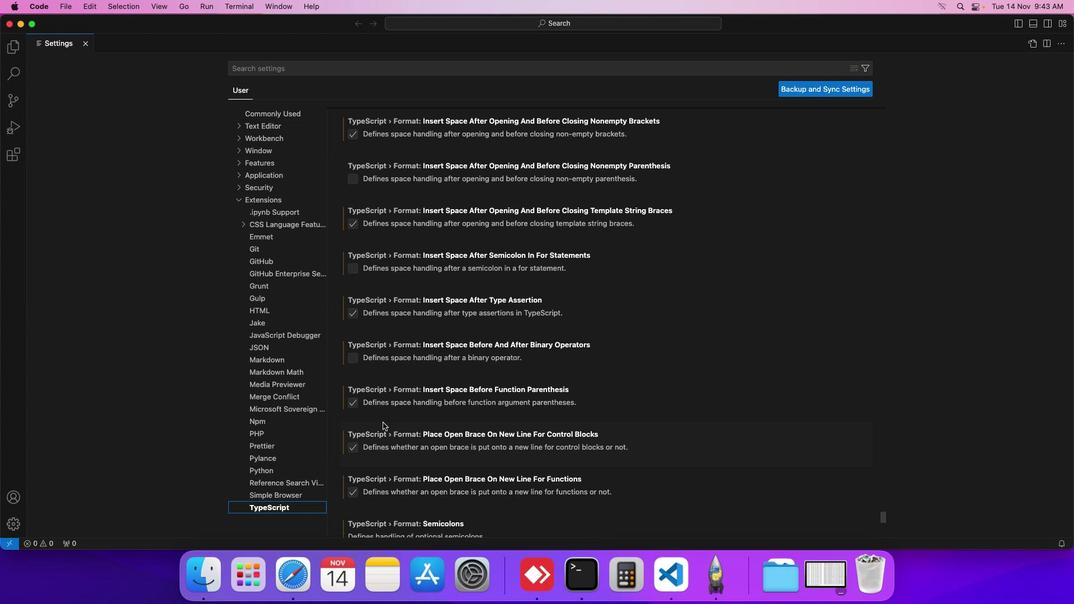 
Action: Mouse scrolled (383, 422) with delta (0, 0)
Screenshot: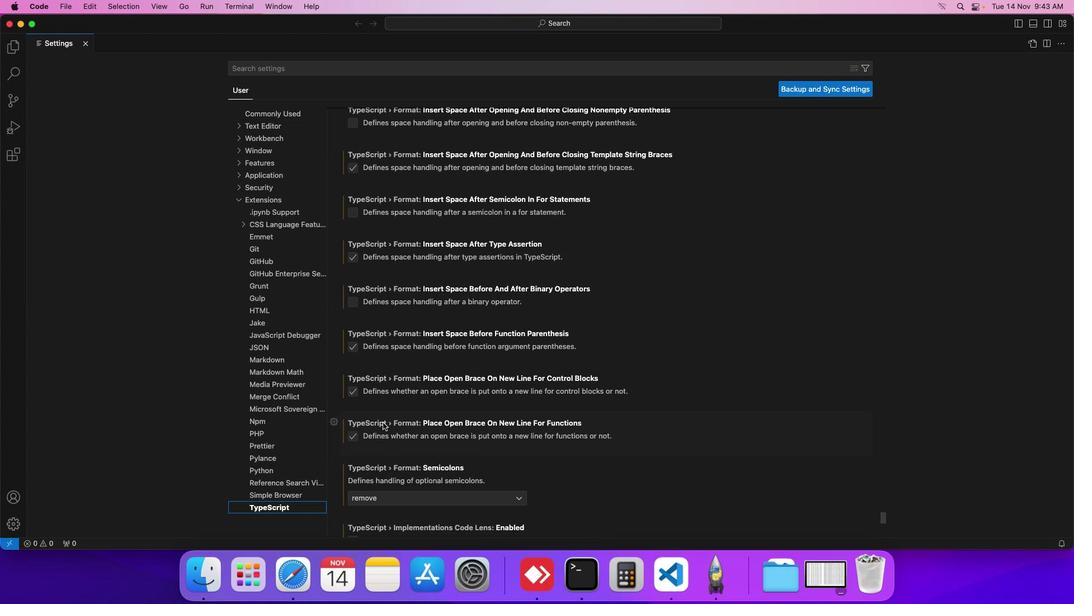 
Action: Mouse scrolled (383, 422) with delta (0, 0)
Screenshot: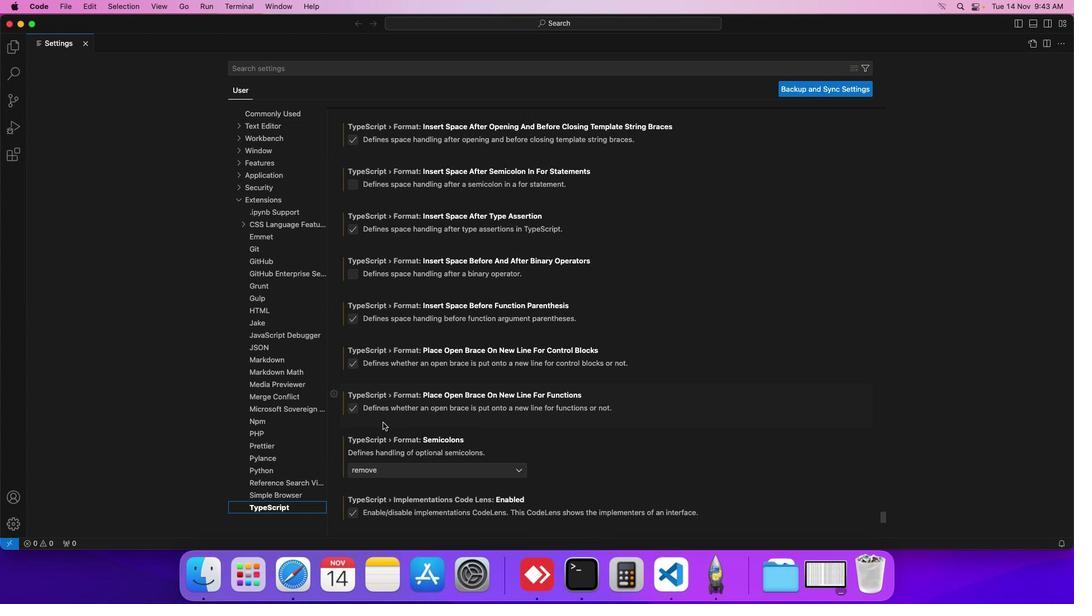 
Action: Mouse scrolled (383, 422) with delta (0, 0)
Screenshot: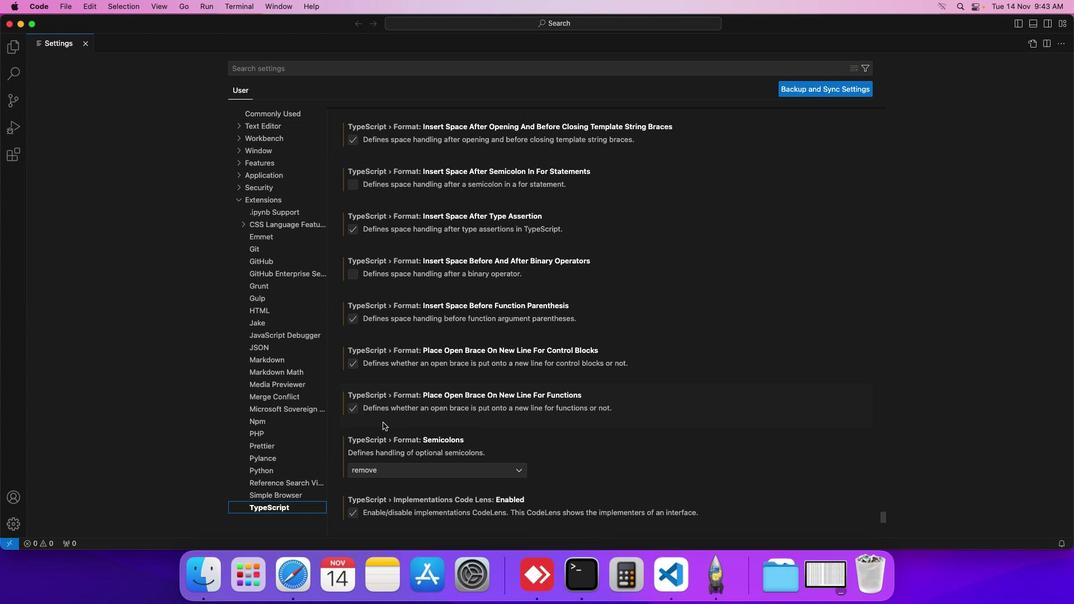 
Action: Mouse scrolled (383, 422) with delta (0, 0)
Screenshot: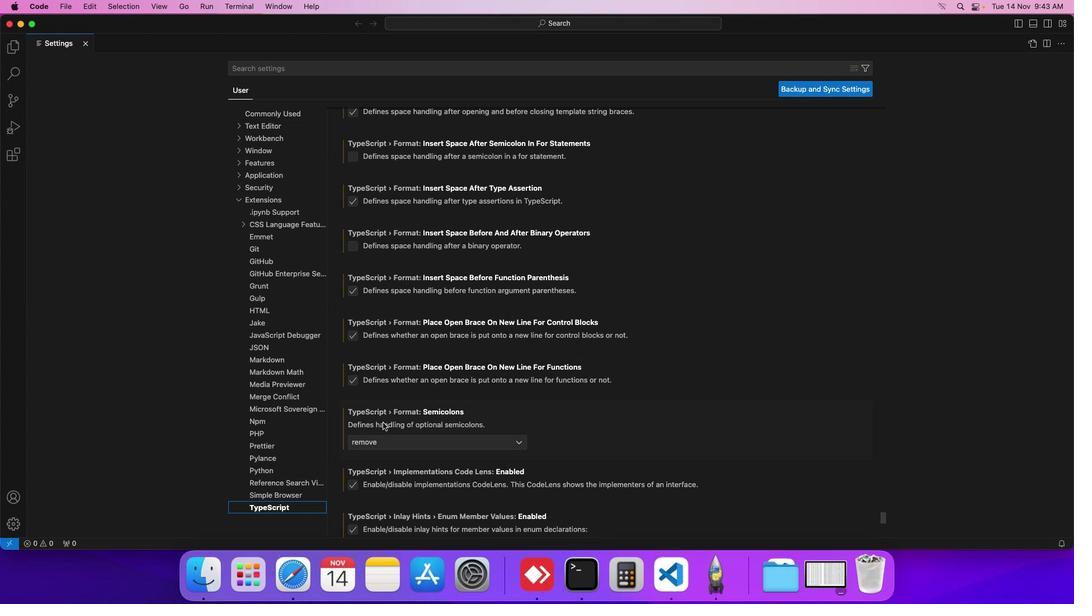 
Action: Mouse scrolled (383, 422) with delta (0, 0)
Screenshot: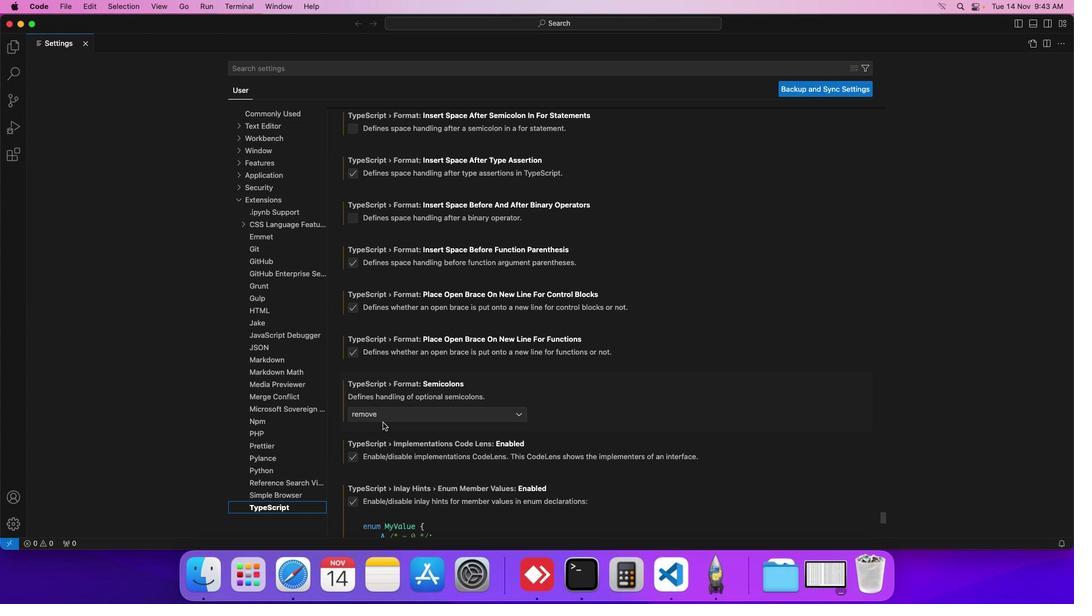 
Action: Mouse scrolled (383, 422) with delta (0, 0)
Screenshot: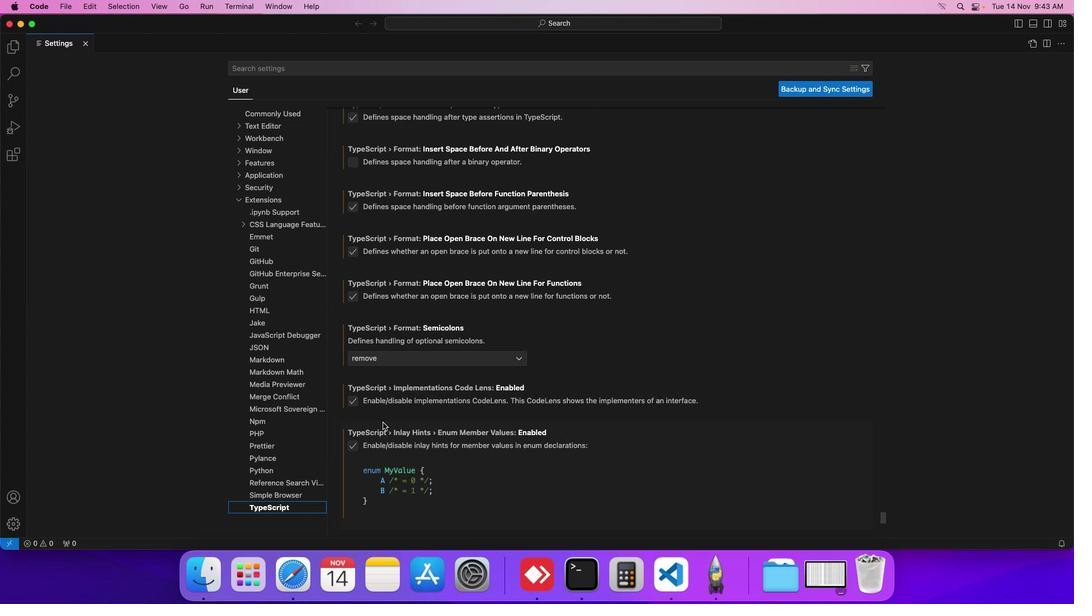
Action: Mouse scrolled (383, 422) with delta (0, 0)
Screenshot: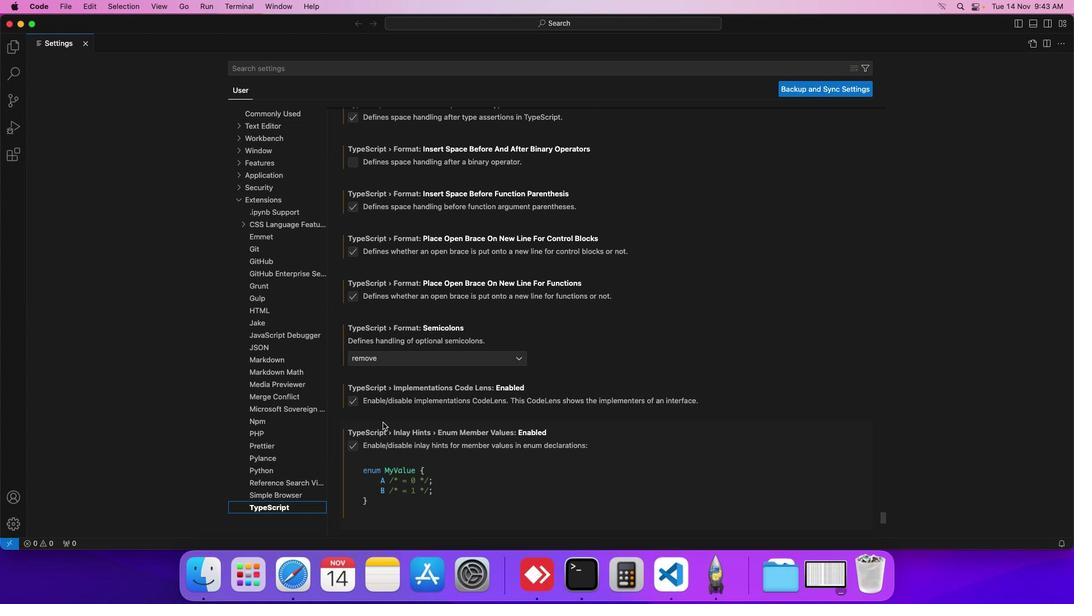 
Action: Mouse scrolled (383, 422) with delta (0, 0)
Screenshot: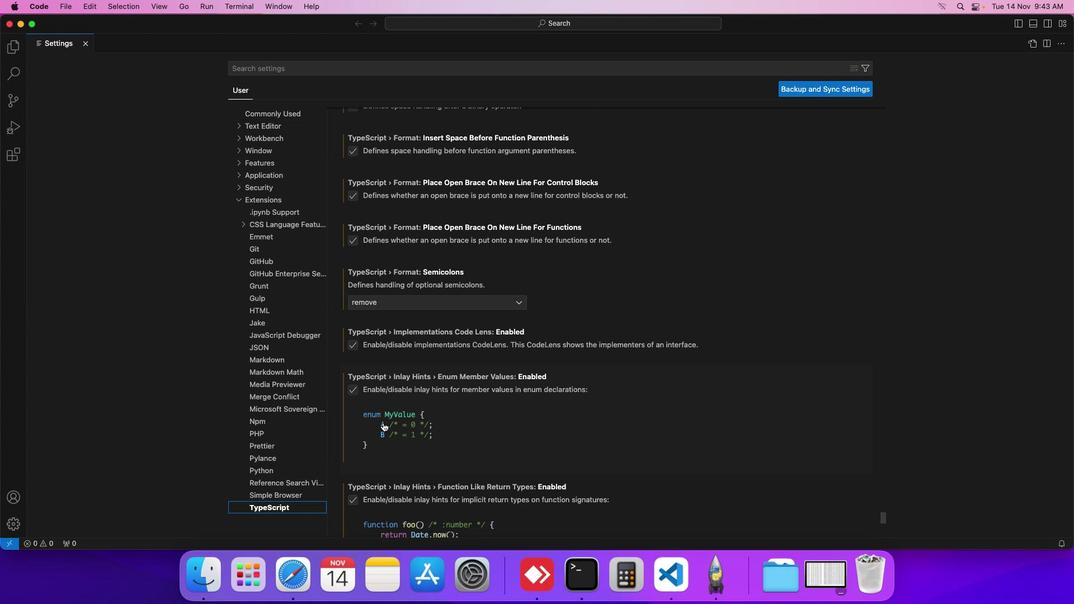 
Action: Mouse scrolled (383, 422) with delta (0, 0)
Screenshot: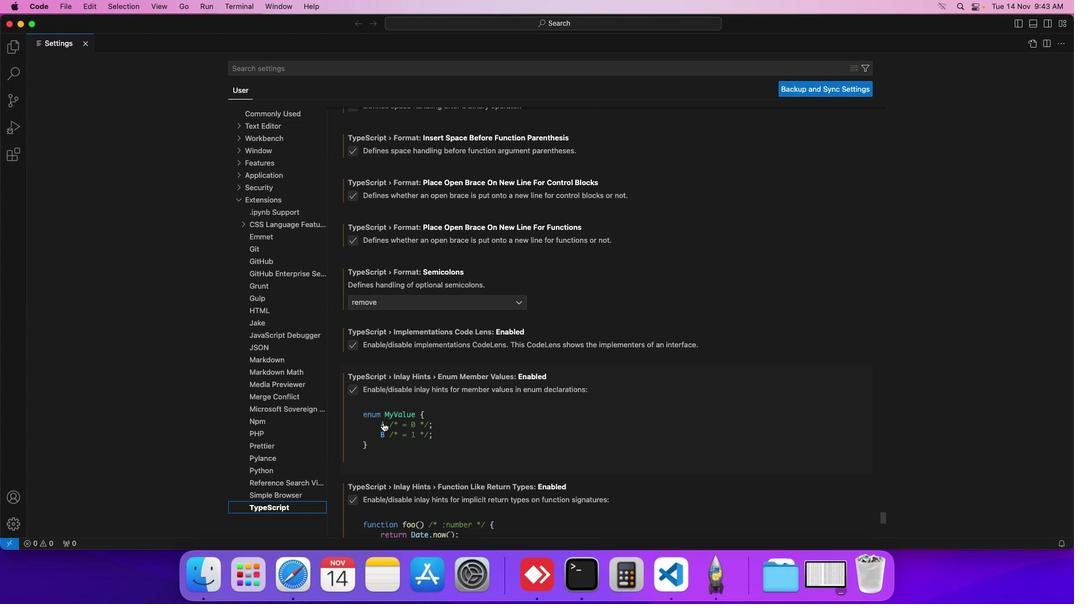 
Action: Mouse scrolled (383, 422) with delta (0, 0)
Screenshot: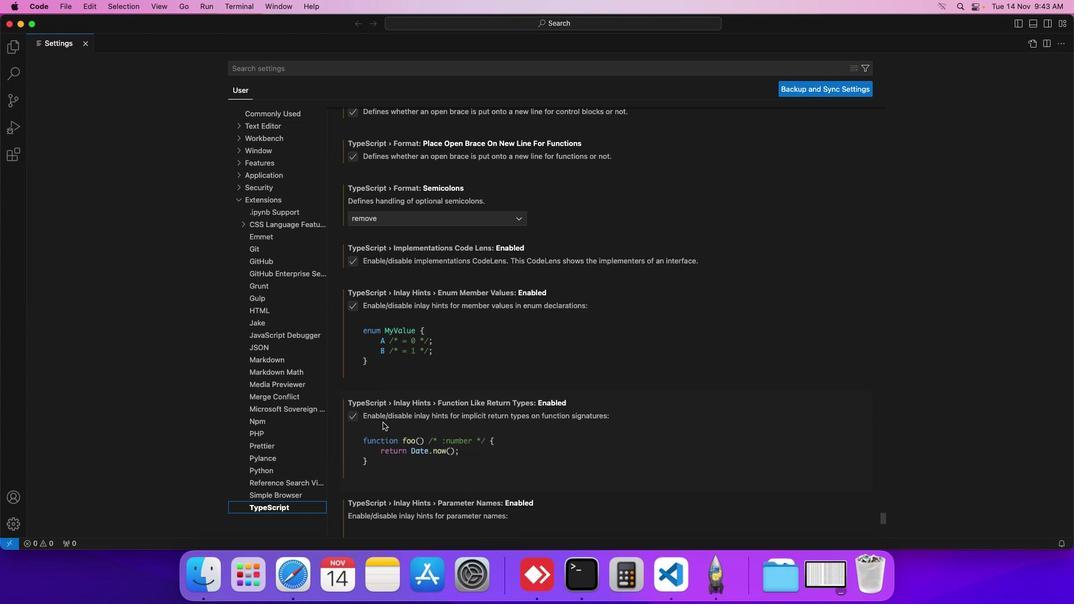 
Action: Mouse scrolled (383, 422) with delta (0, 0)
Screenshot: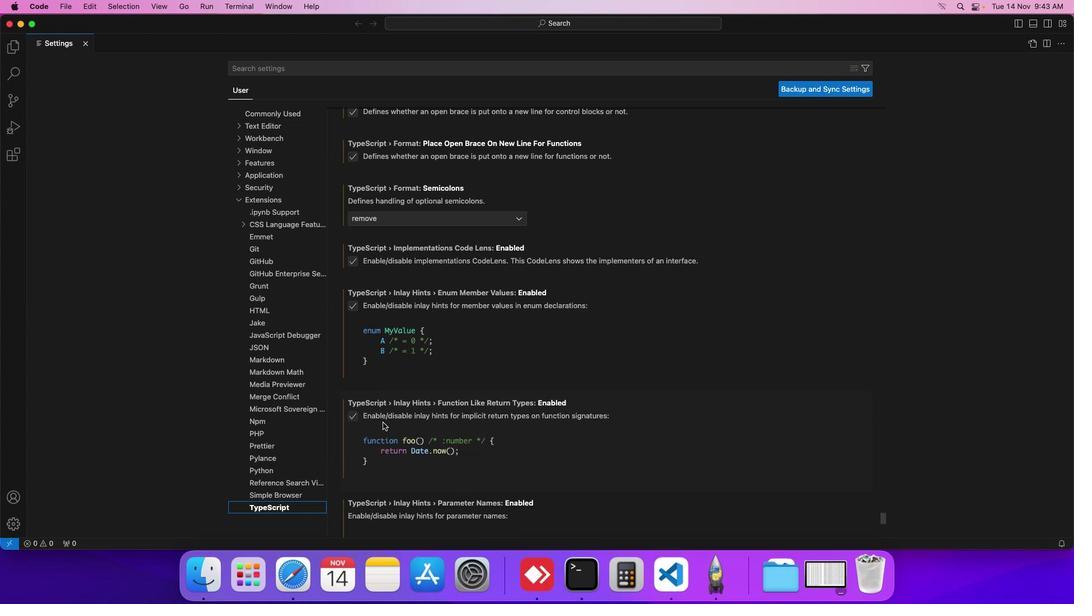 
Action: Mouse scrolled (383, 422) with delta (0, 0)
Screenshot: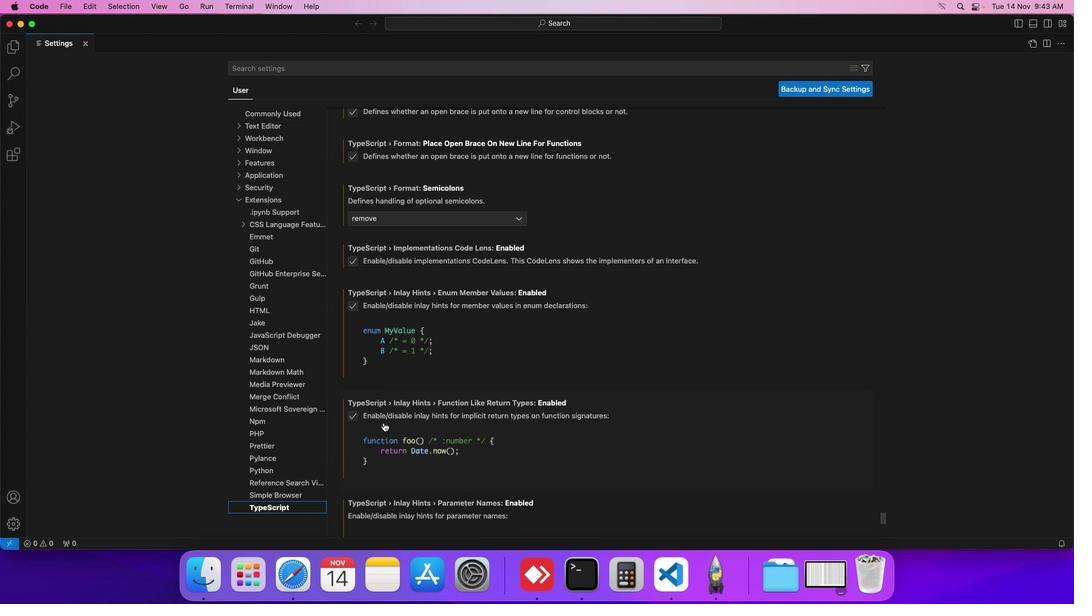 
Action: Mouse moved to (383, 422)
Screenshot: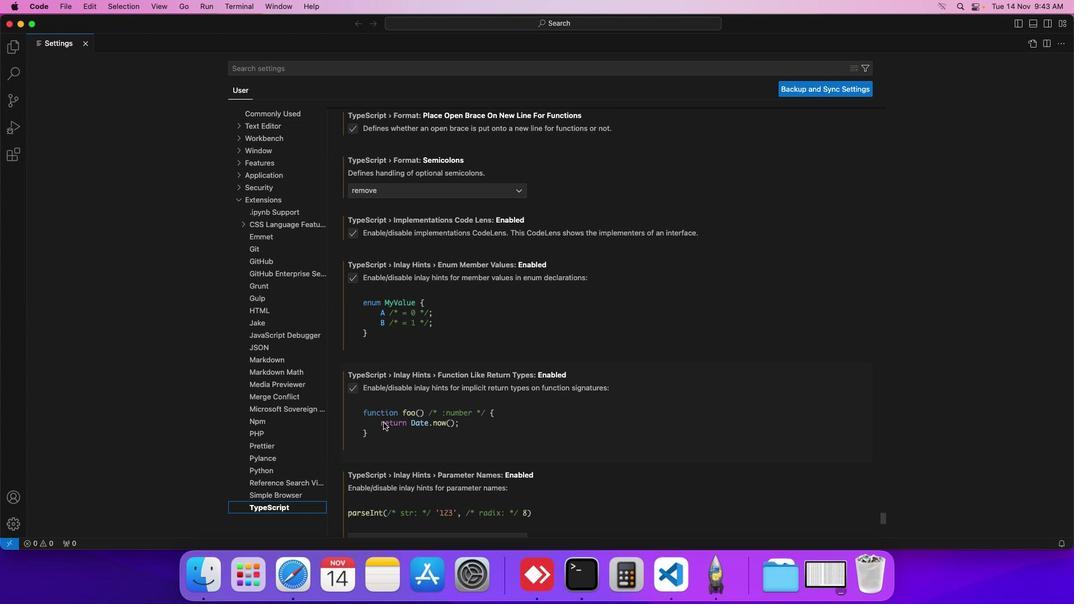 
Action: Mouse scrolled (383, 422) with delta (0, 0)
Screenshot: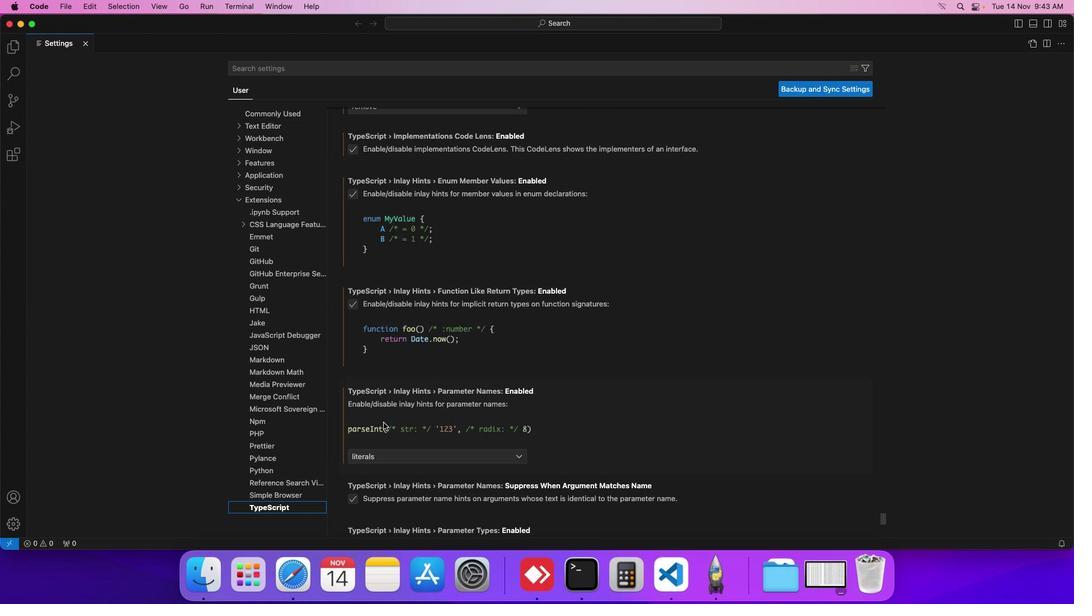 
Action: Mouse scrolled (383, 422) with delta (0, 0)
Screenshot: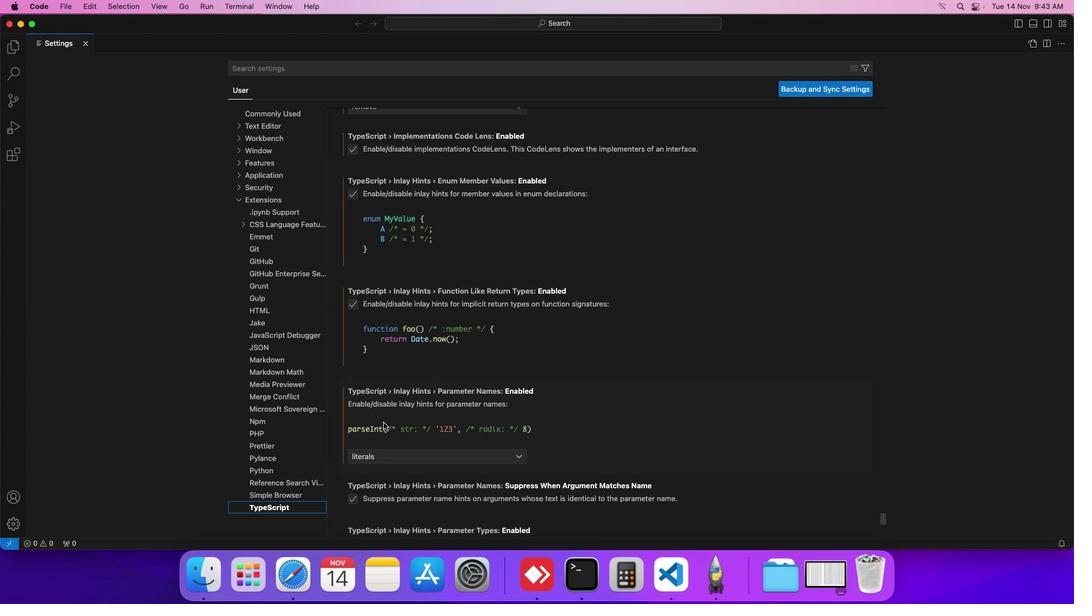 
Action: Mouse scrolled (383, 422) with delta (0, -1)
Screenshot: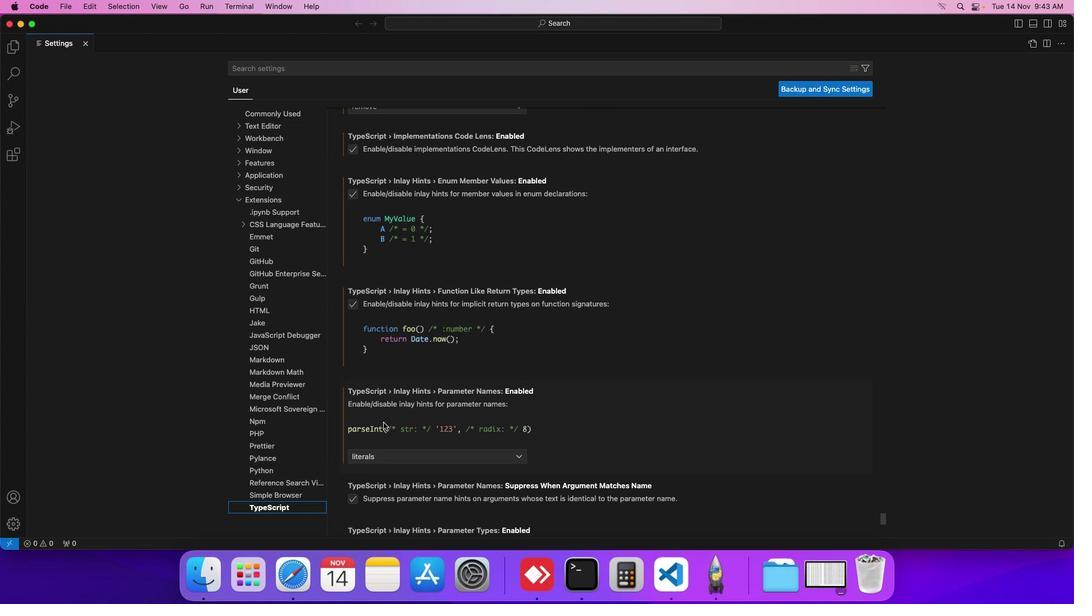 
Action: Mouse scrolled (383, 422) with delta (0, 0)
Screenshot: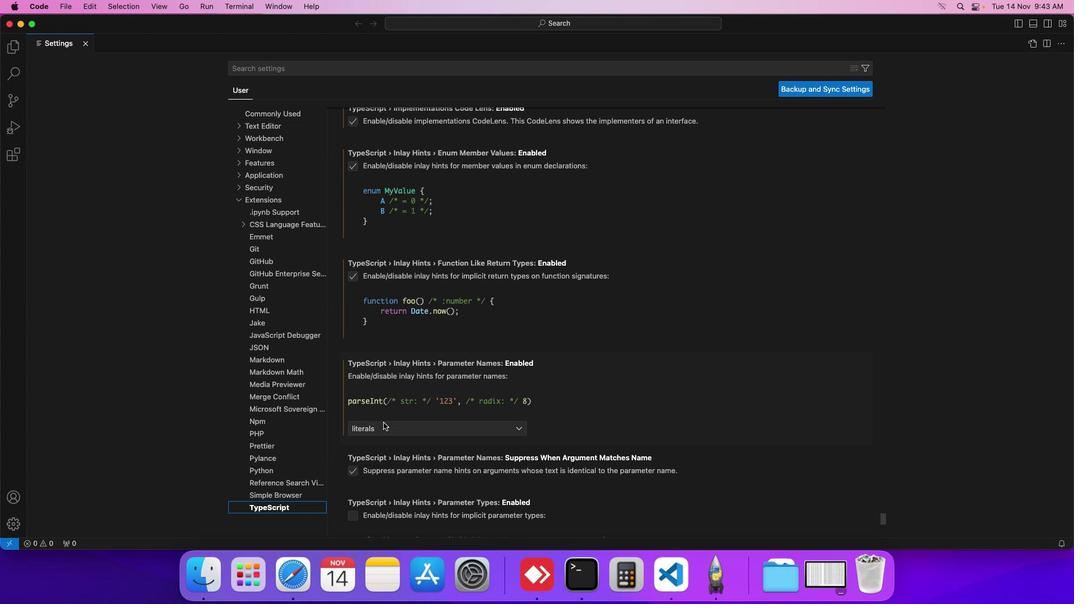 
Action: Mouse scrolled (383, 422) with delta (0, 0)
Screenshot: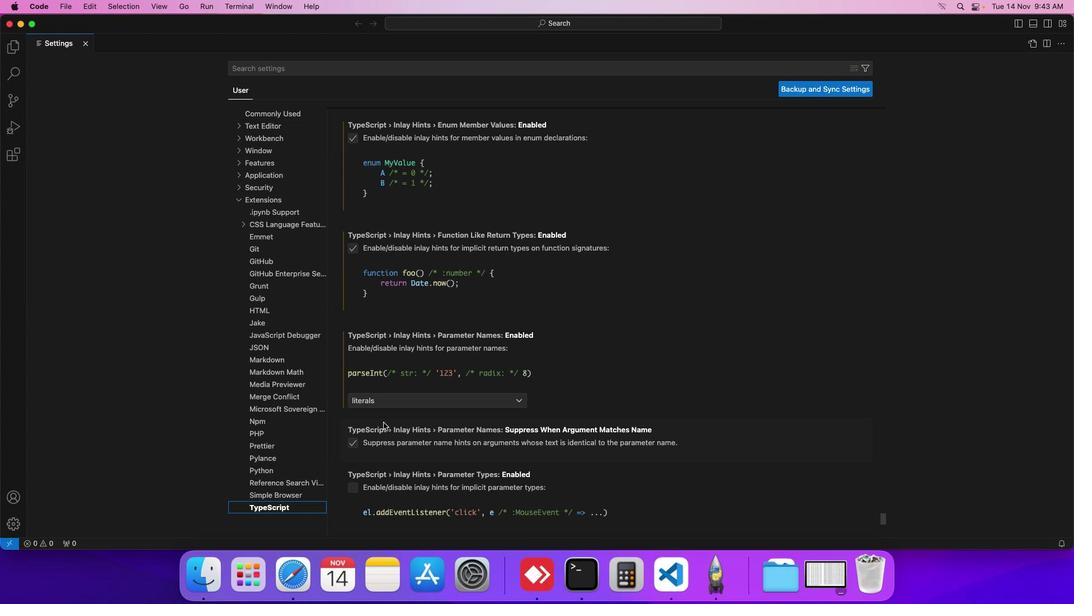 
Action: Mouse moved to (393, 400)
Screenshot: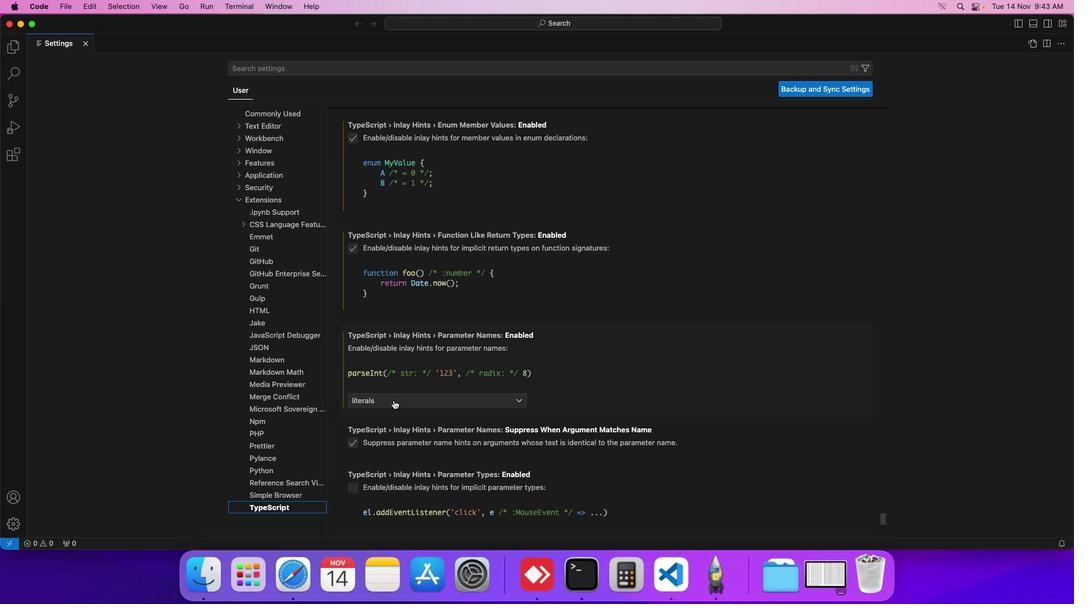 
Action: Mouse pressed left at (393, 400)
Screenshot: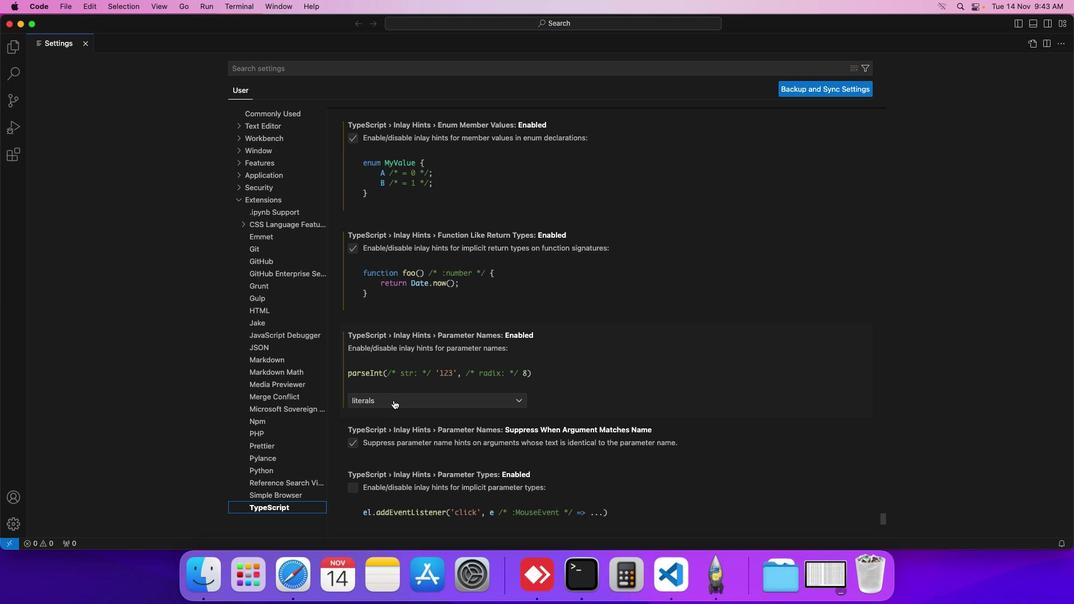 
Action: Mouse moved to (379, 418)
Screenshot: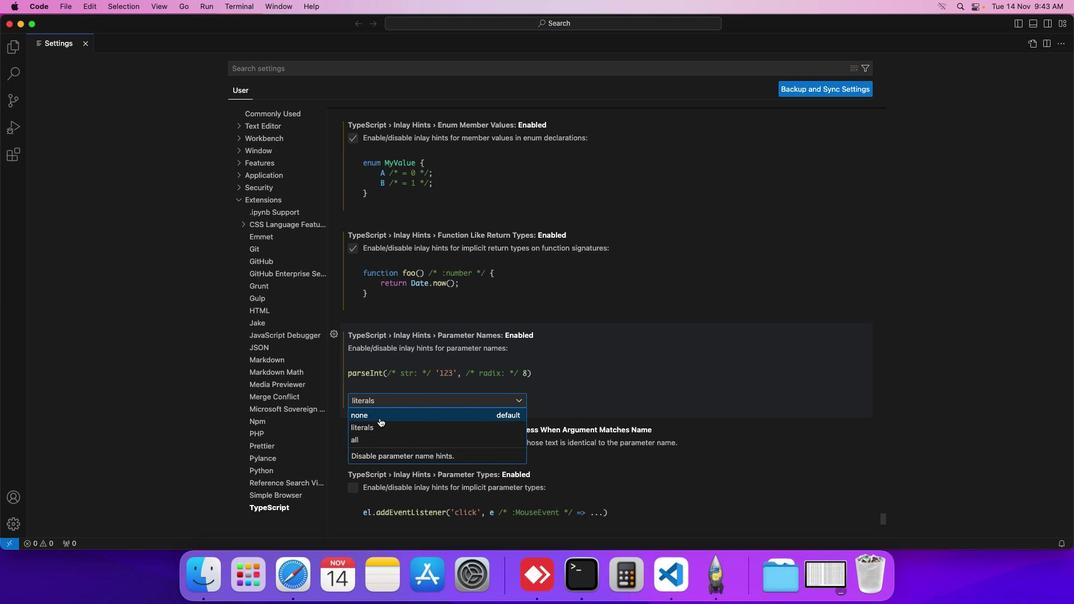 
Action: Mouse pressed left at (379, 418)
Screenshot: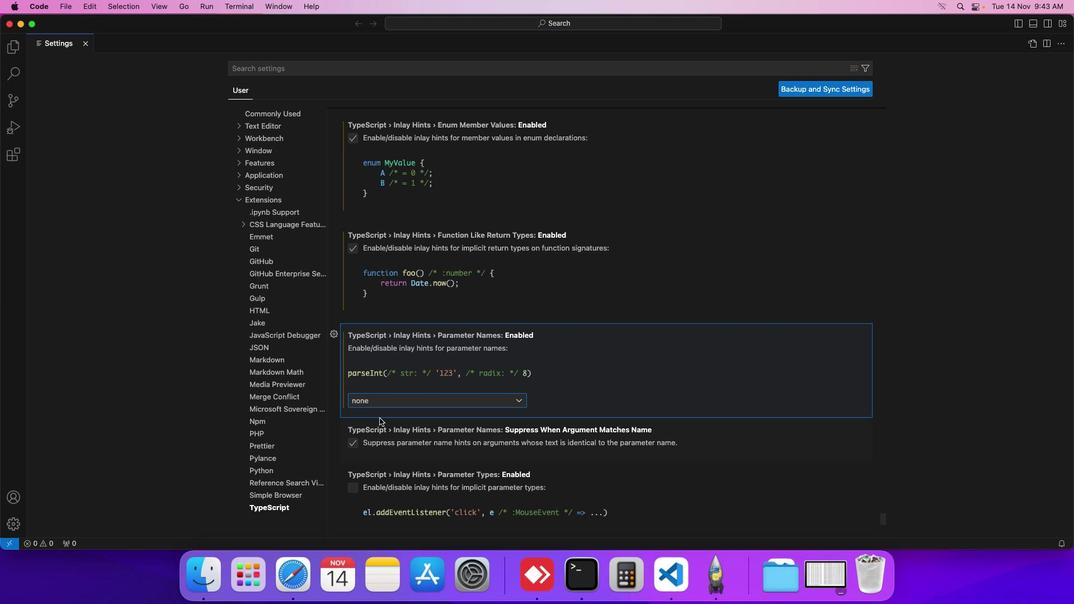 
